 Task: Buy 2 Luminometers from Measuring & Testing section under best seller category for shipping address: Ella Clark, 1129 Star Trek Drive, Pensacola, Florida 32501, Cell Number 8503109646. Pay from credit card ending with 6759, CVV 506
Action: Mouse moved to (424, 444)
Screenshot: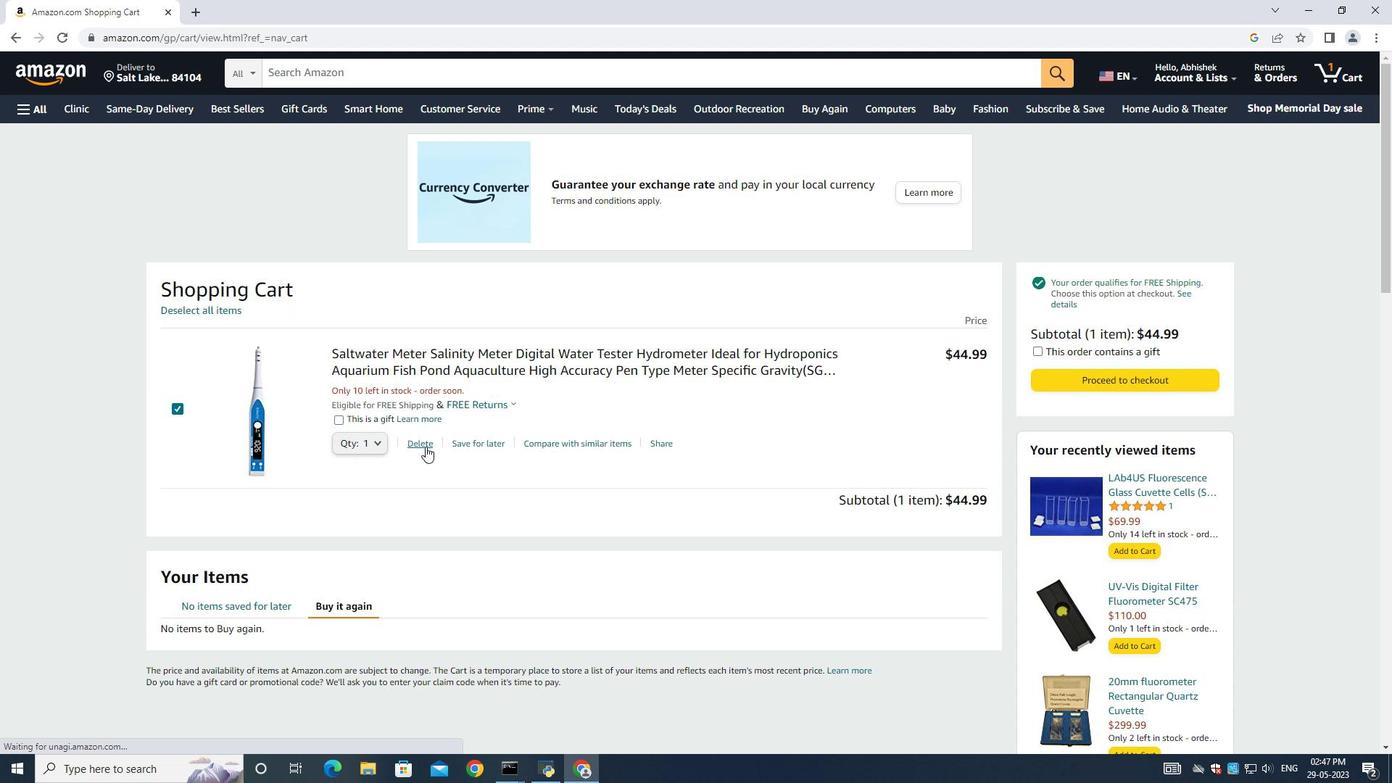 
Action: Mouse pressed left at (424, 444)
Screenshot: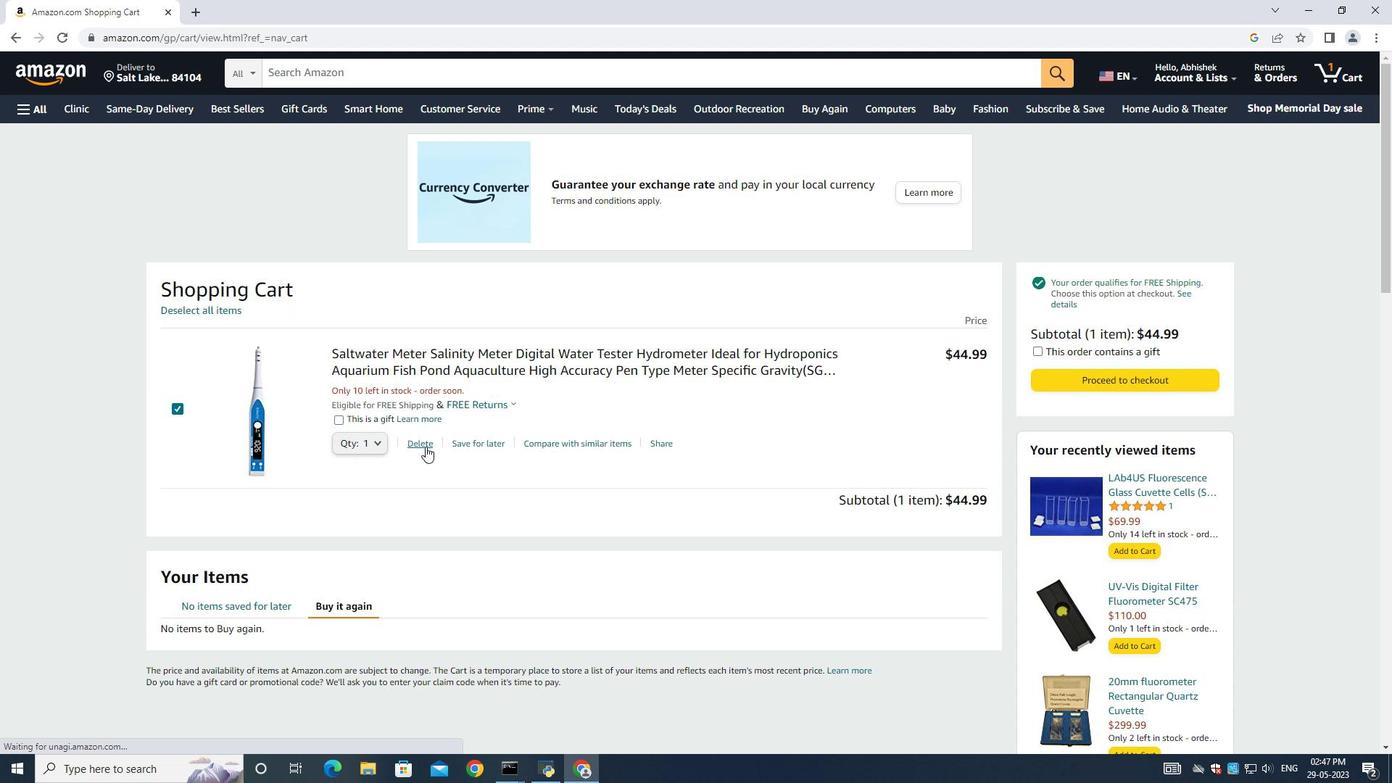 
Action: Mouse moved to (39, 108)
Screenshot: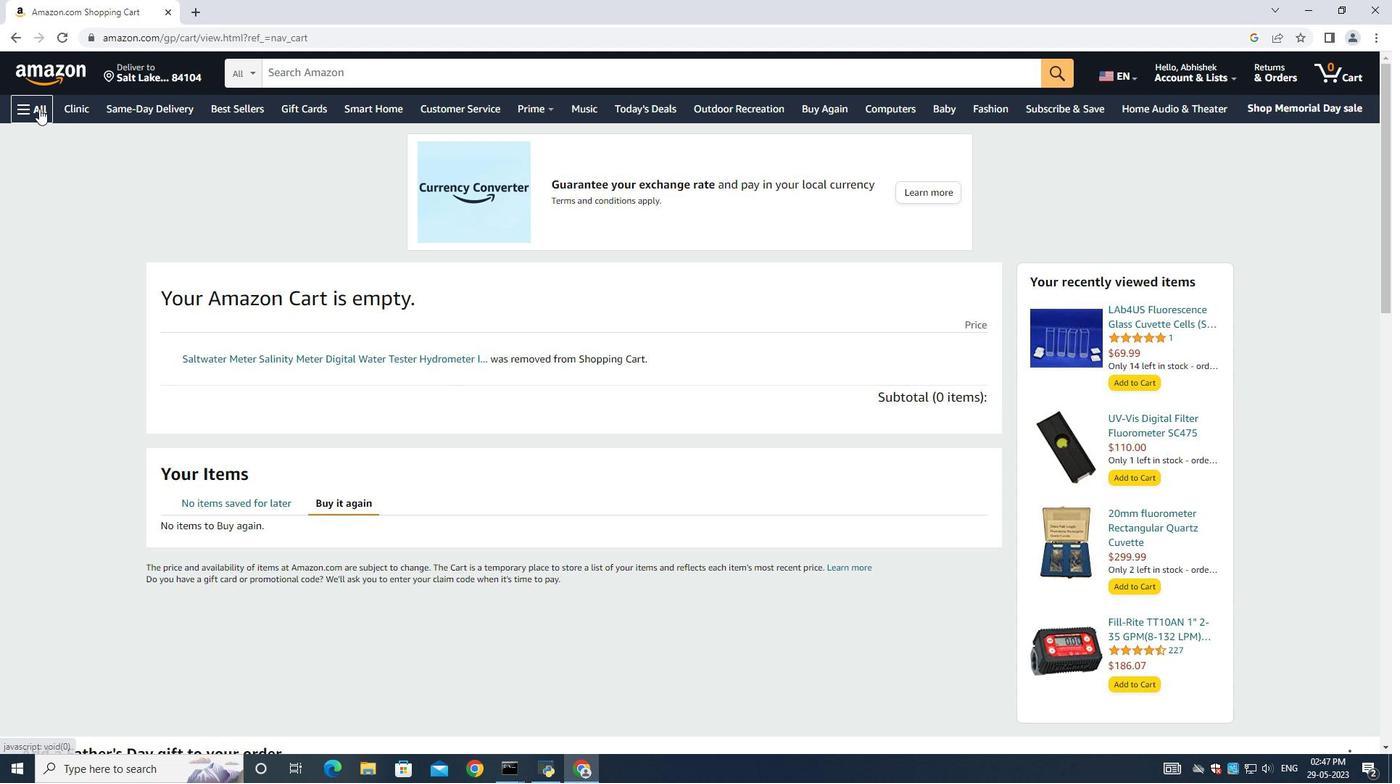 
Action: Mouse pressed left at (39, 108)
Screenshot: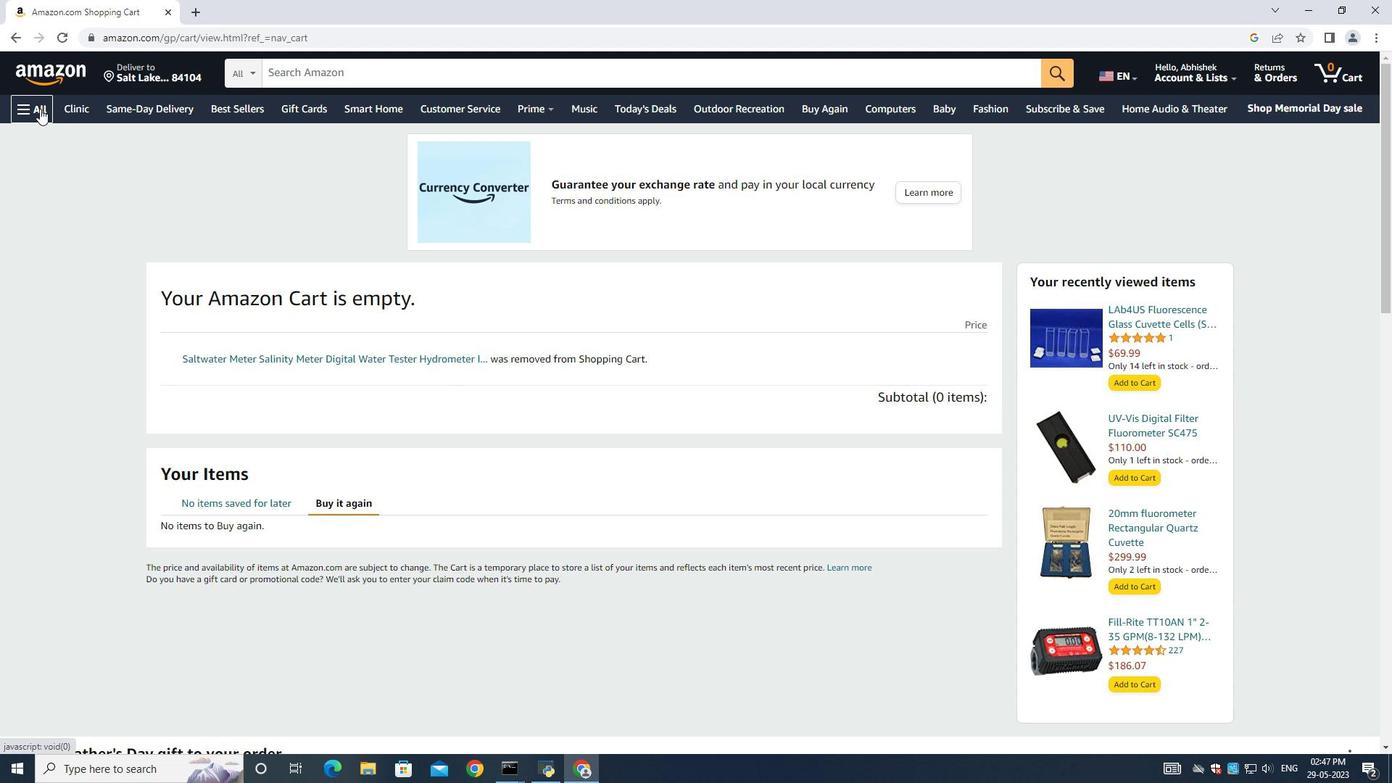 
Action: Mouse moved to (31, 132)
Screenshot: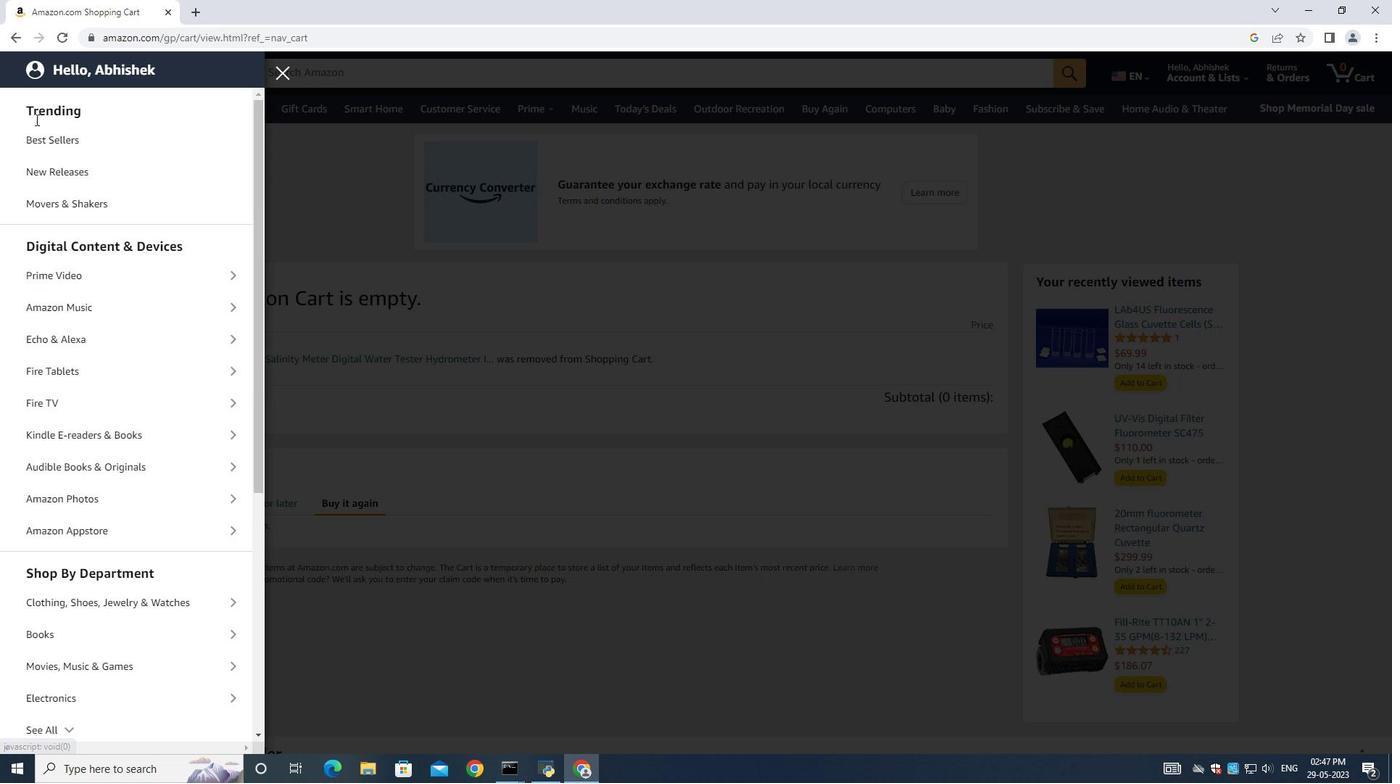 
Action: Mouse pressed left at (31, 132)
Screenshot: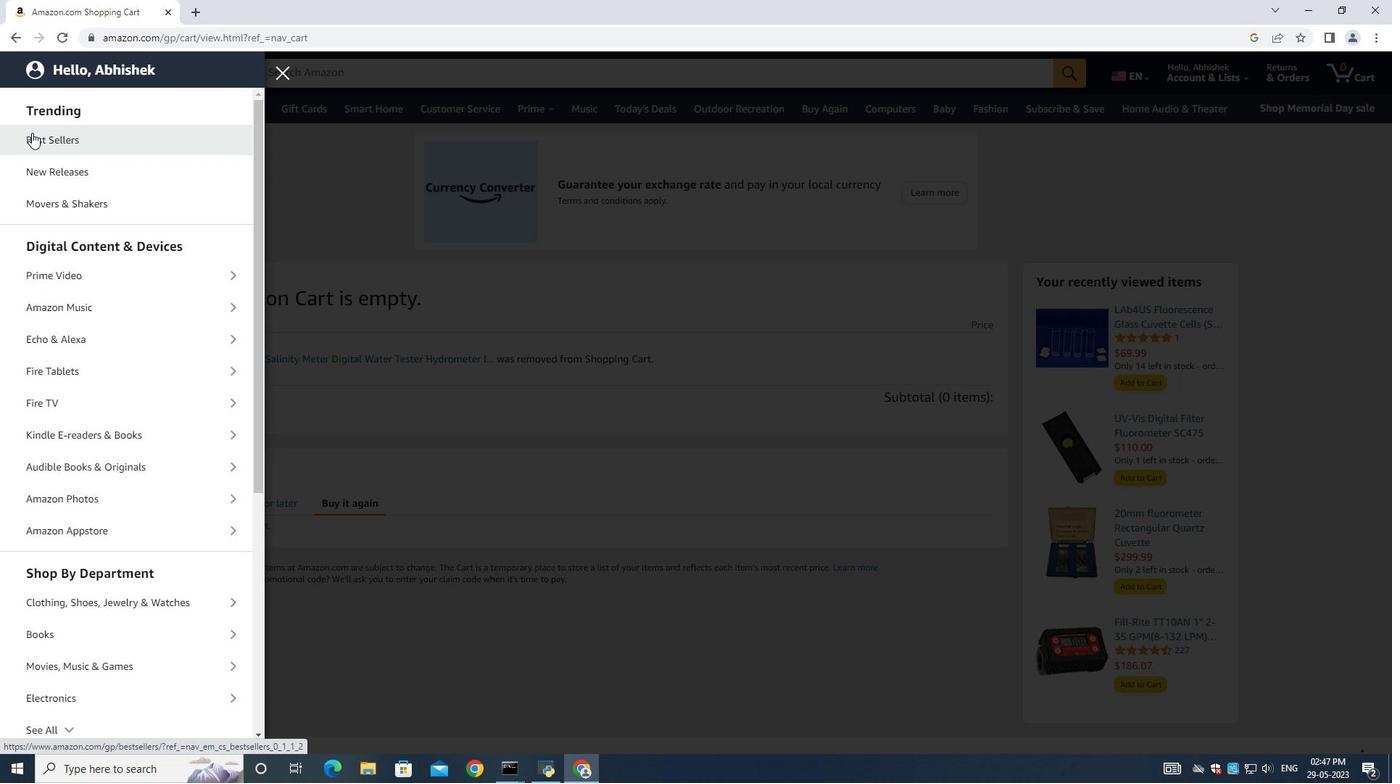 
Action: Mouse moved to (382, 68)
Screenshot: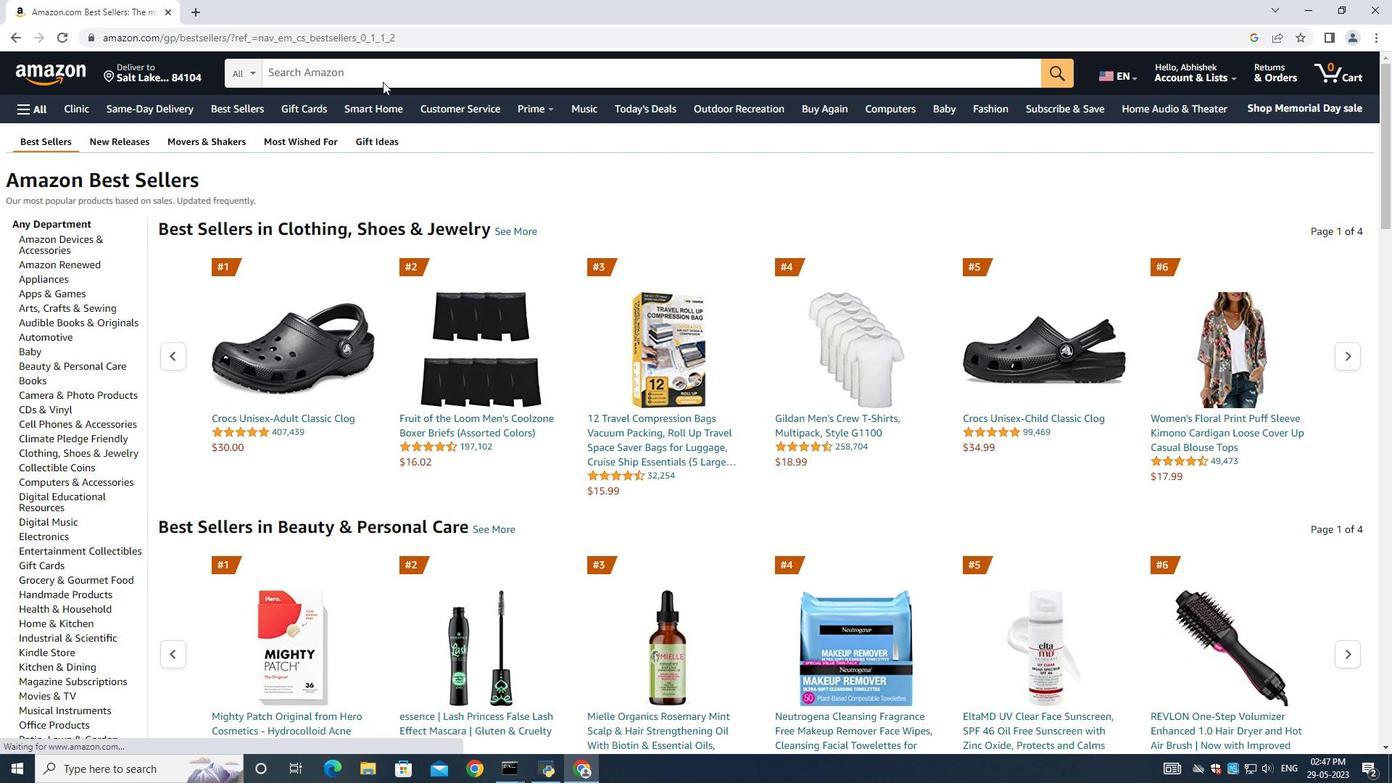 
Action: Mouse pressed left at (382, 68)
Screenshot: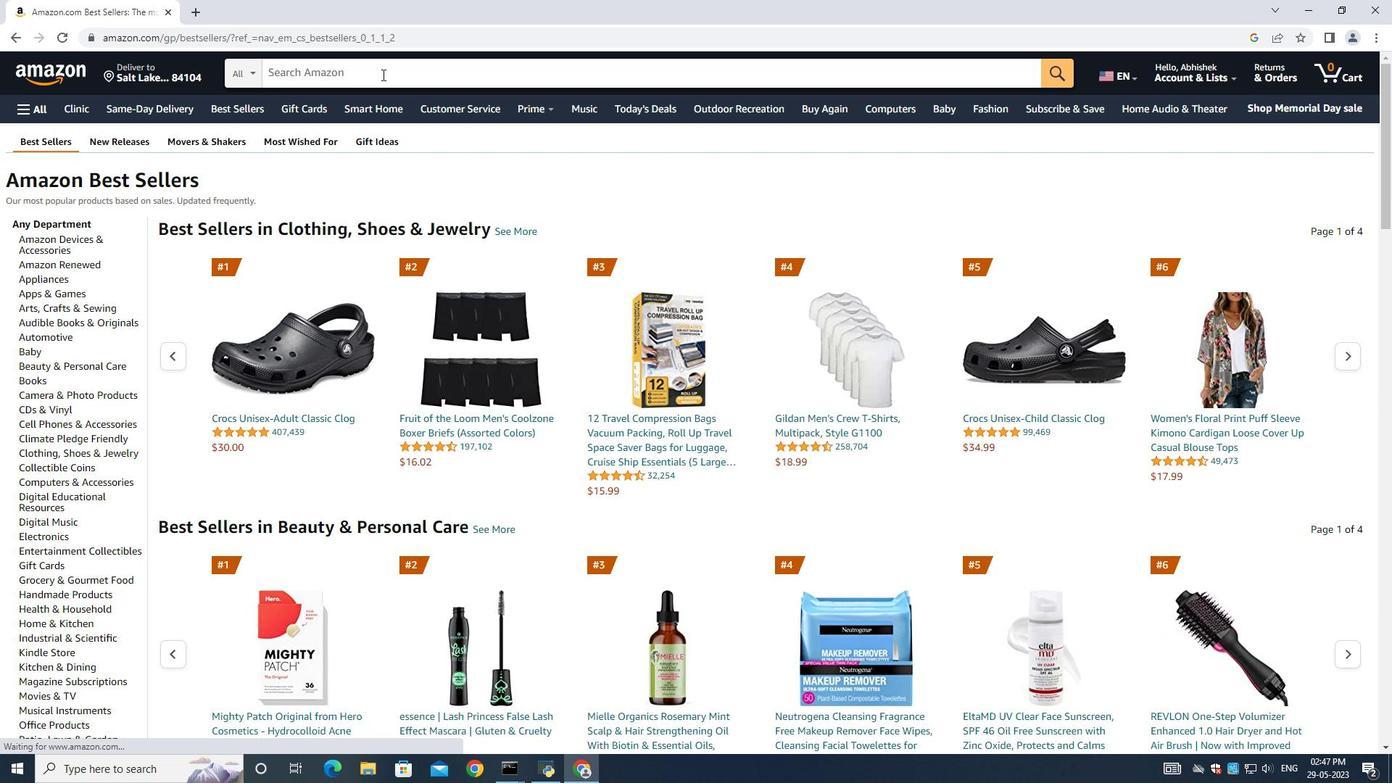 
Action: Mouse moved to (348, 78)
Screenshot: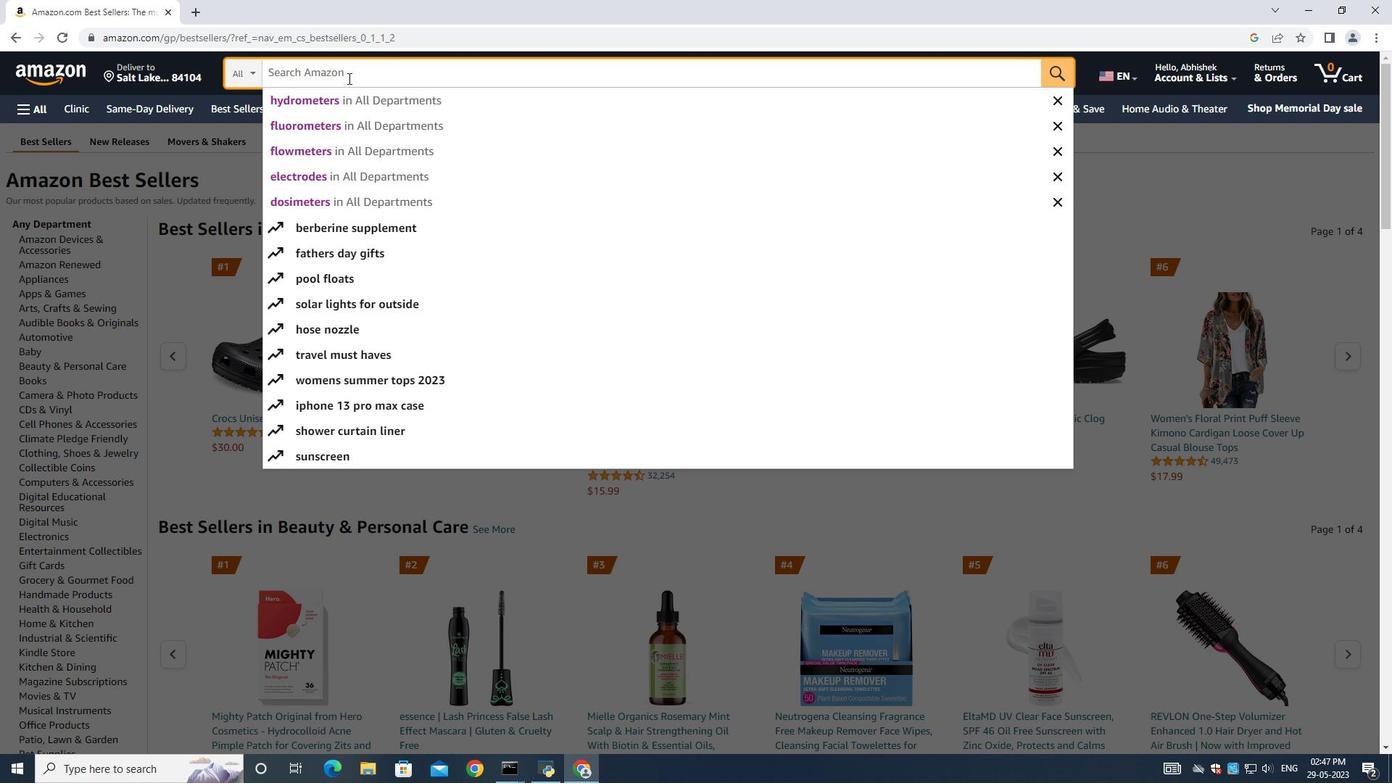 
Action: Mouse pressed left at (348, 78)
Screenshot: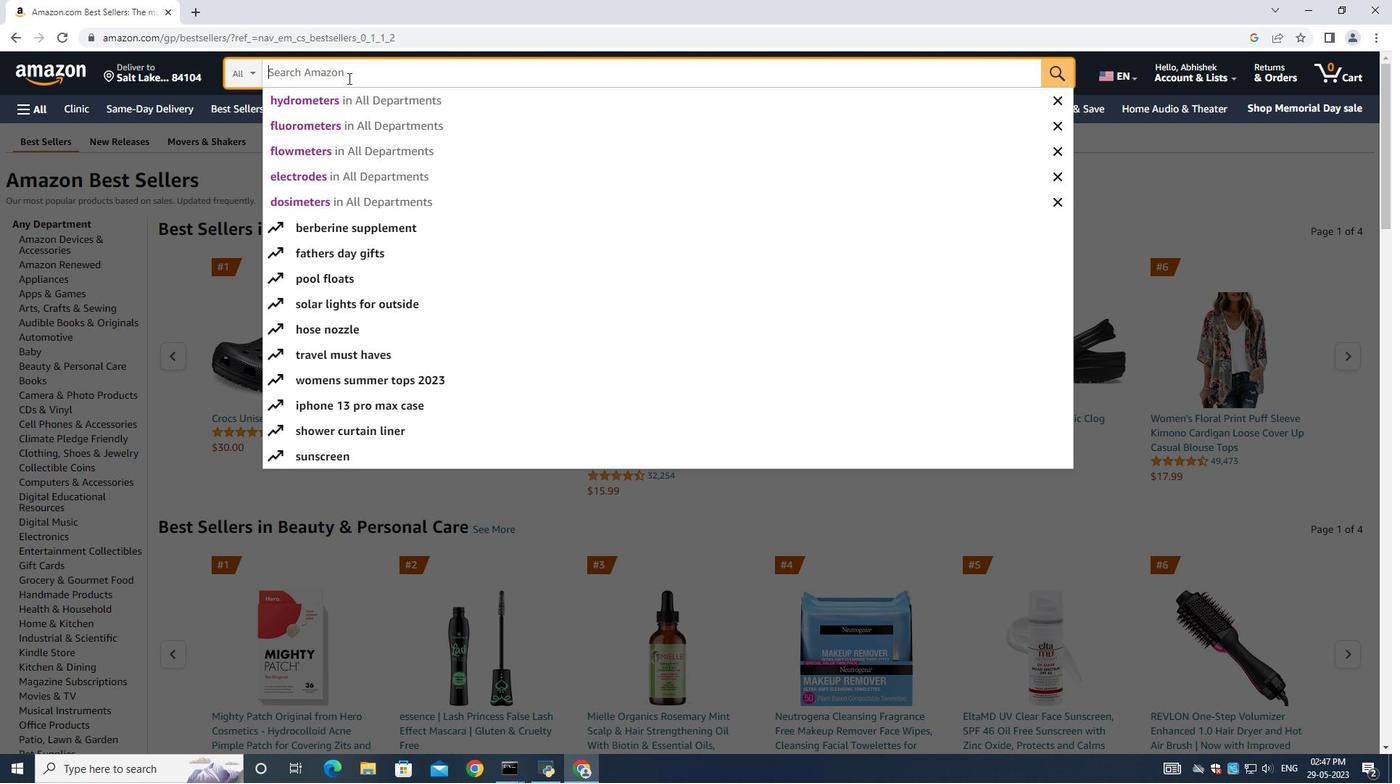 
Action: Mouse moved to (348, 78)
Screenshot: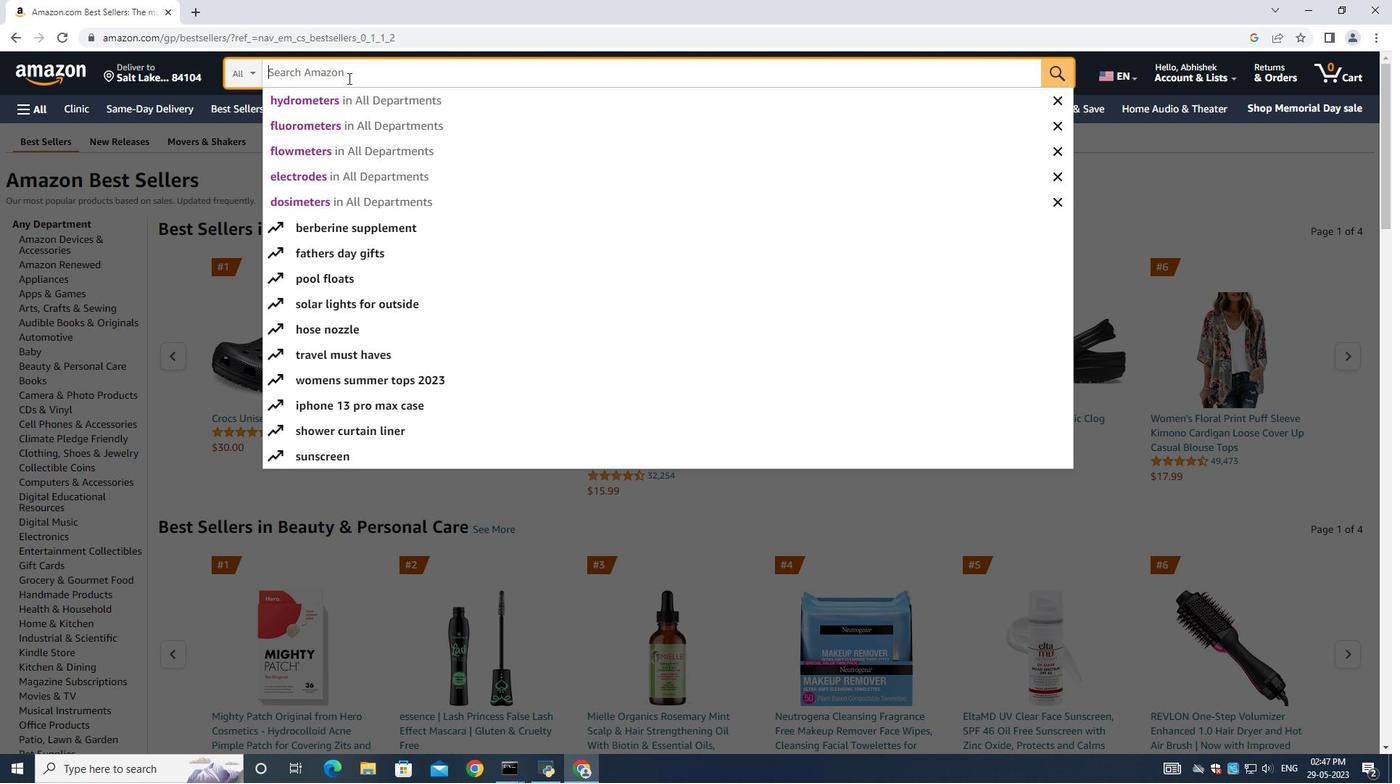 
Action: Key pressed <Key.shift>Luminometers<Key.enter>
Screenshot: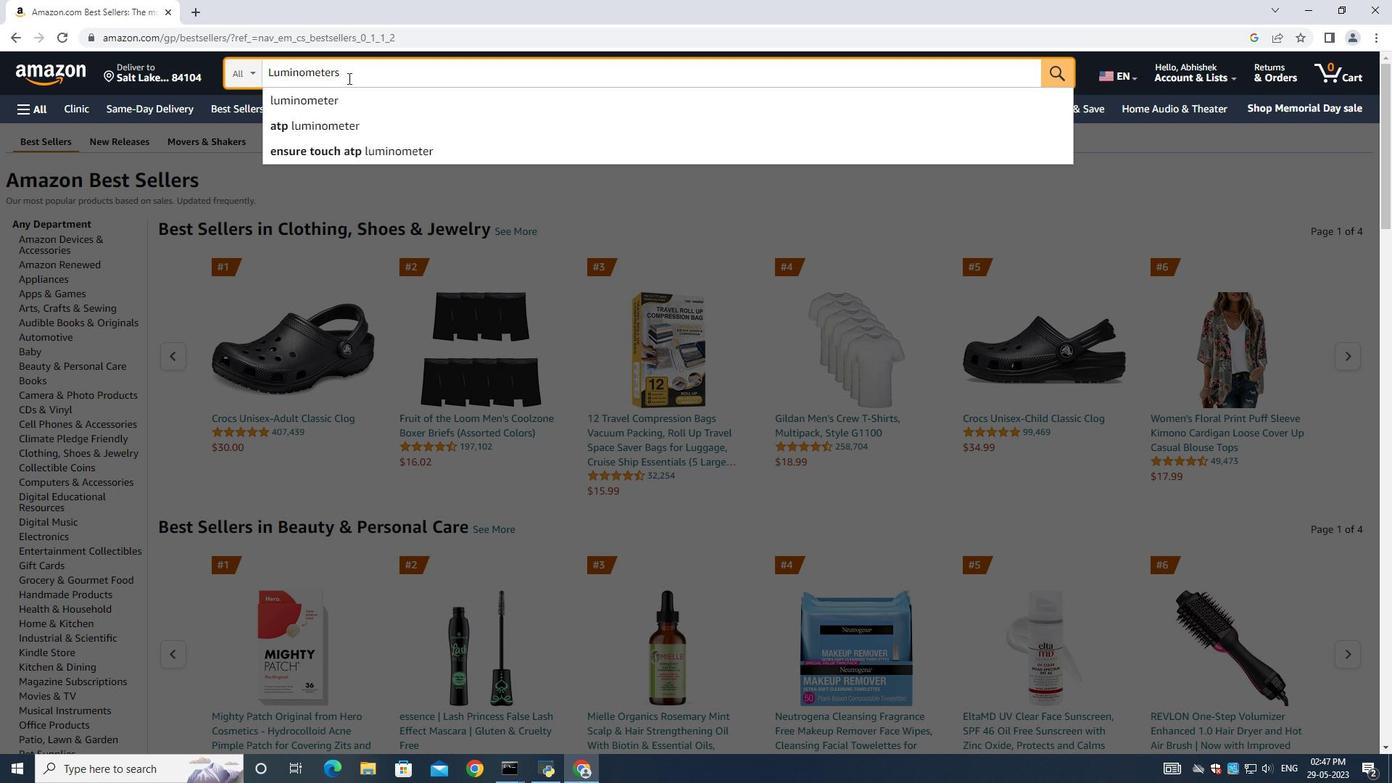 
Action: Mouse moved to (555, 380)
Screenshot: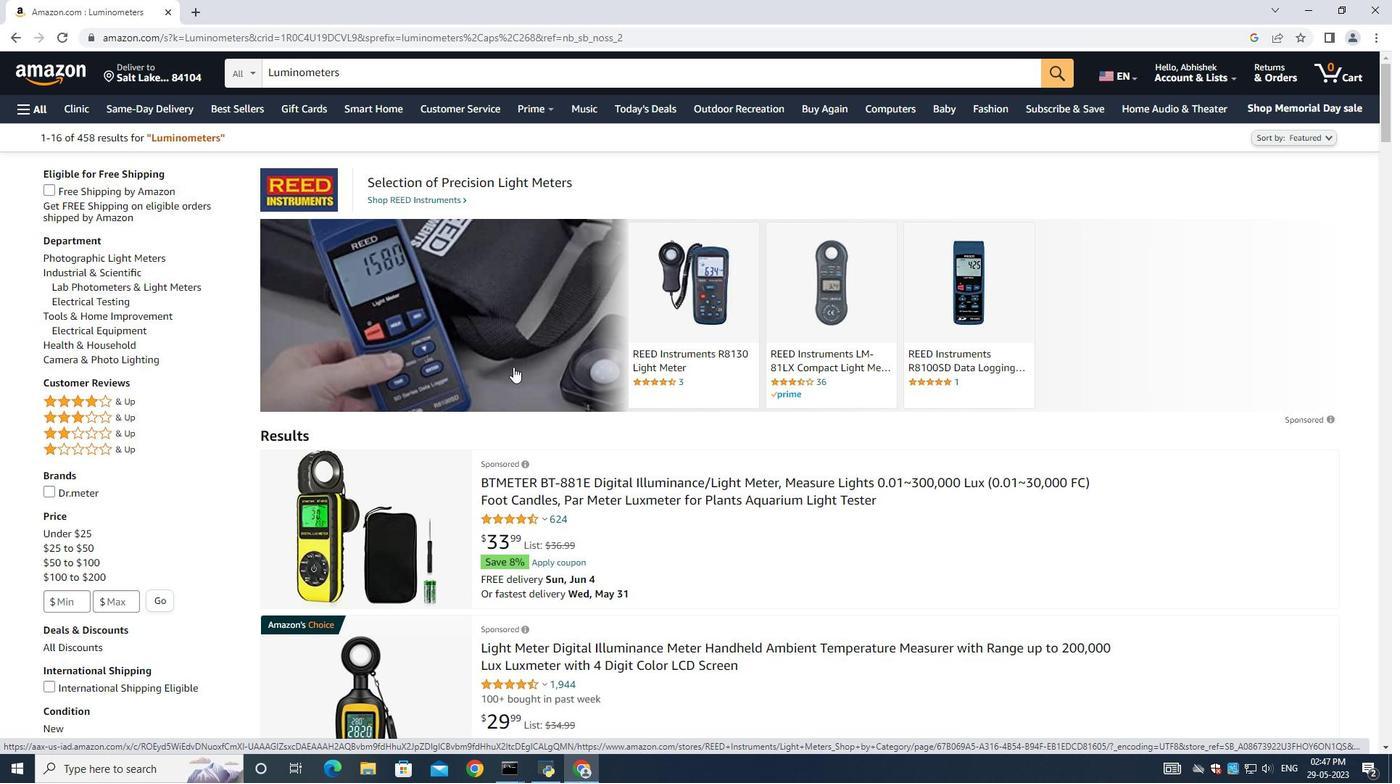 
Action: Mouse scrolled (555, 379) with delta (0, 0)
Screenshot: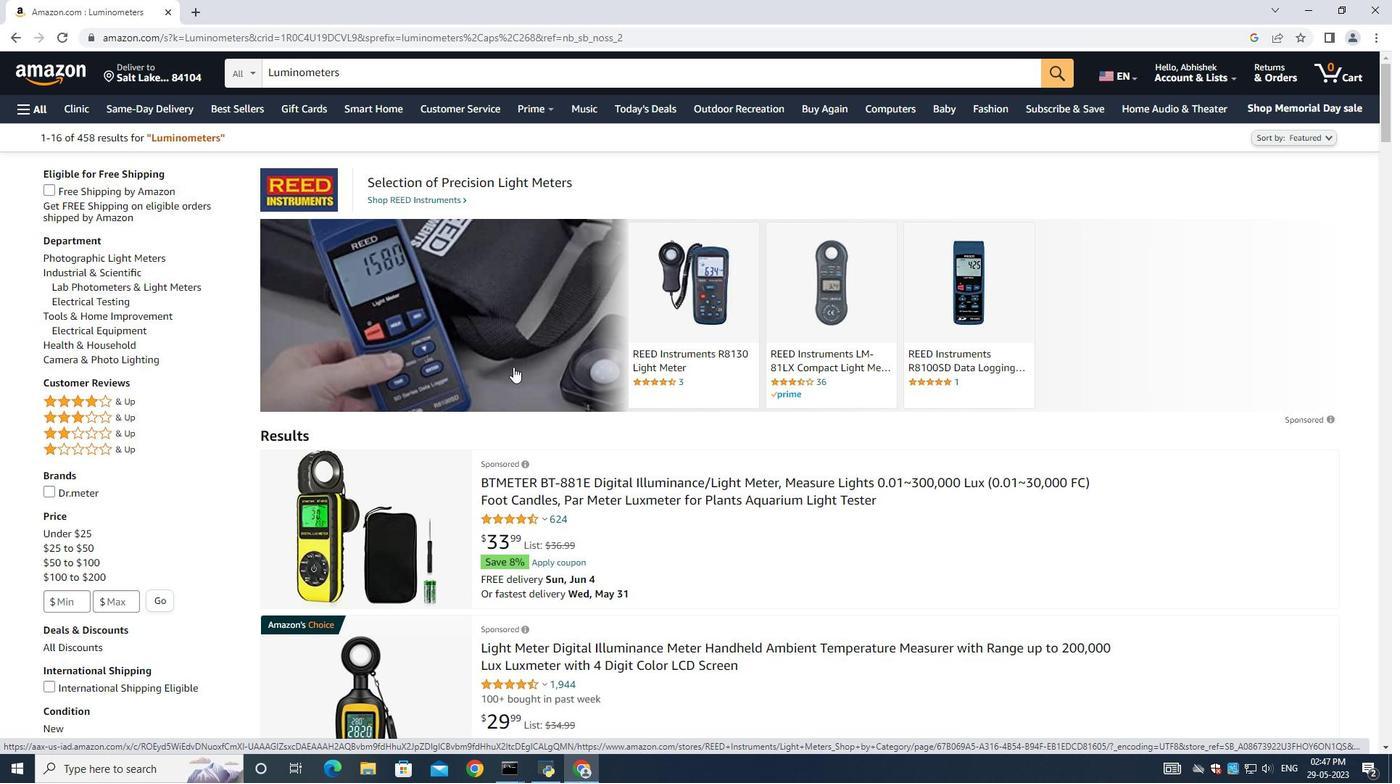 
Action: Mouse moved to (549, 388)
Screenshot: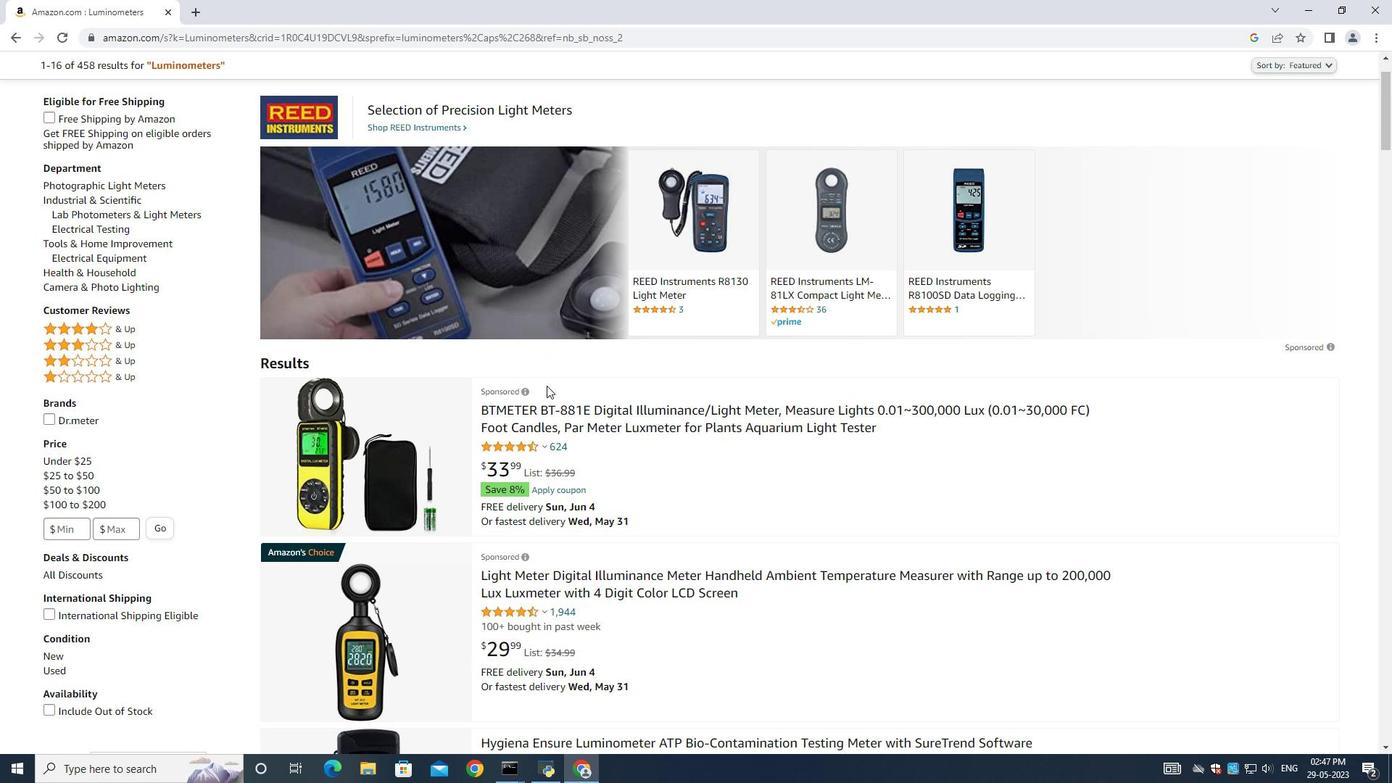 
Action: Mouse scrolled (549, 387) with delta (0, 0)
Screenshot: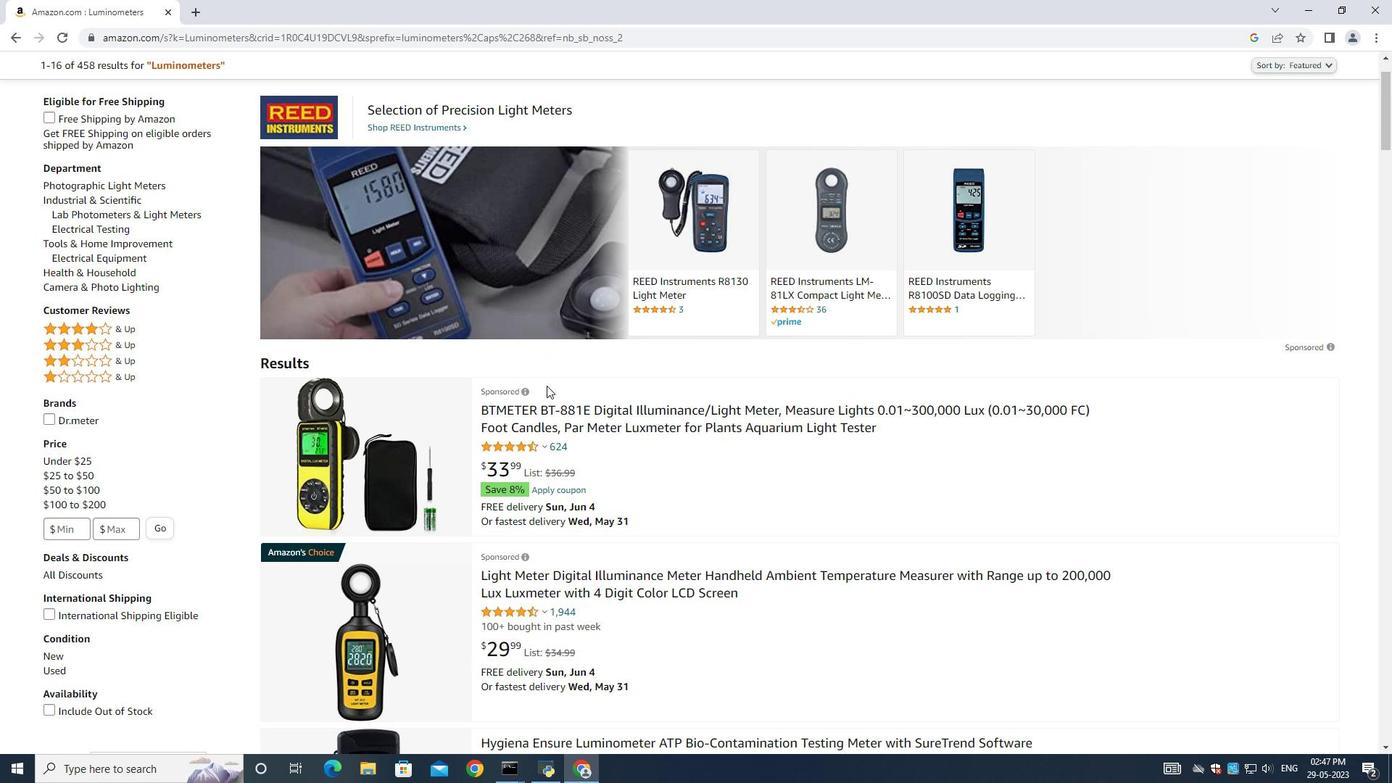 
Action: Mouse moved to (654, 261)
Screenshot: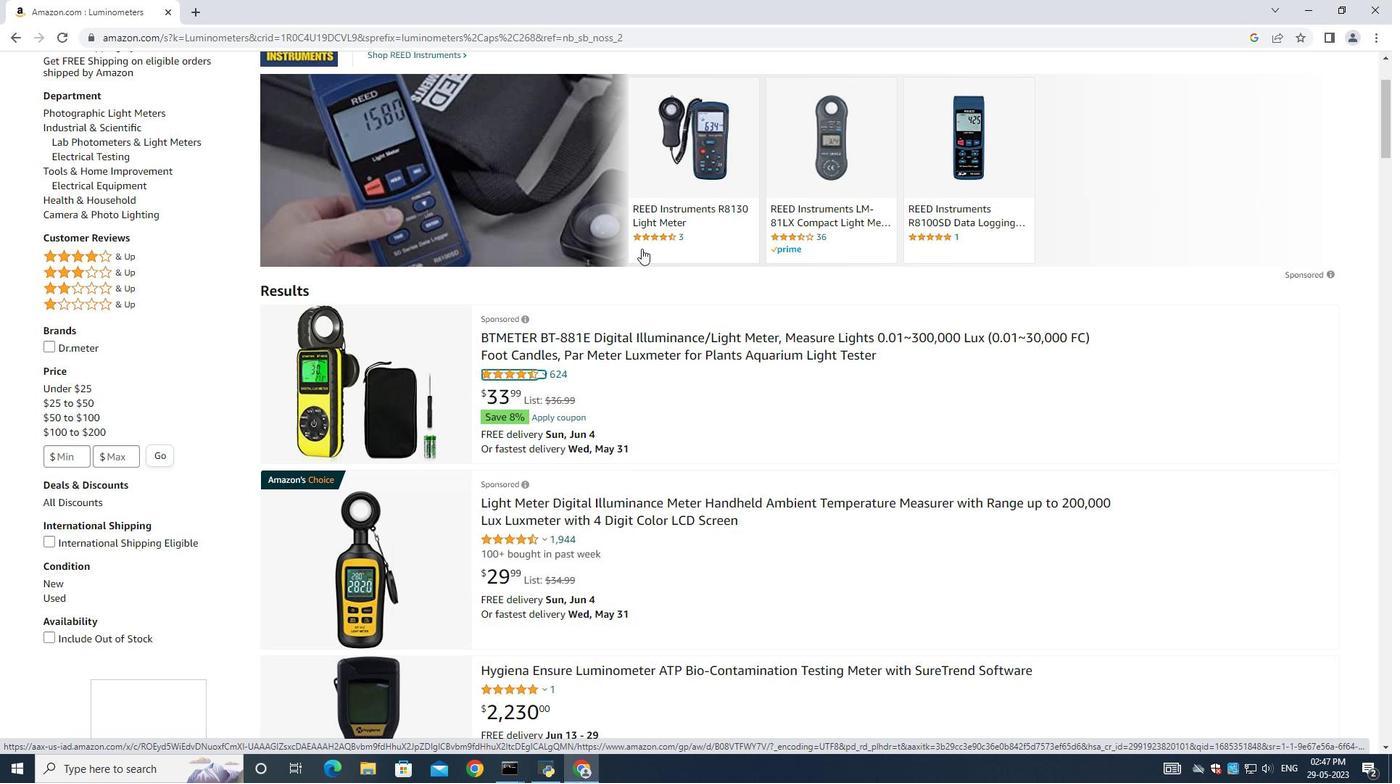 
Action: Mouse scrolled (654, 260) with delta (0, 0)
Screenshot: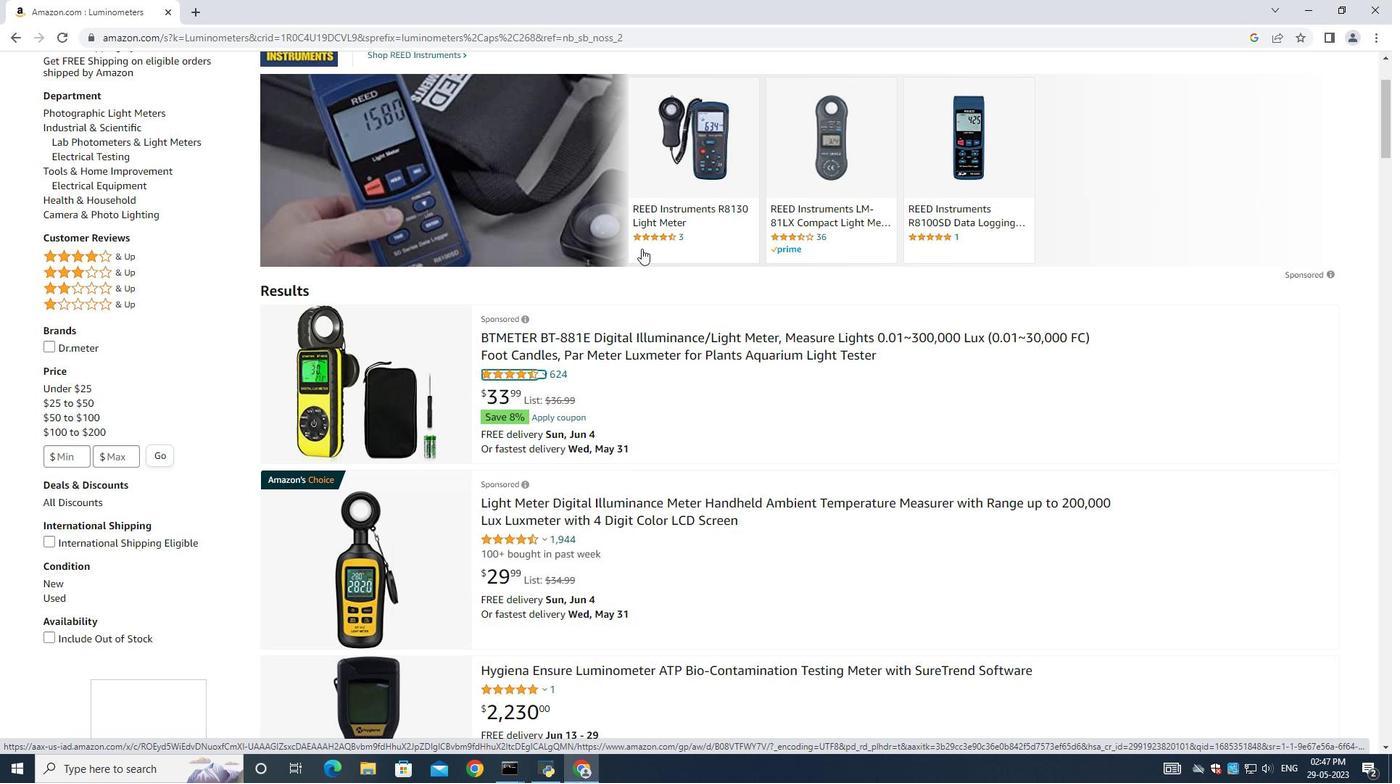 
Action: Mouse moved to (659, 268)
Screenshot: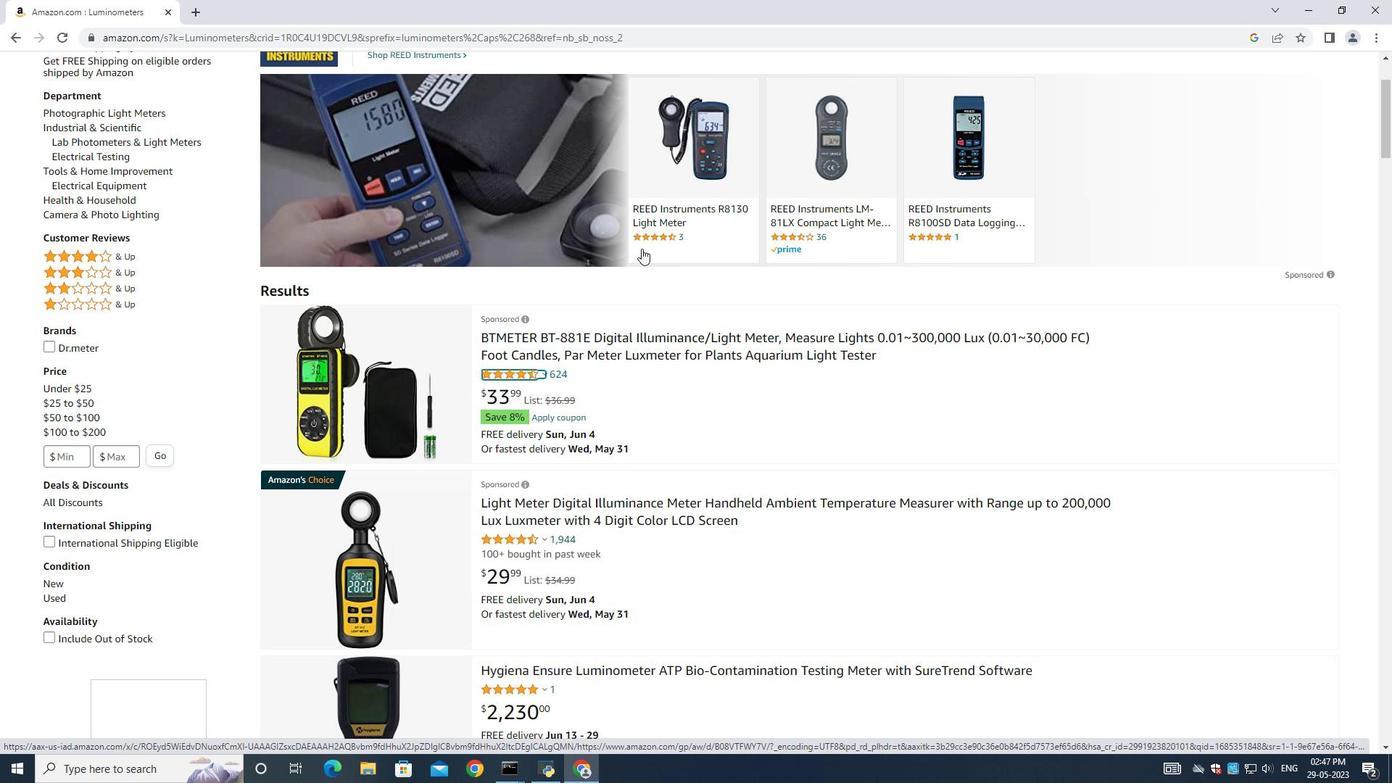 
Action: Mouse scrolled (659, 267) with delta (0, 0)
Screenshot: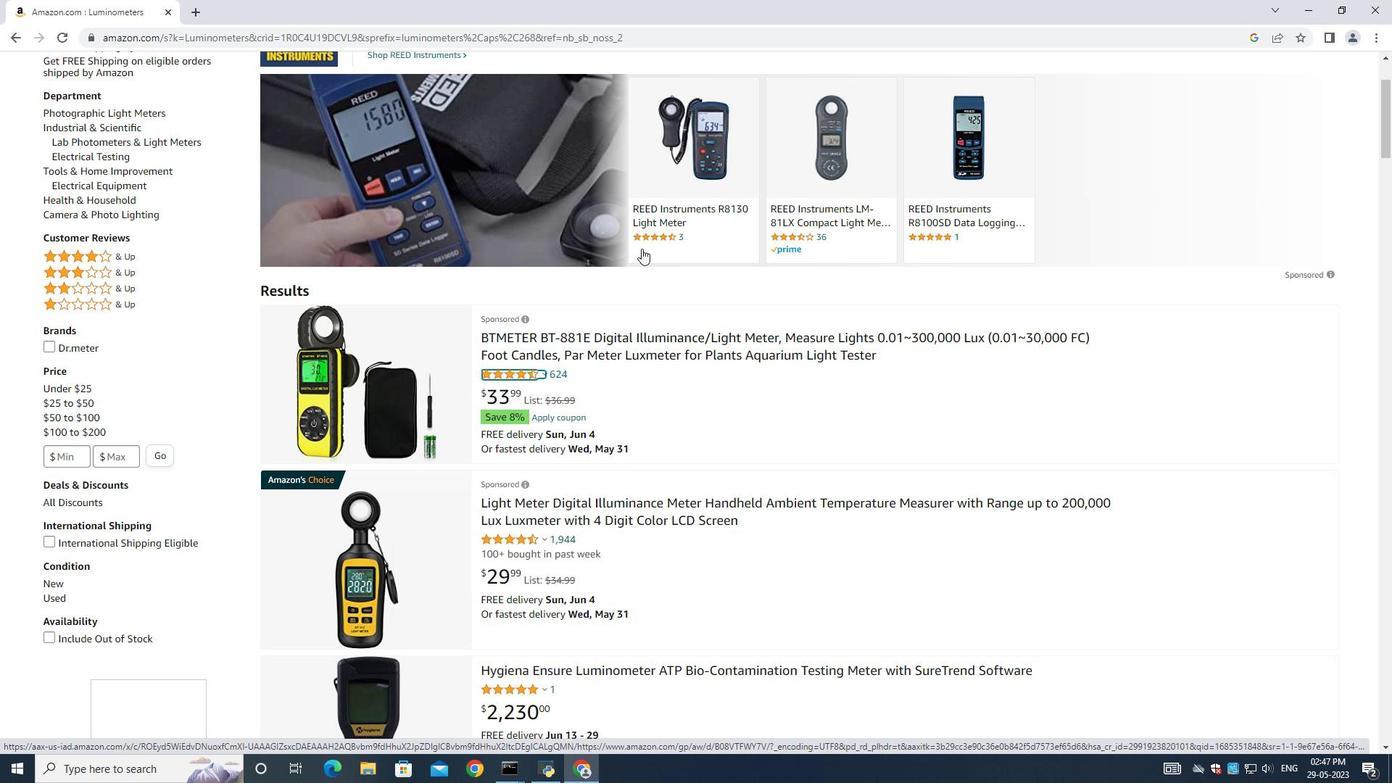 
Action: Mouse moved to (660, 269)
Screenshot: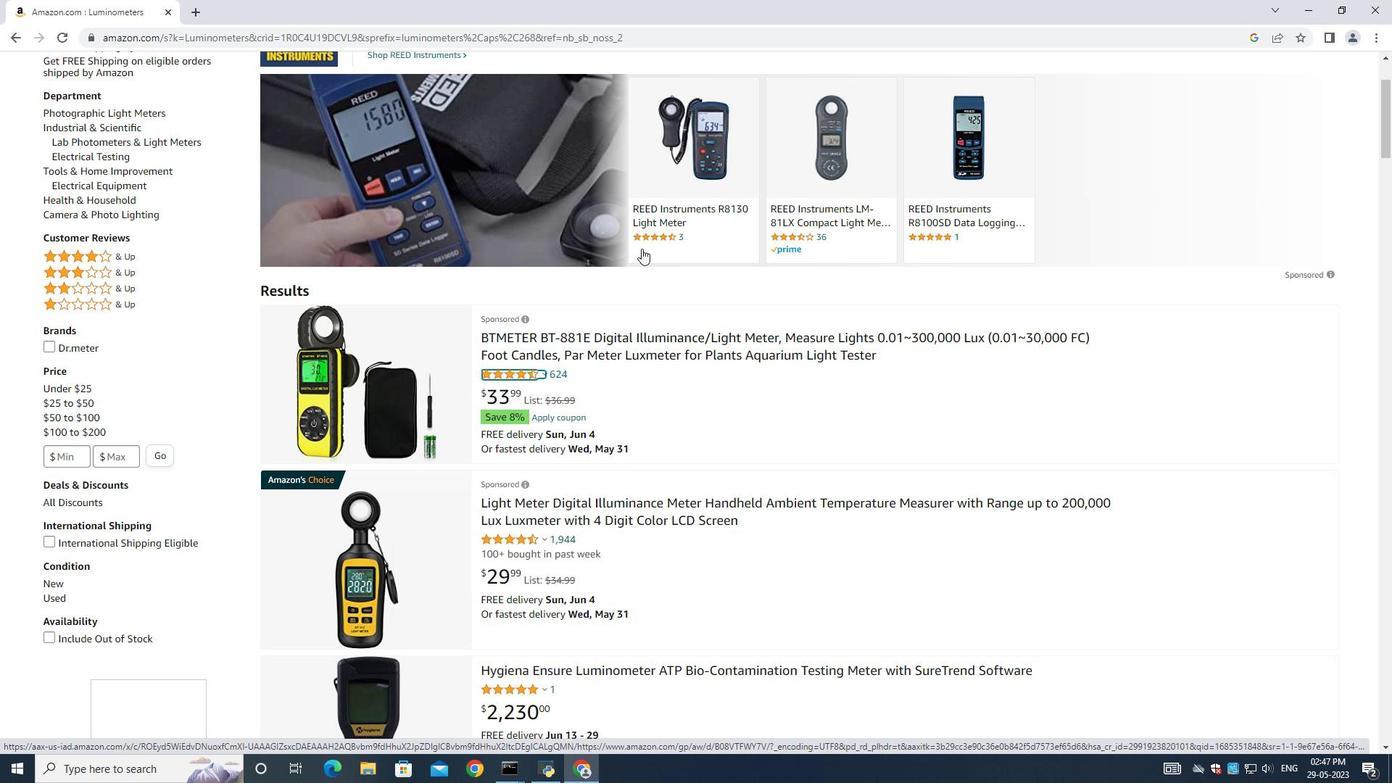 
Action: Mouse scrolled (660, 268) with delta (0, 0)
Screenshot: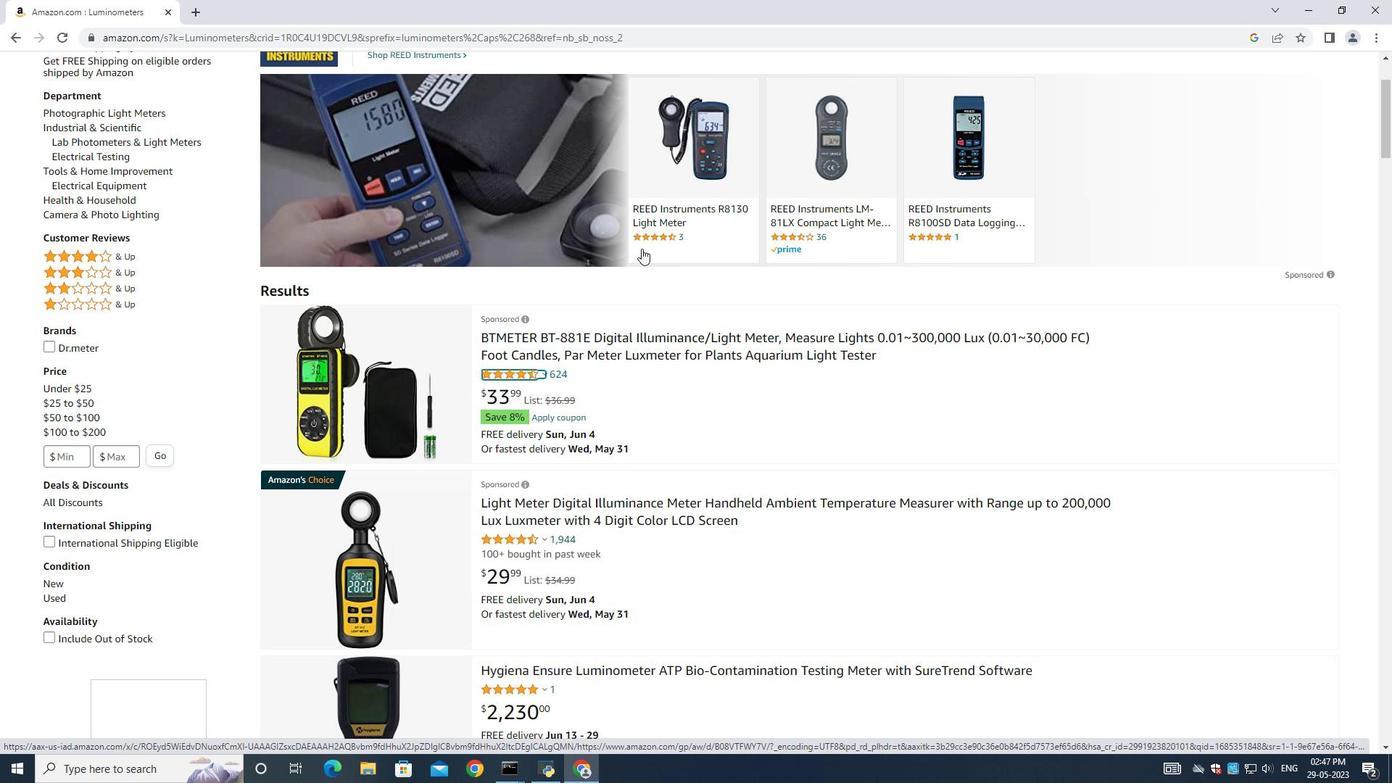 
Action: Mouse scrolled (660, 268) with delta (0, 0)
Screenshot: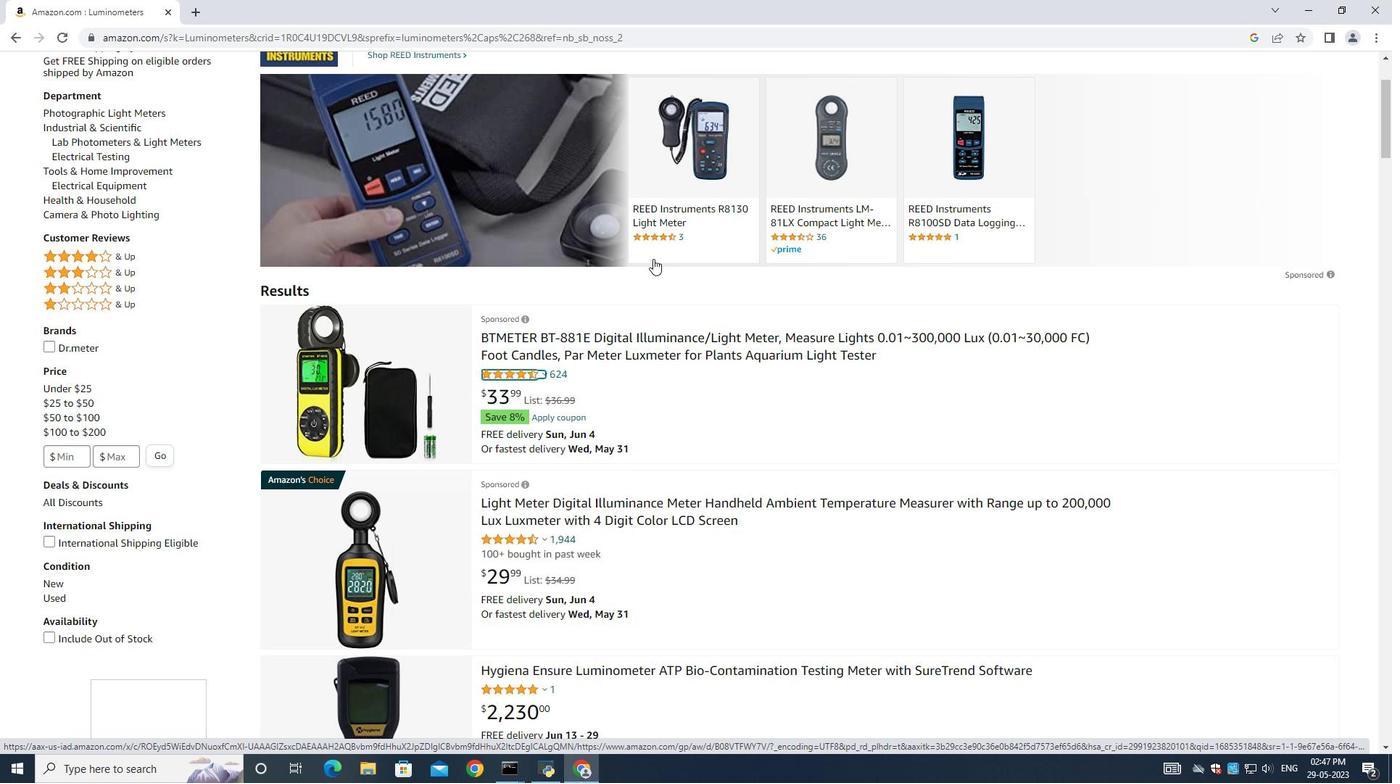 
Action: Mouse moved to (686, 229)
Screenshot: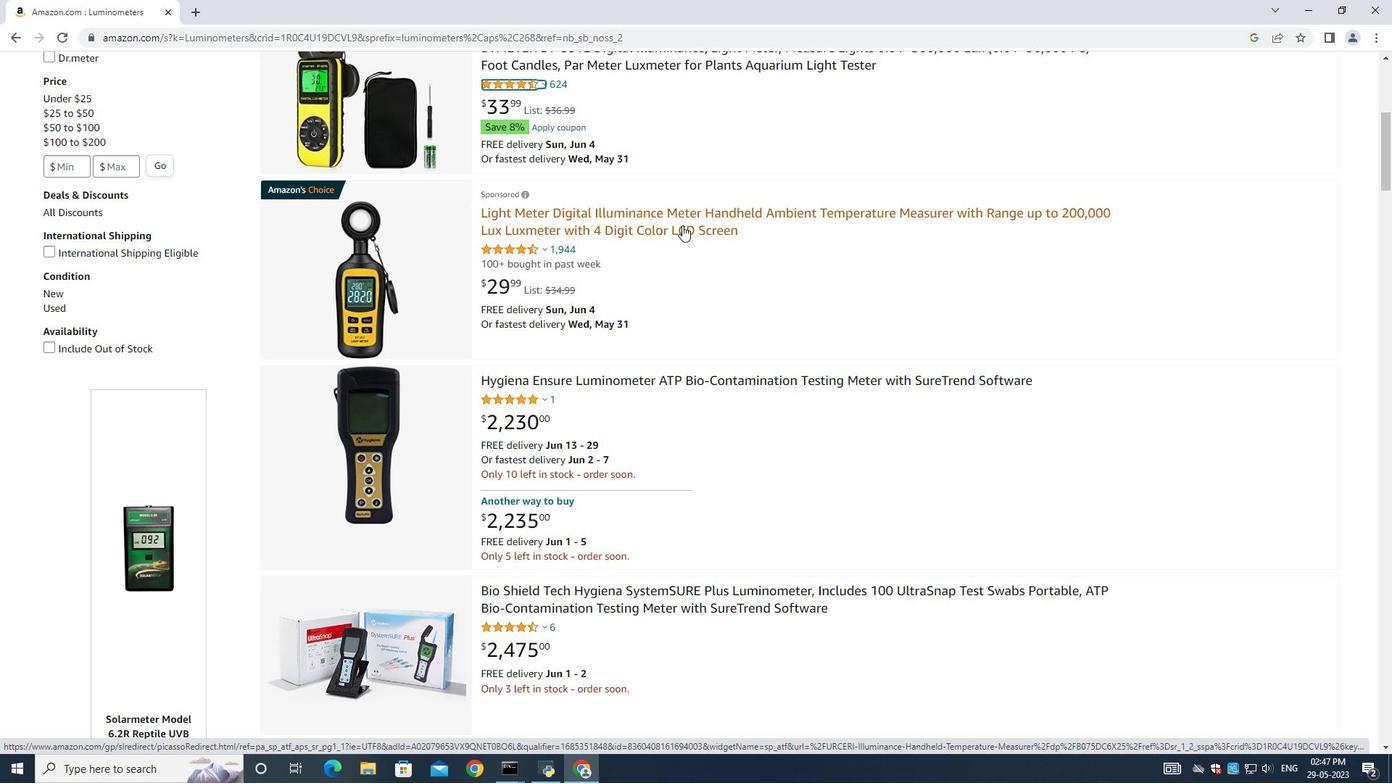 
Action: Mouse scrolled (686, 230) with delta (0, 0)
Screenshot: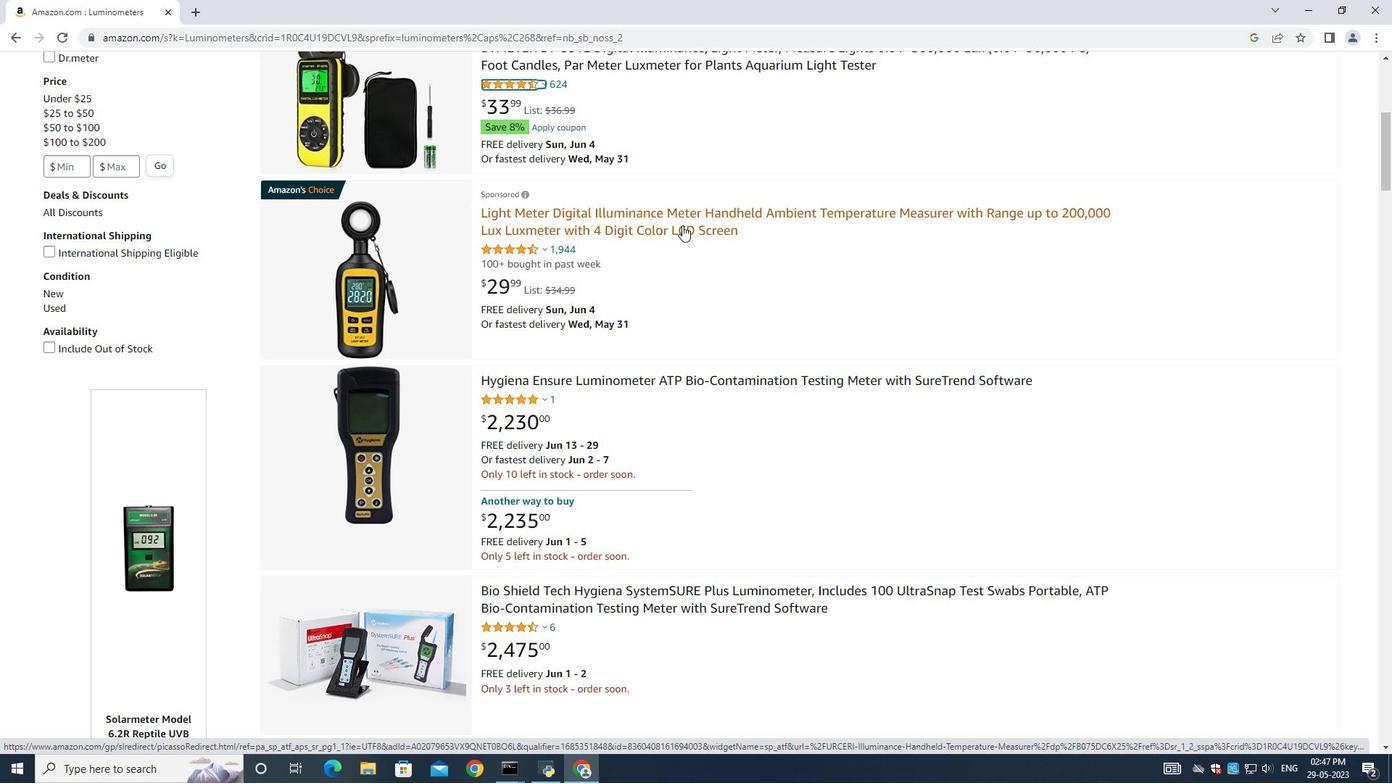 
Action: Mouse scrolled (686, 230) with delta (0, 0)
Screenshot: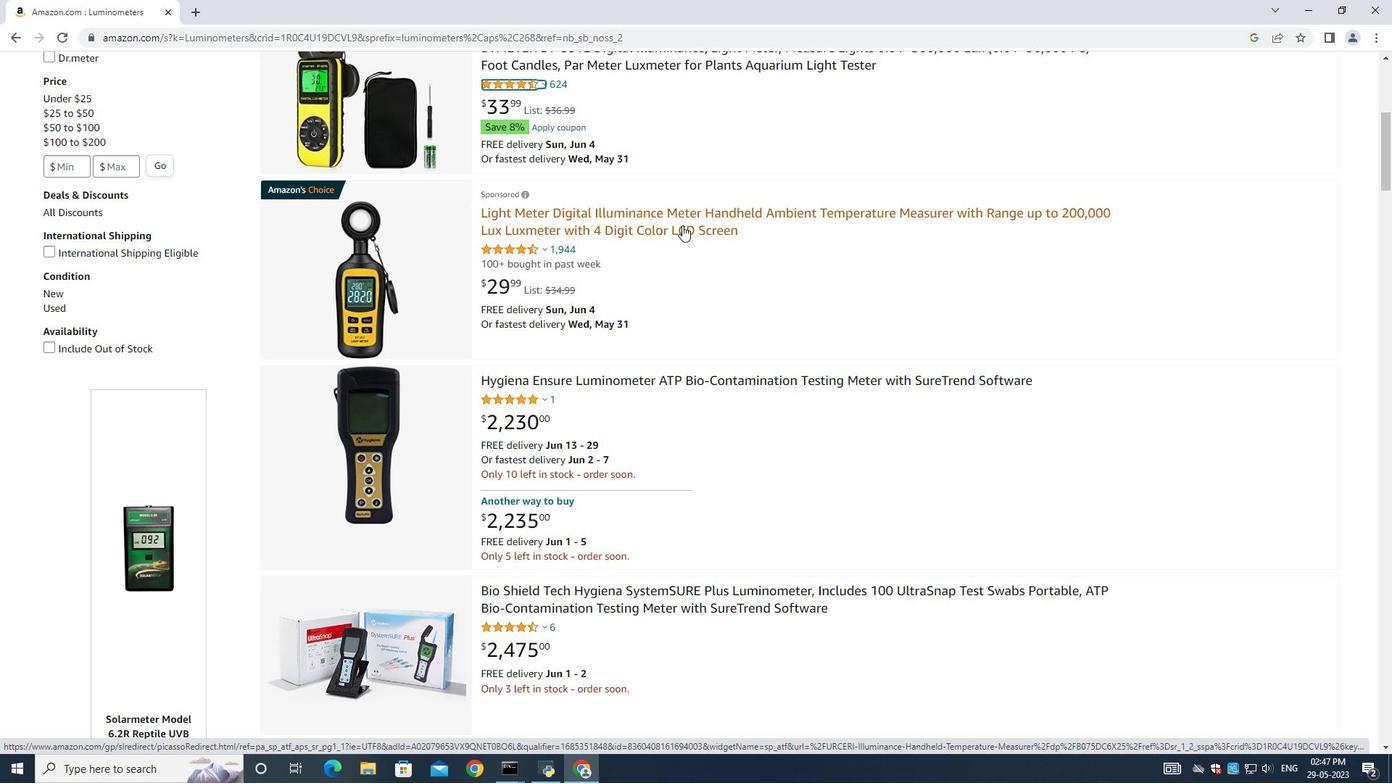 
Action: Mouse moved to (628, 196)
Screenshot: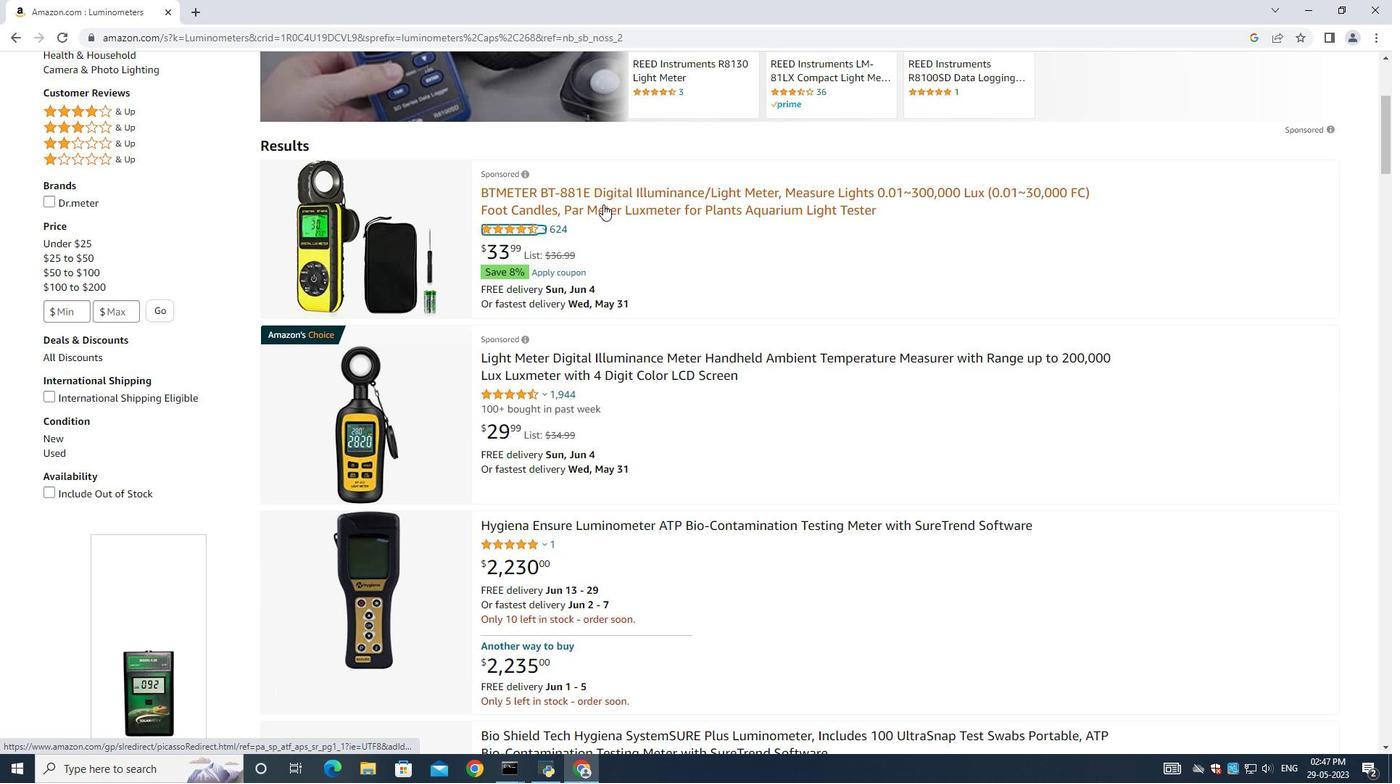 
Action: Mouse pressed left at (628, 196)
Screenshot: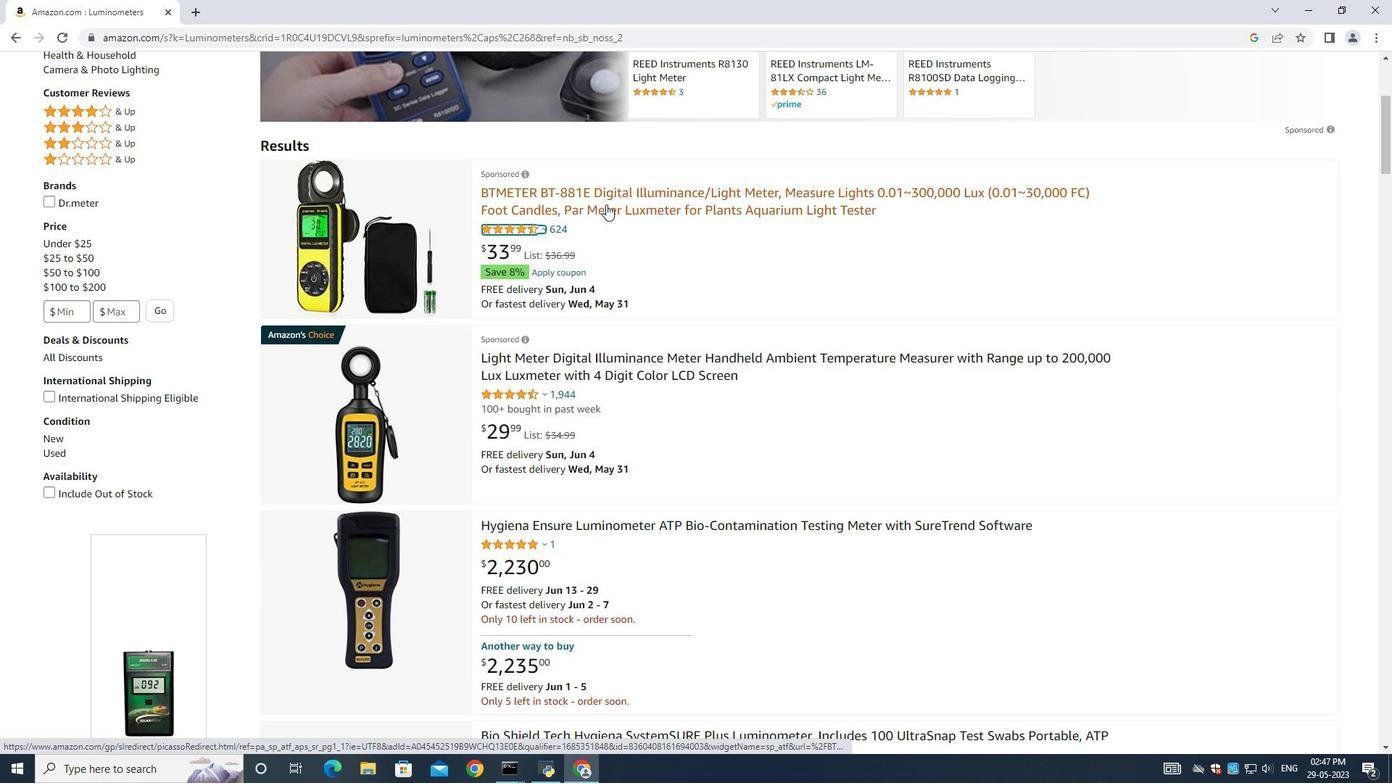 
Action: Mouse moved to (623, 263)
Screenshot: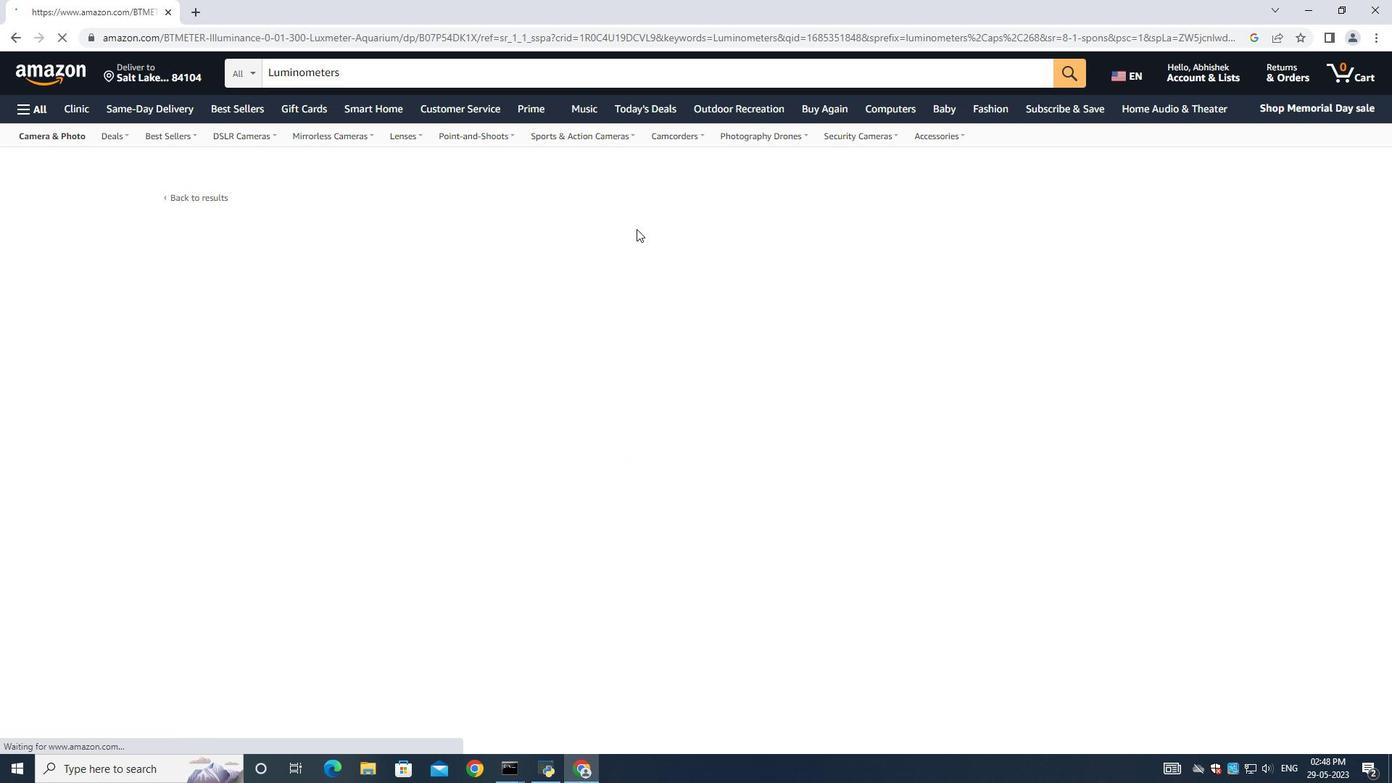 
Action: Mouse scrolled (623, 264) with delta (0, 0)
Screenshot: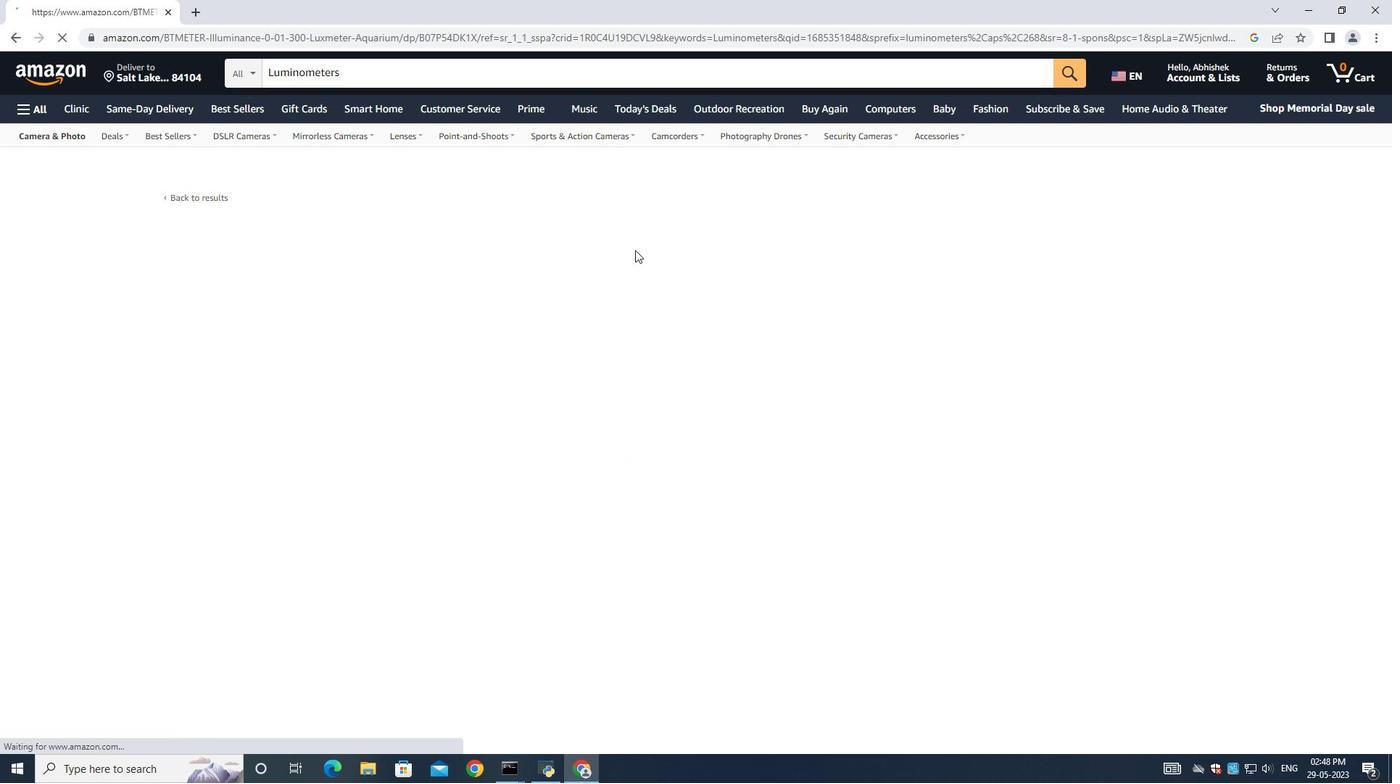 
Action: Mouse moved to (869, 505)
Screenshot: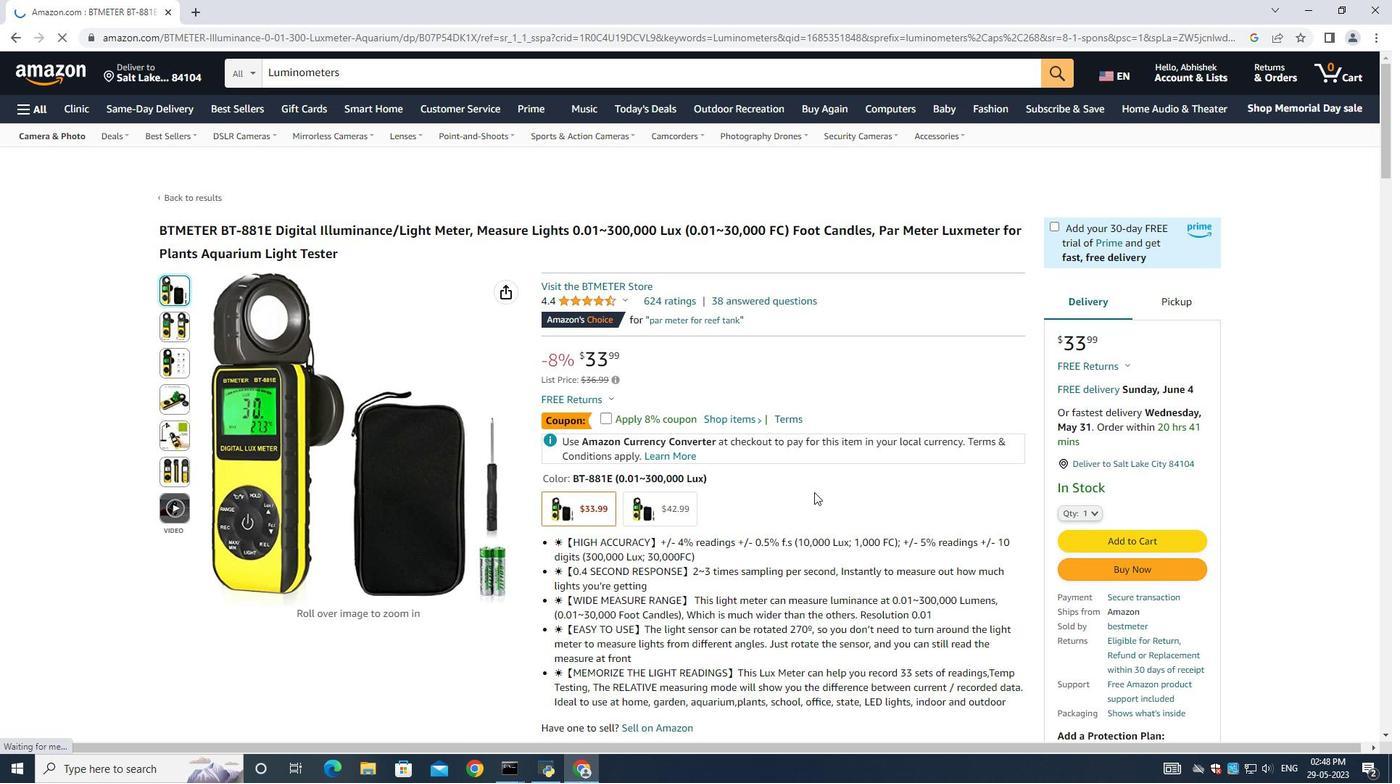 
Action: Mouse scrolled (869, 504) with delta (0, 0)
Screenshot: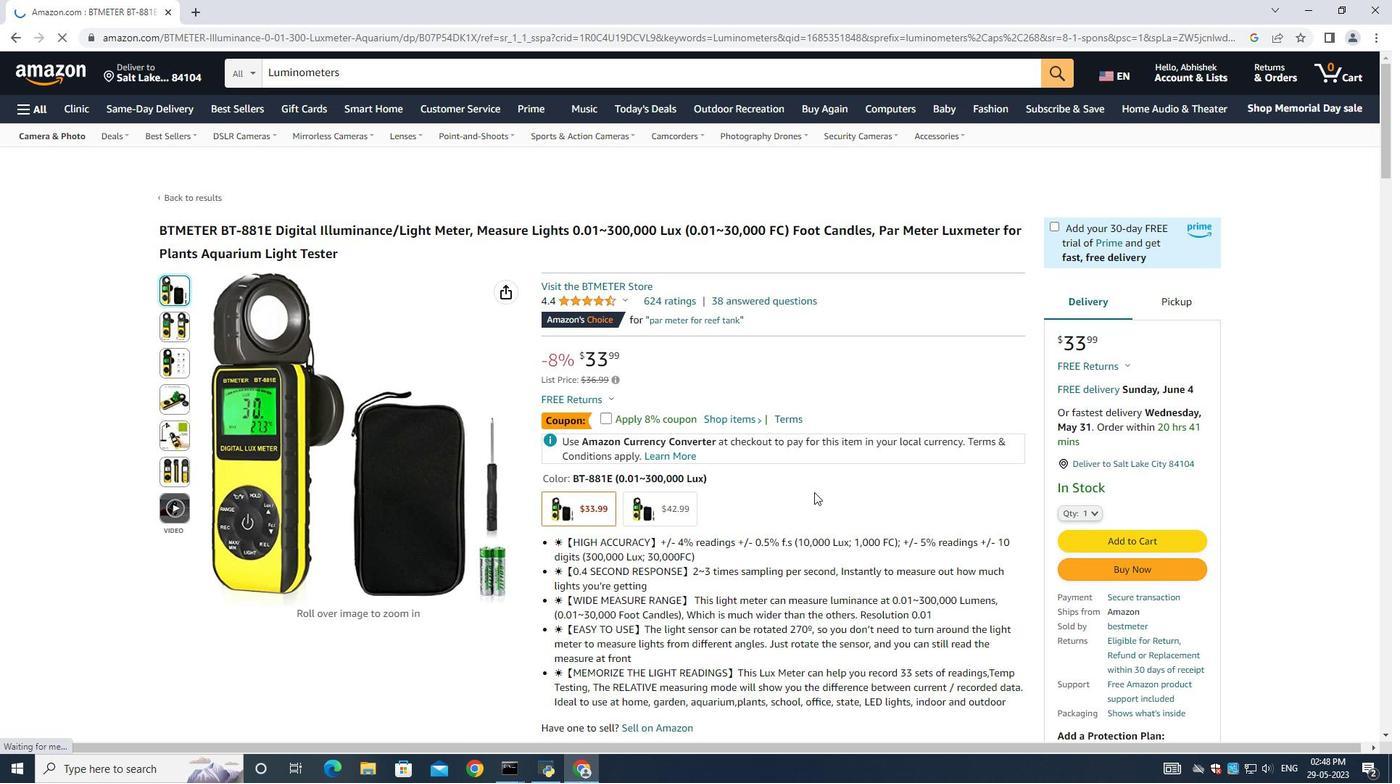 
Action: Mouse scrolled (869, 504) with delta (0, 0)
Screenshot: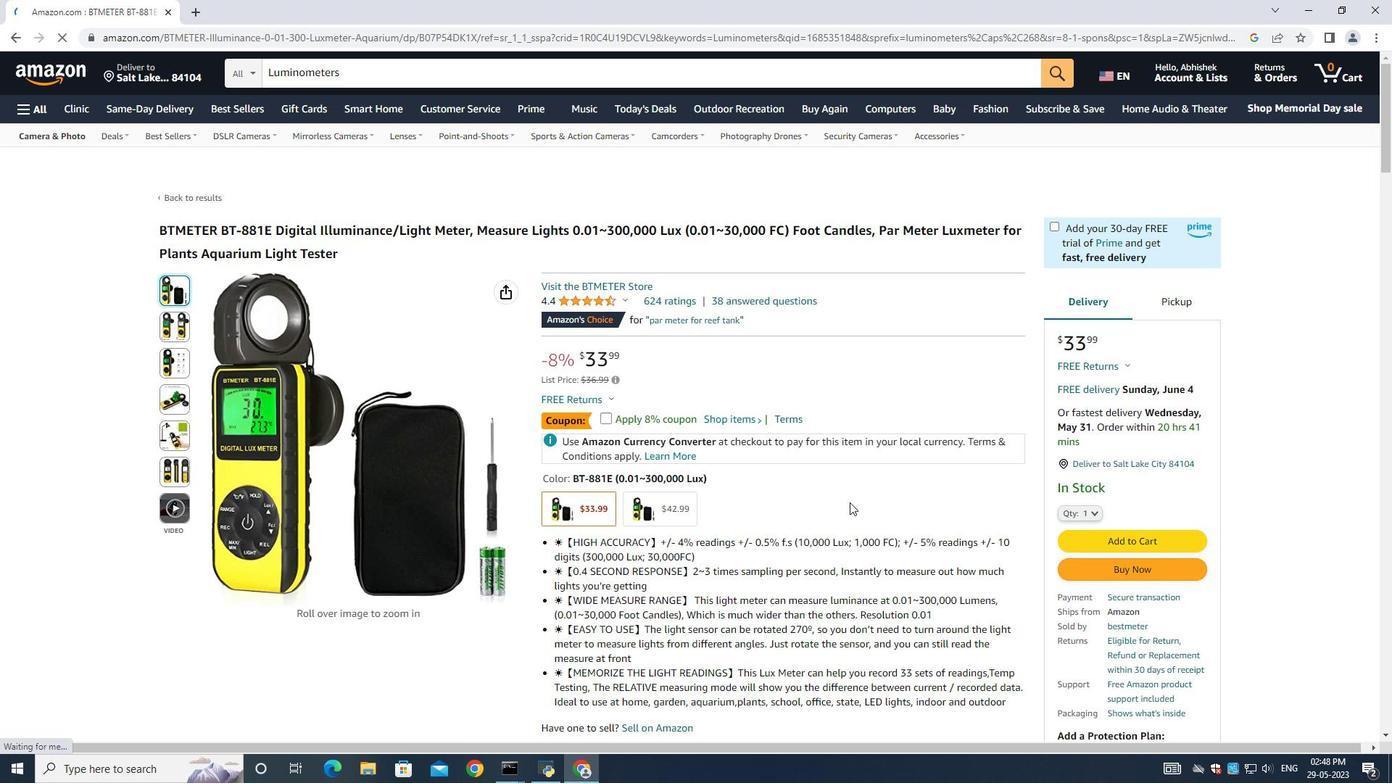 
Action: Mouse moved to (173, 355)
Screenshot: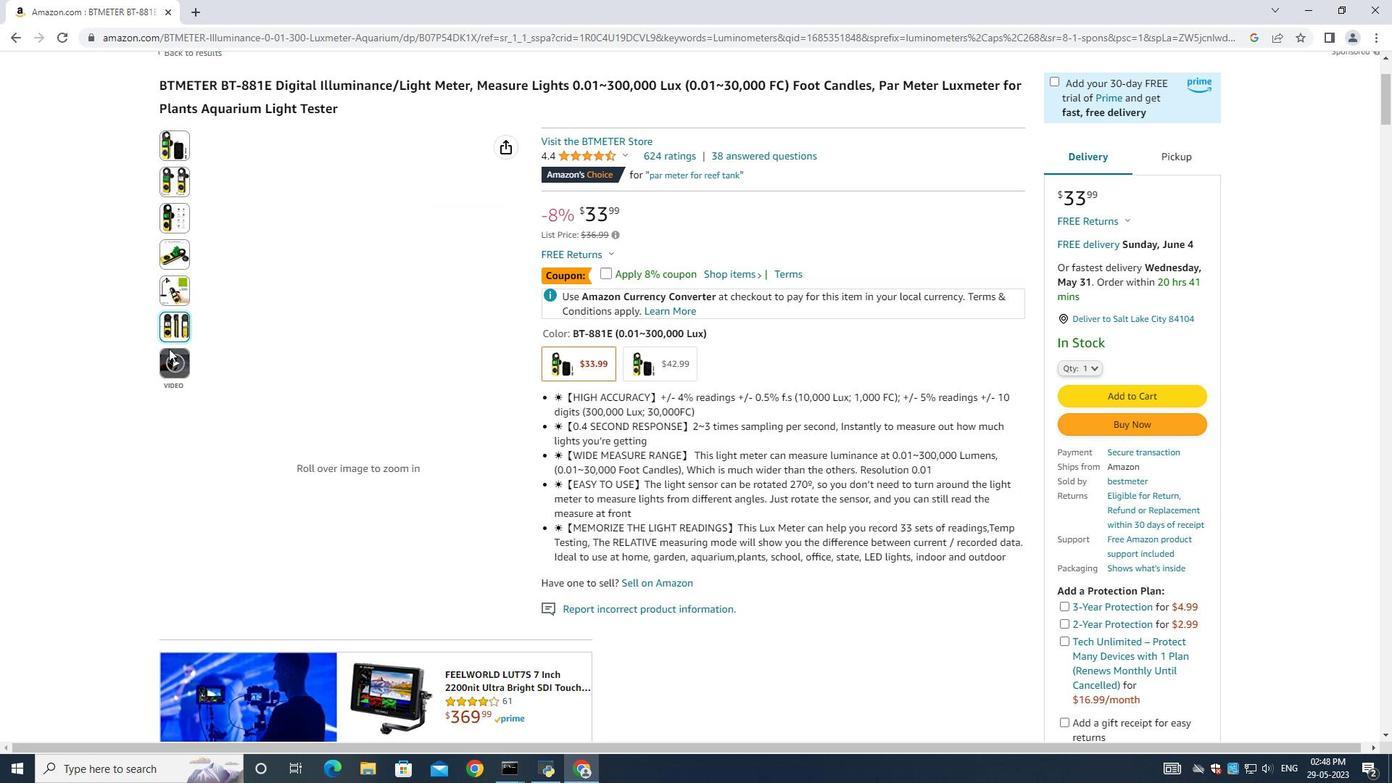 
Action: Mouse pressed left at (173, 355)
Screenshot: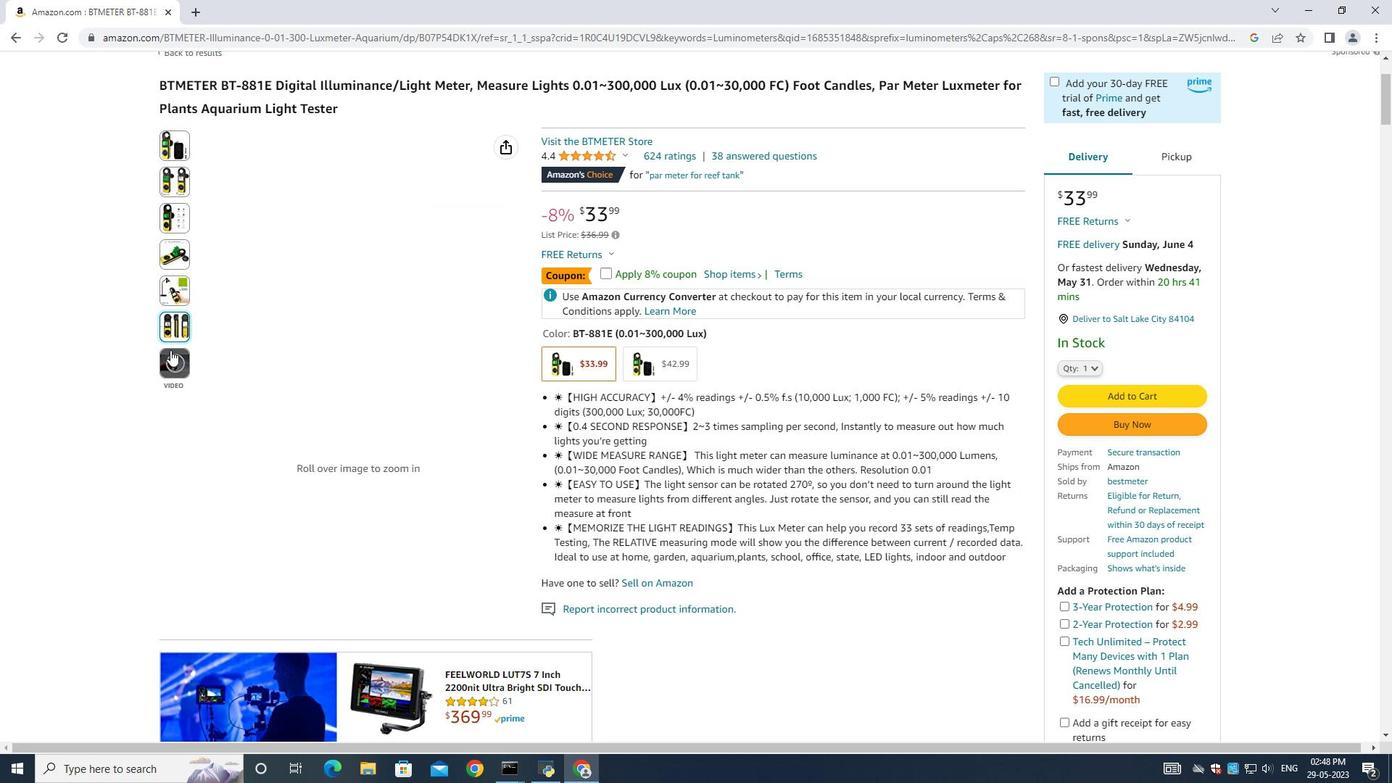 
Action: Mouse moved to (1342, 139)
Screenshot: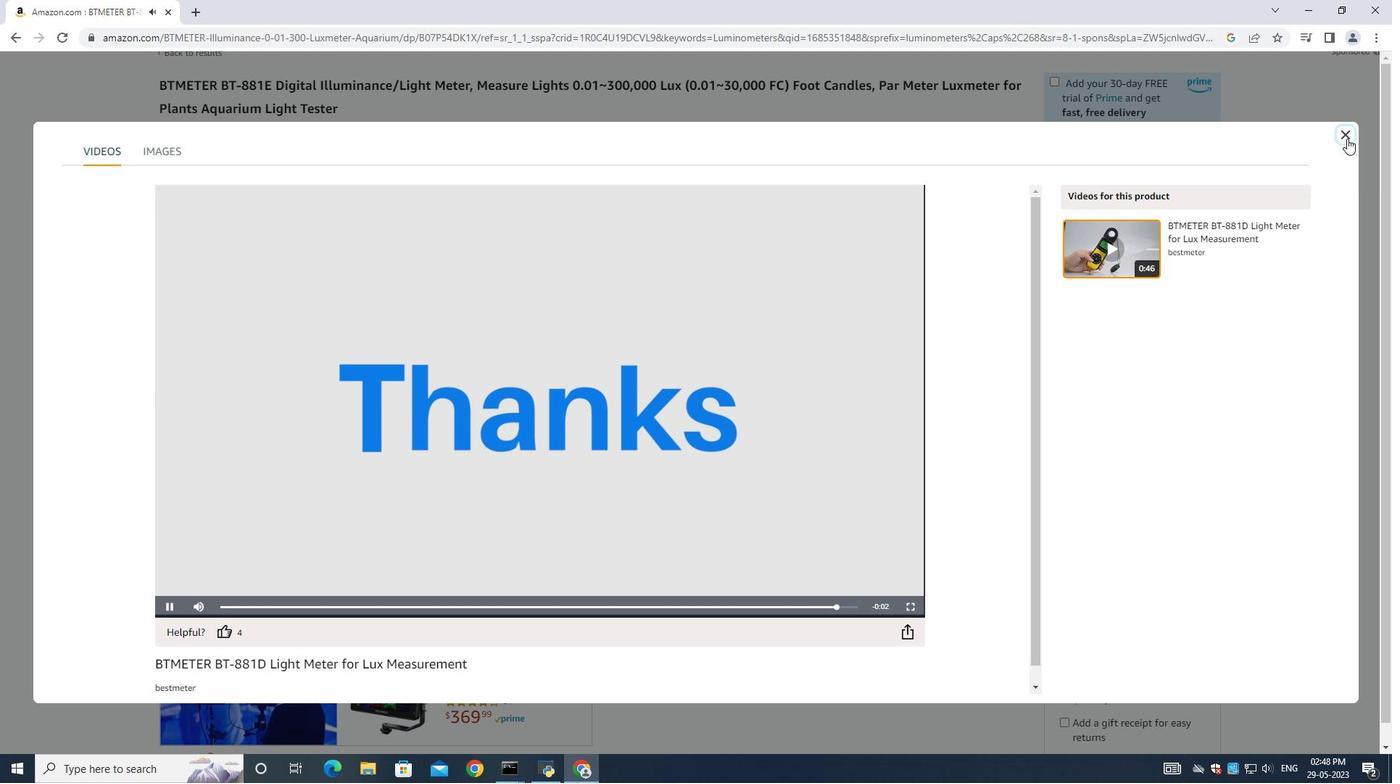 
Action: Mouse pressed left at (1342, 139)
Screenshot: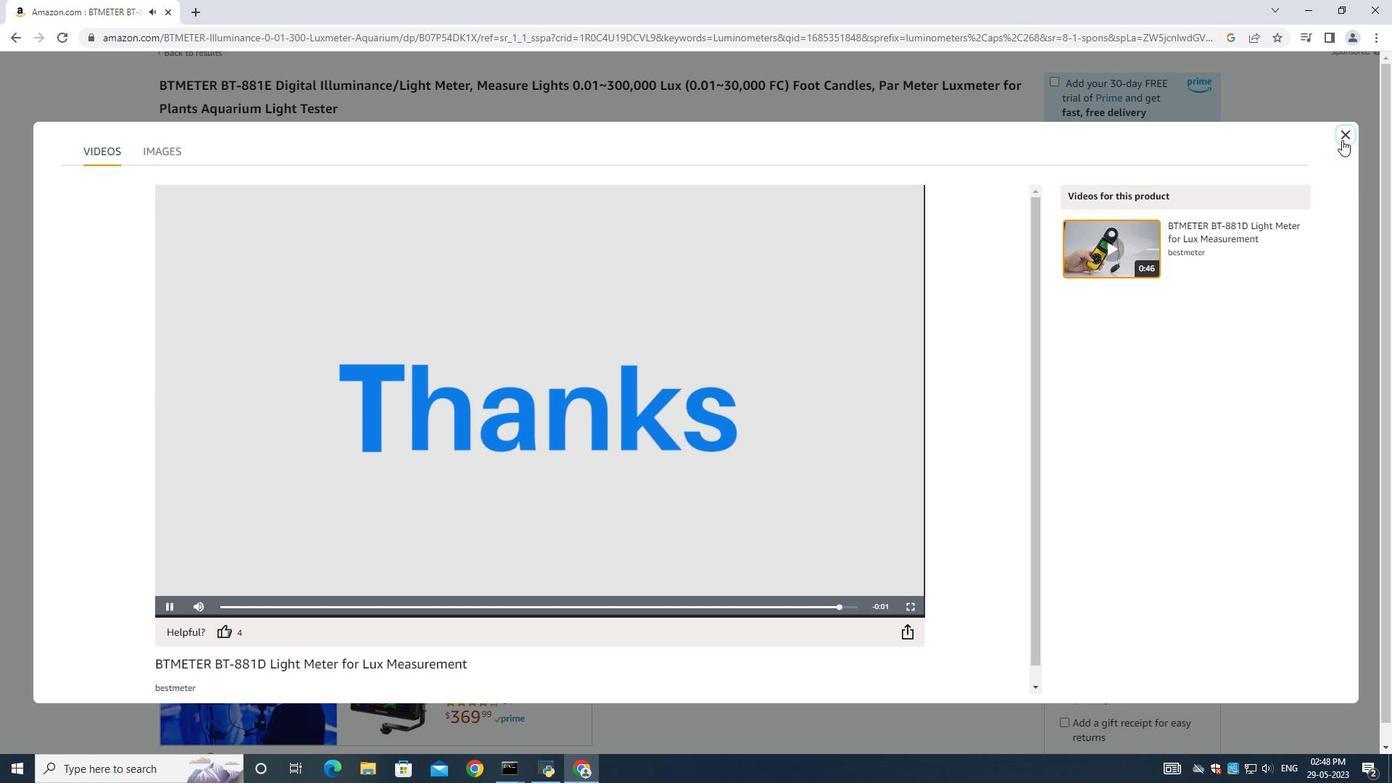 
Action: Mouse moved to (1072, 372)
Screenshot: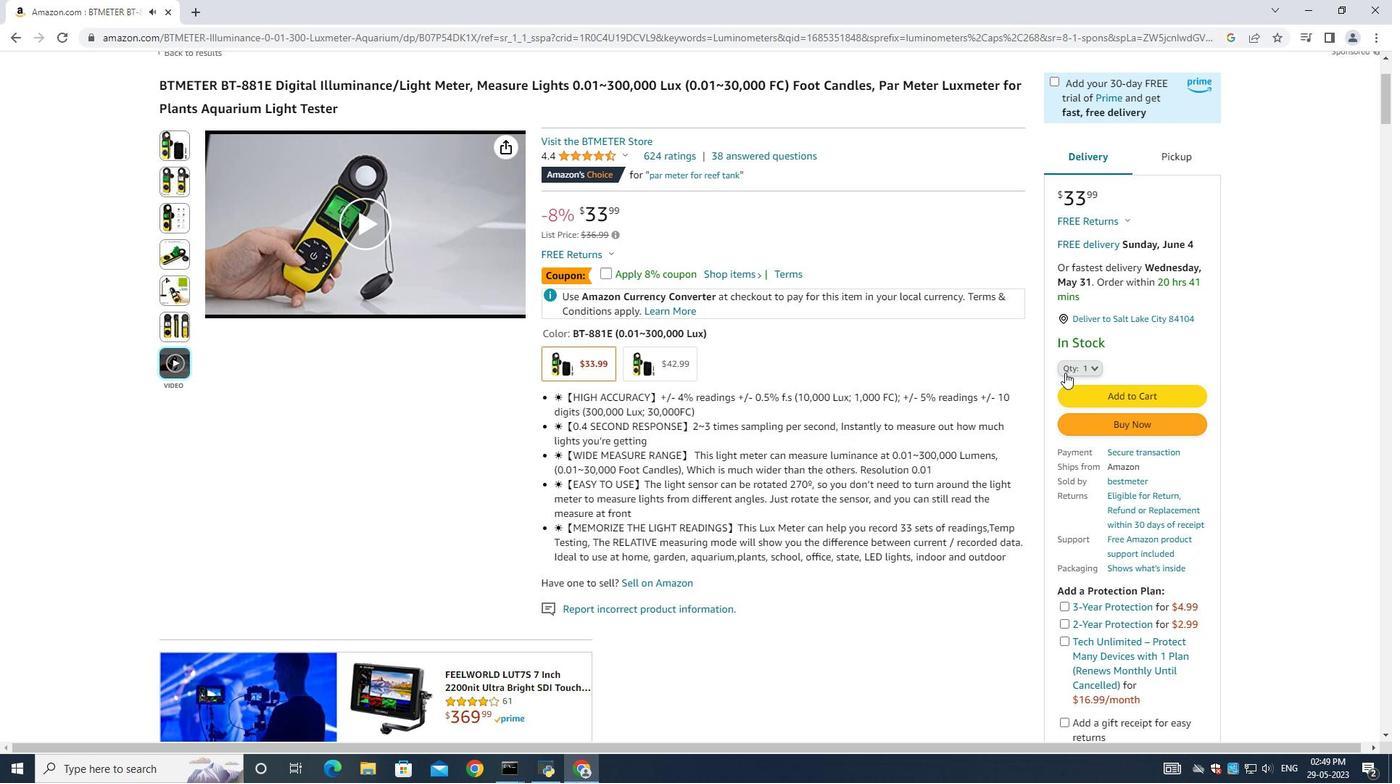 
Action: Mouse pressed left at (1072, 372)
Screenshot: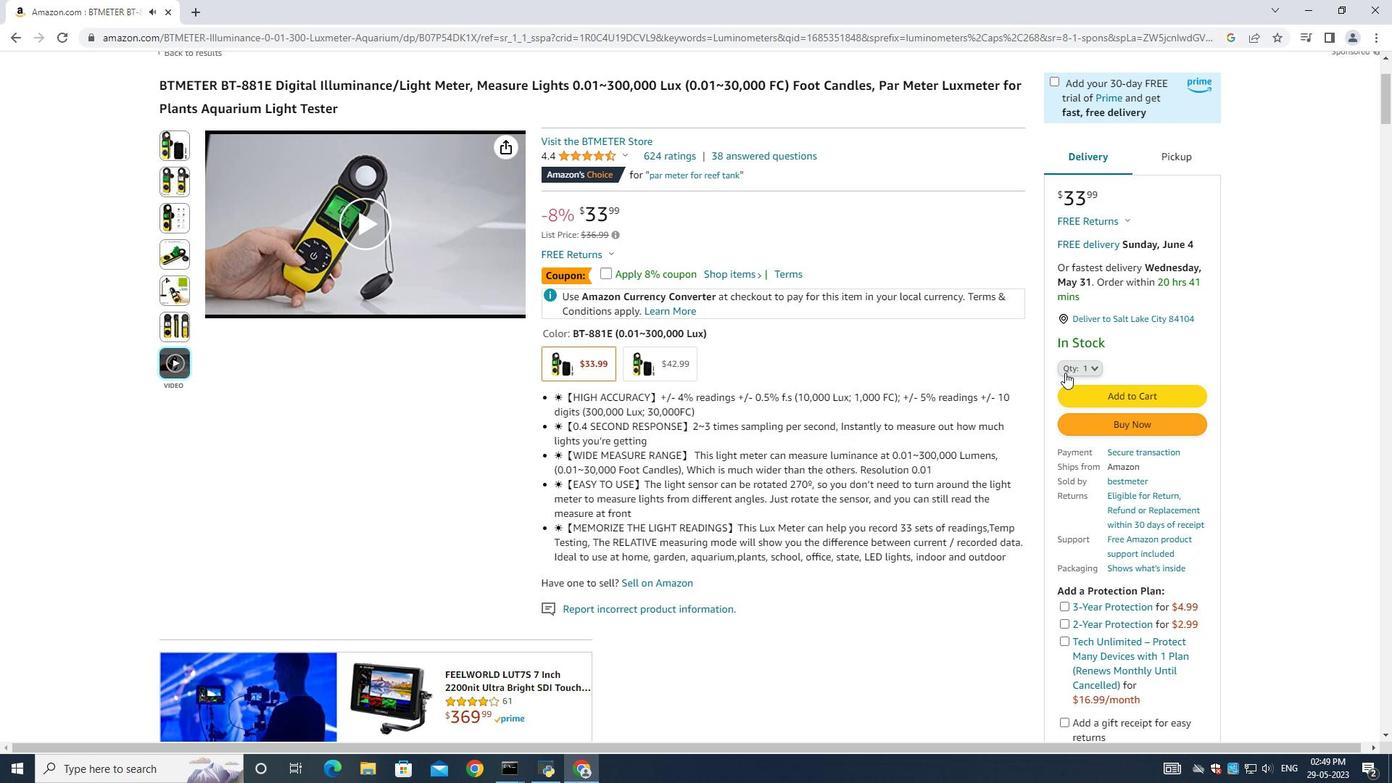 
Action: Mouse moved to (1072, 391)
Screenshot: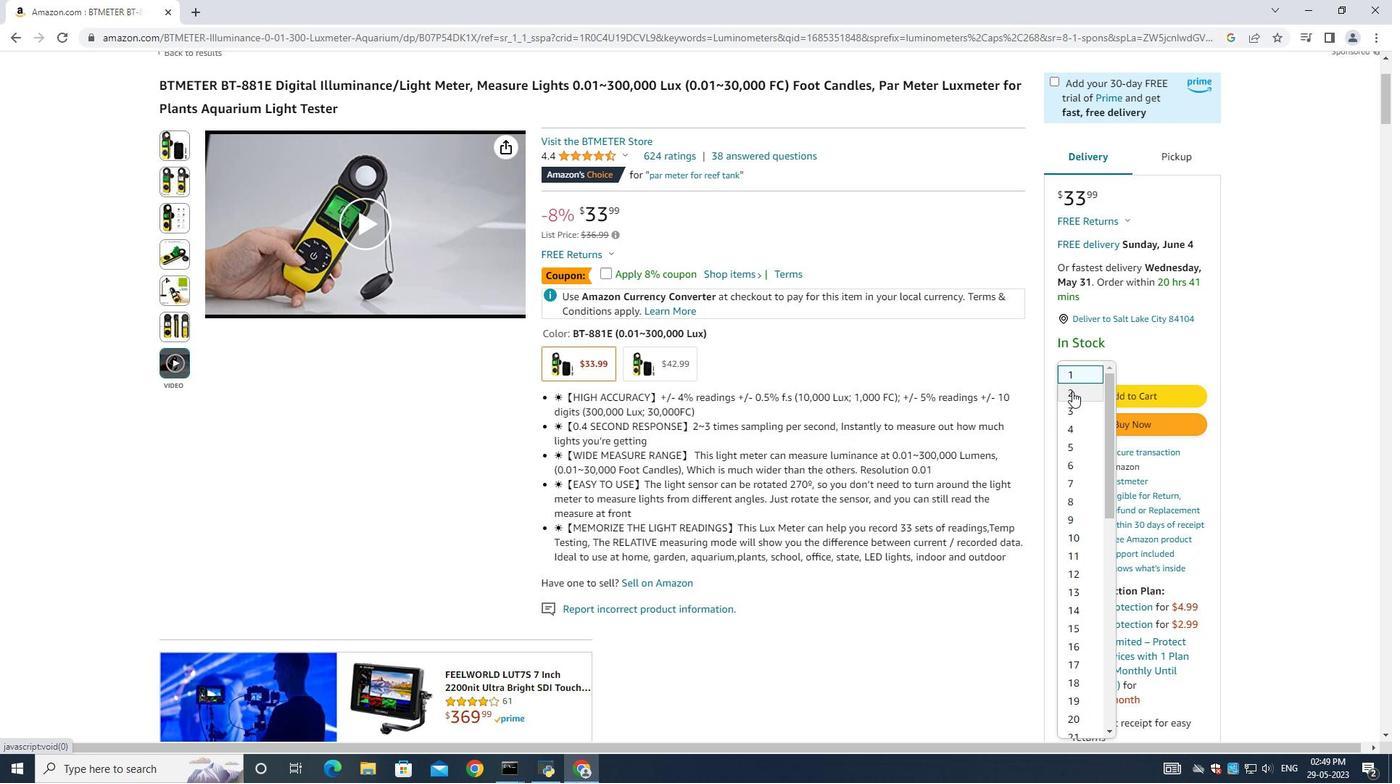 
Action: Mouse pressed left at (1072, 391)
Screenshot: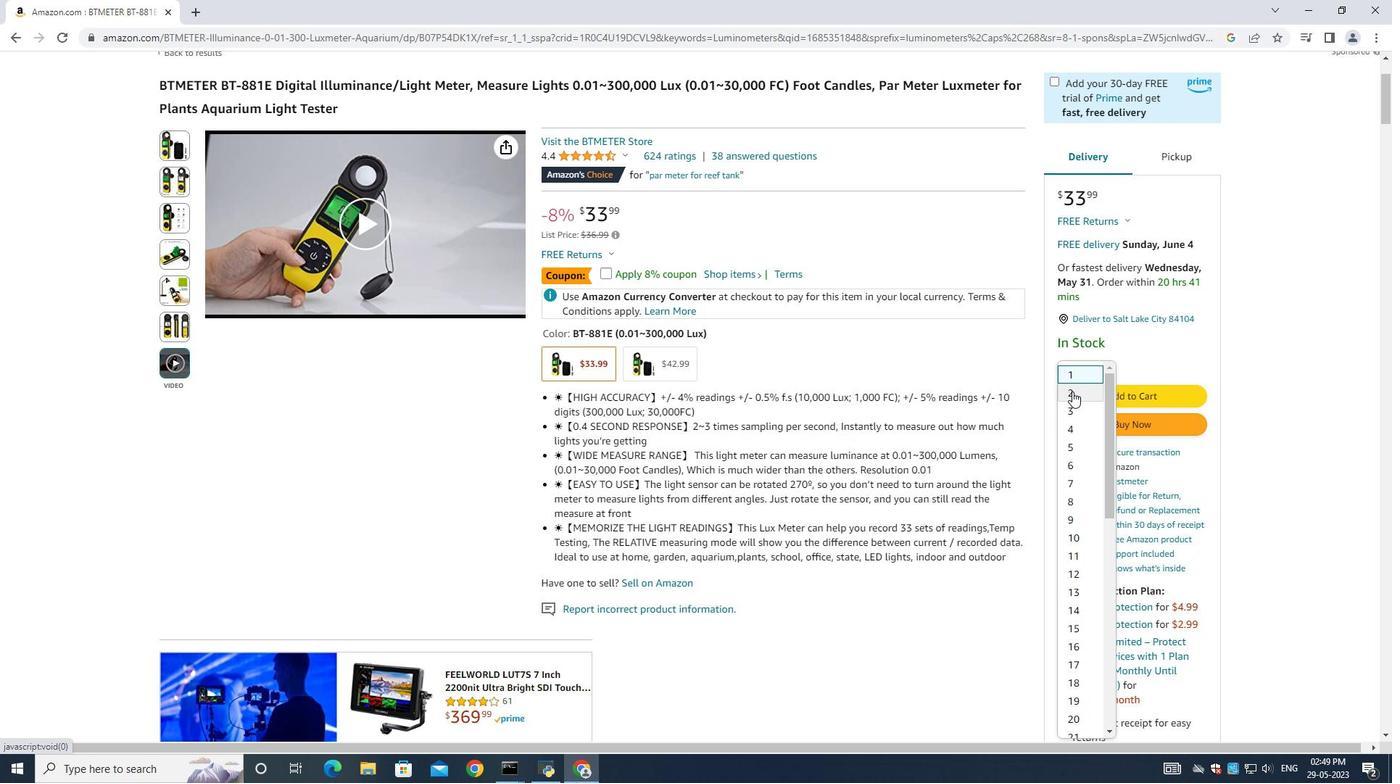 
Action: Mouse moved to (1097, 422)
Screenshot: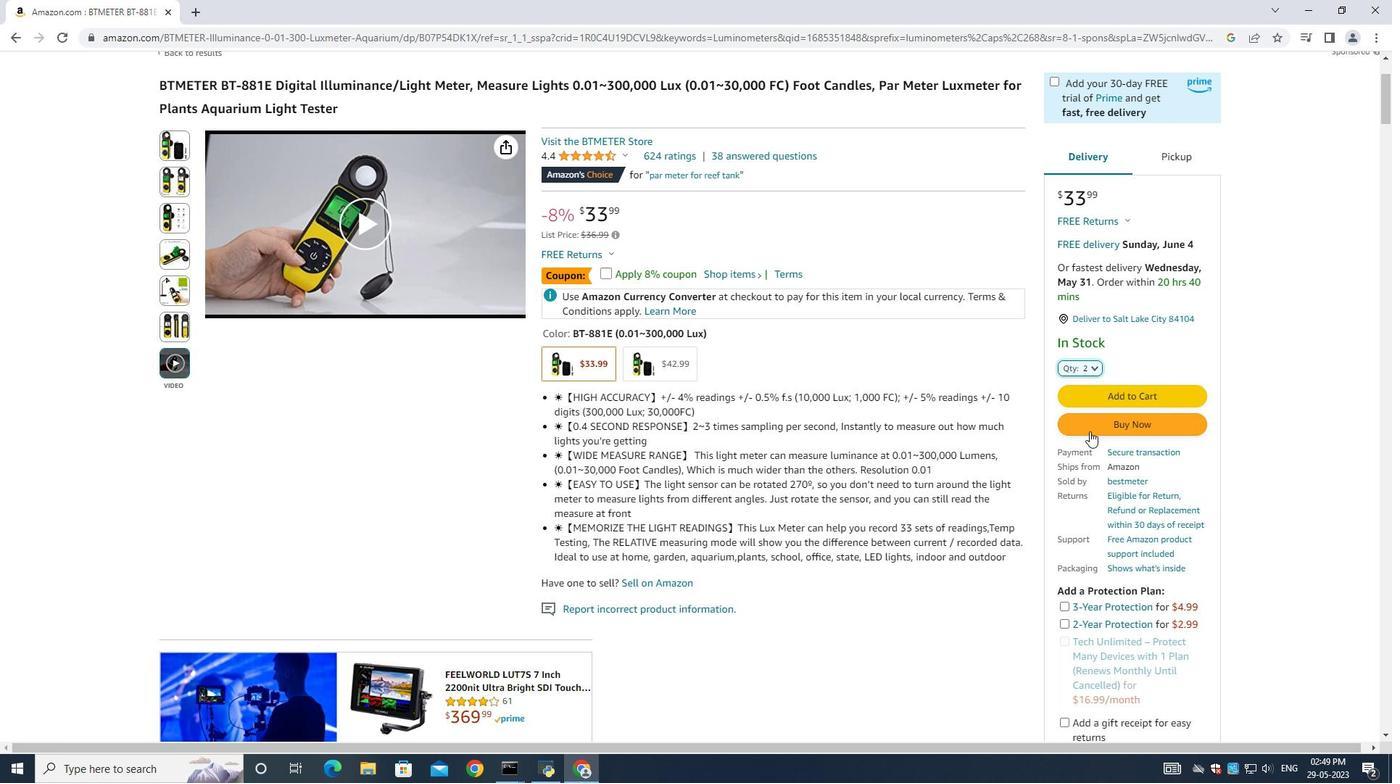 
Action: Mouse pressed left at (1097, 422)
Screenshot: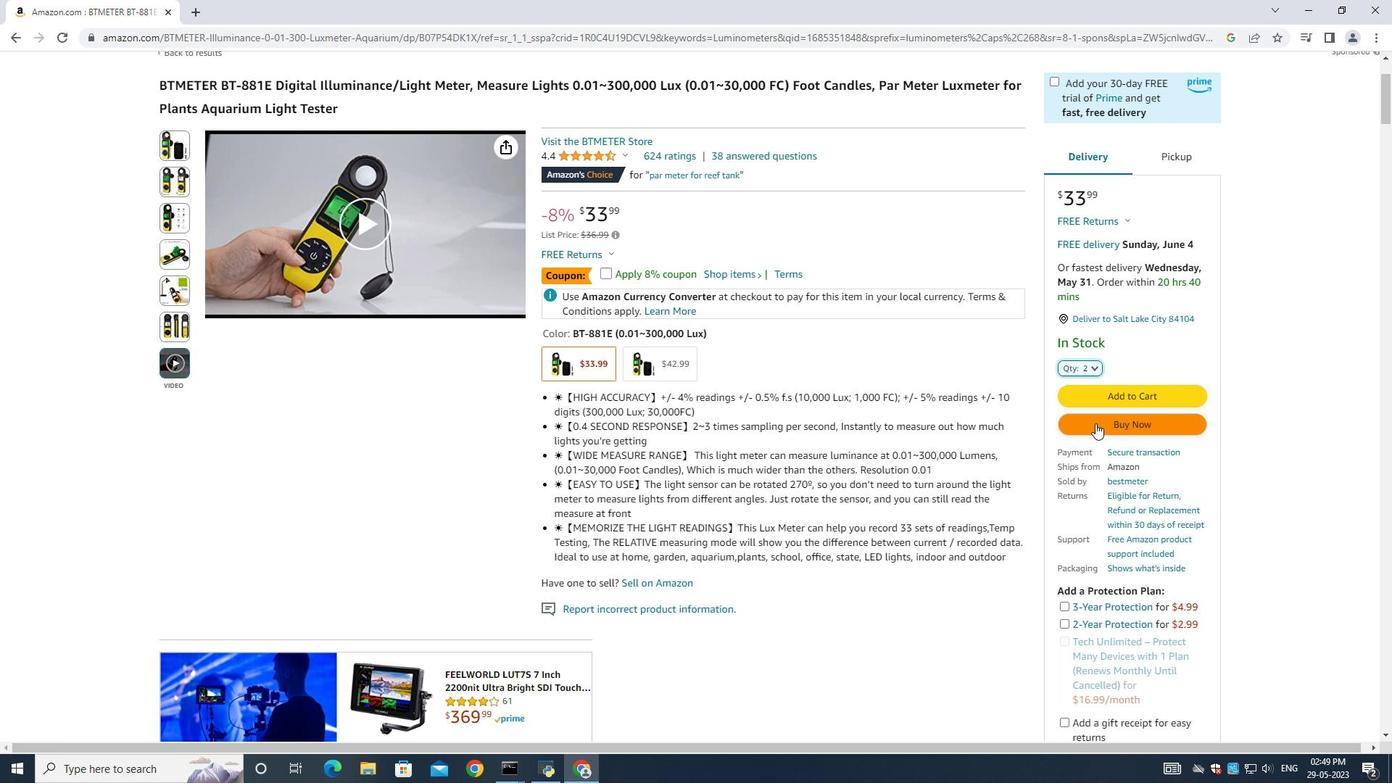 
Action: Mouse moved to (587, 347)
Screenshot: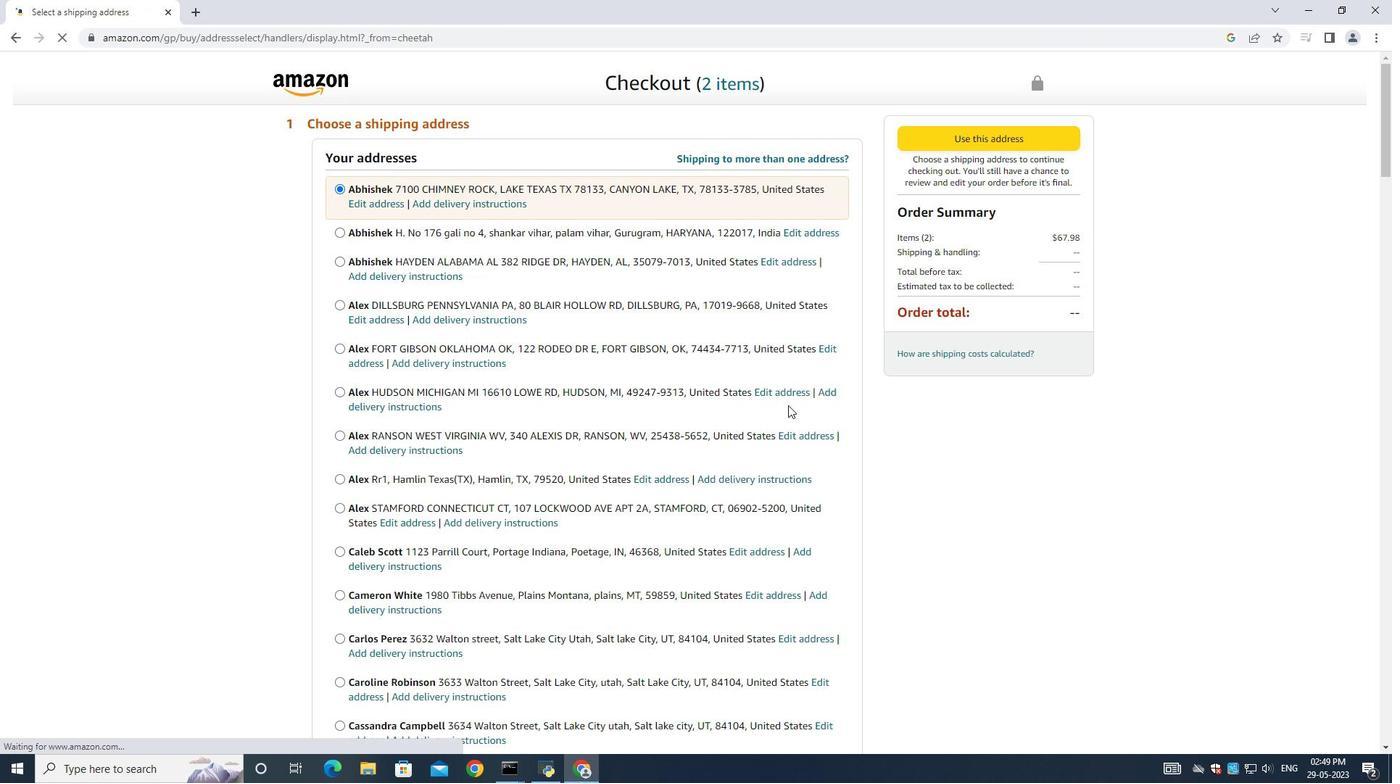 
Action: Mouse scrolled (587, 346) with delta (0, 0)
Screenshot: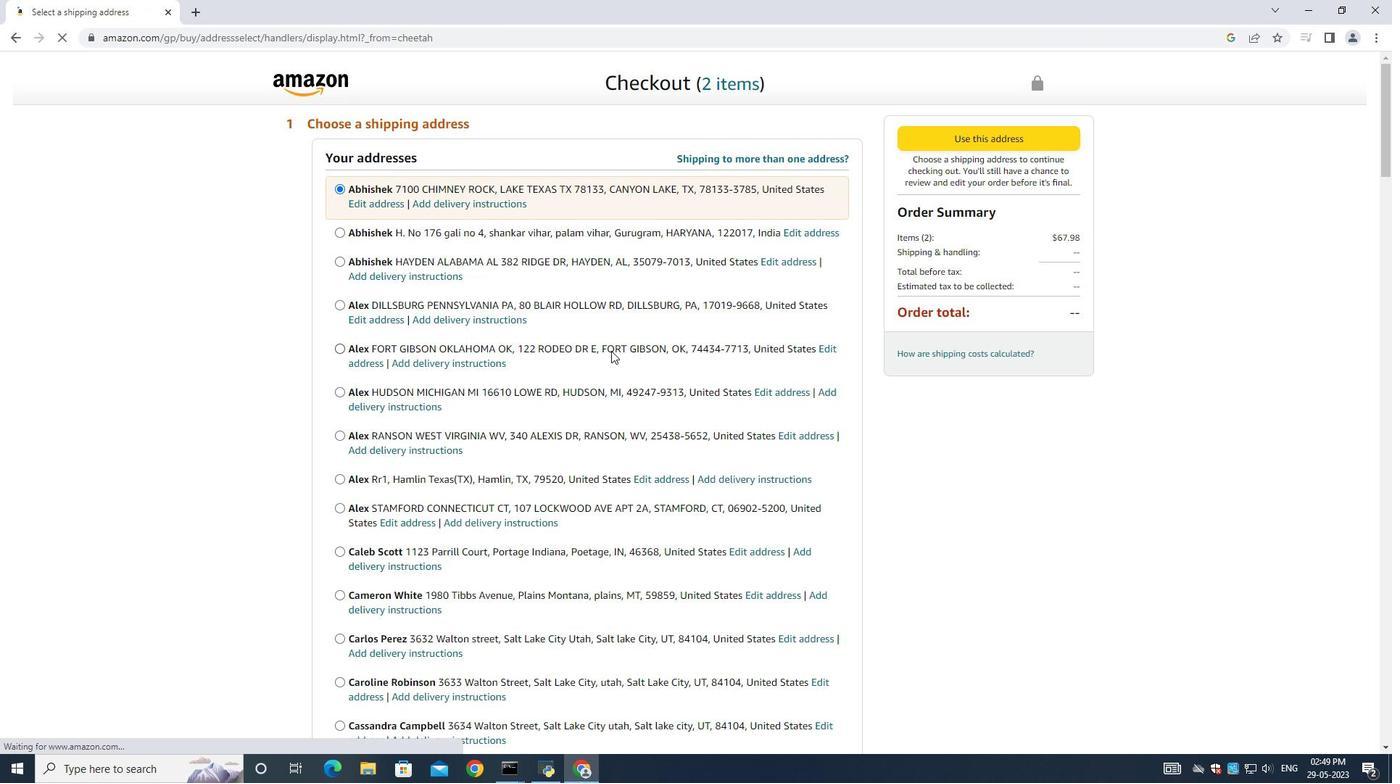 
Action: Mouse scrolled (587, 346) with delta (0, 0)
Screenshot: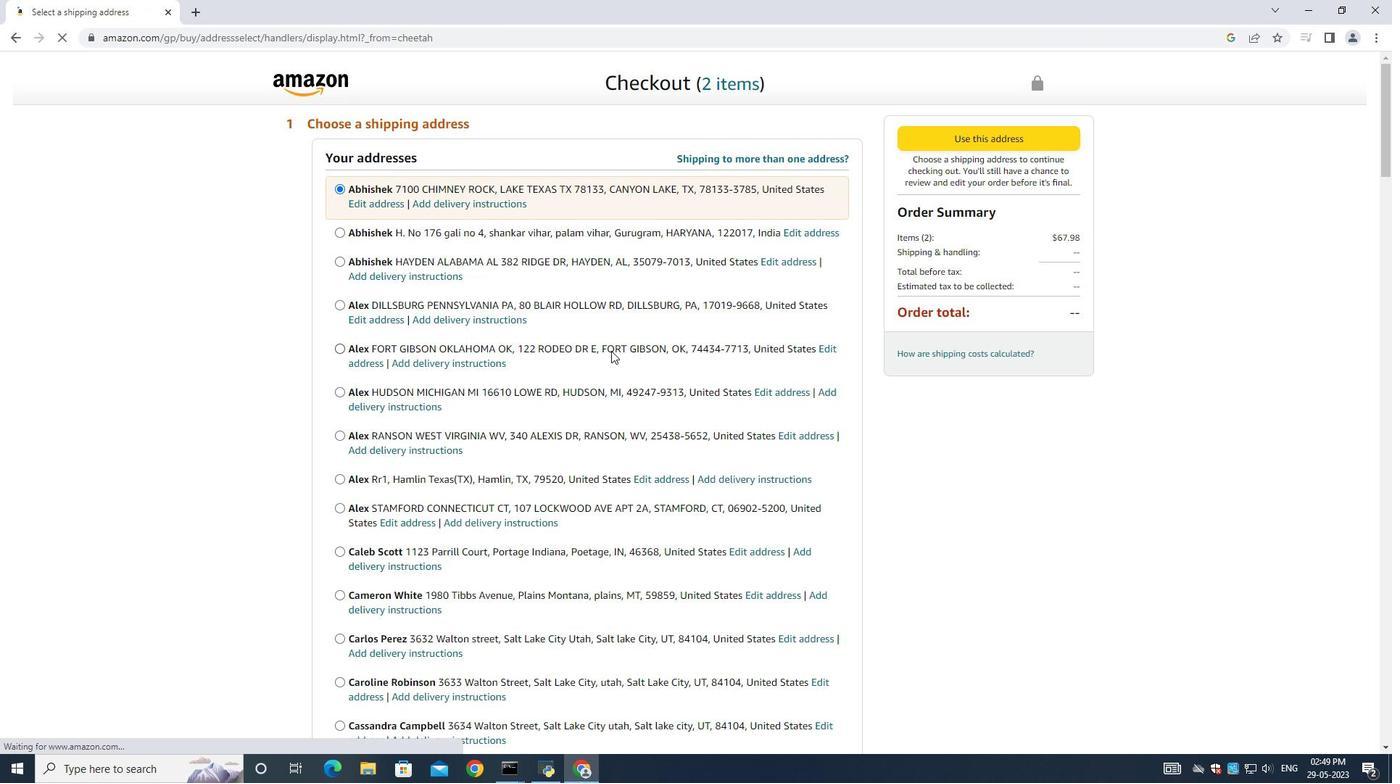
Action: Mouse moved to (587, 347)
Screenshot: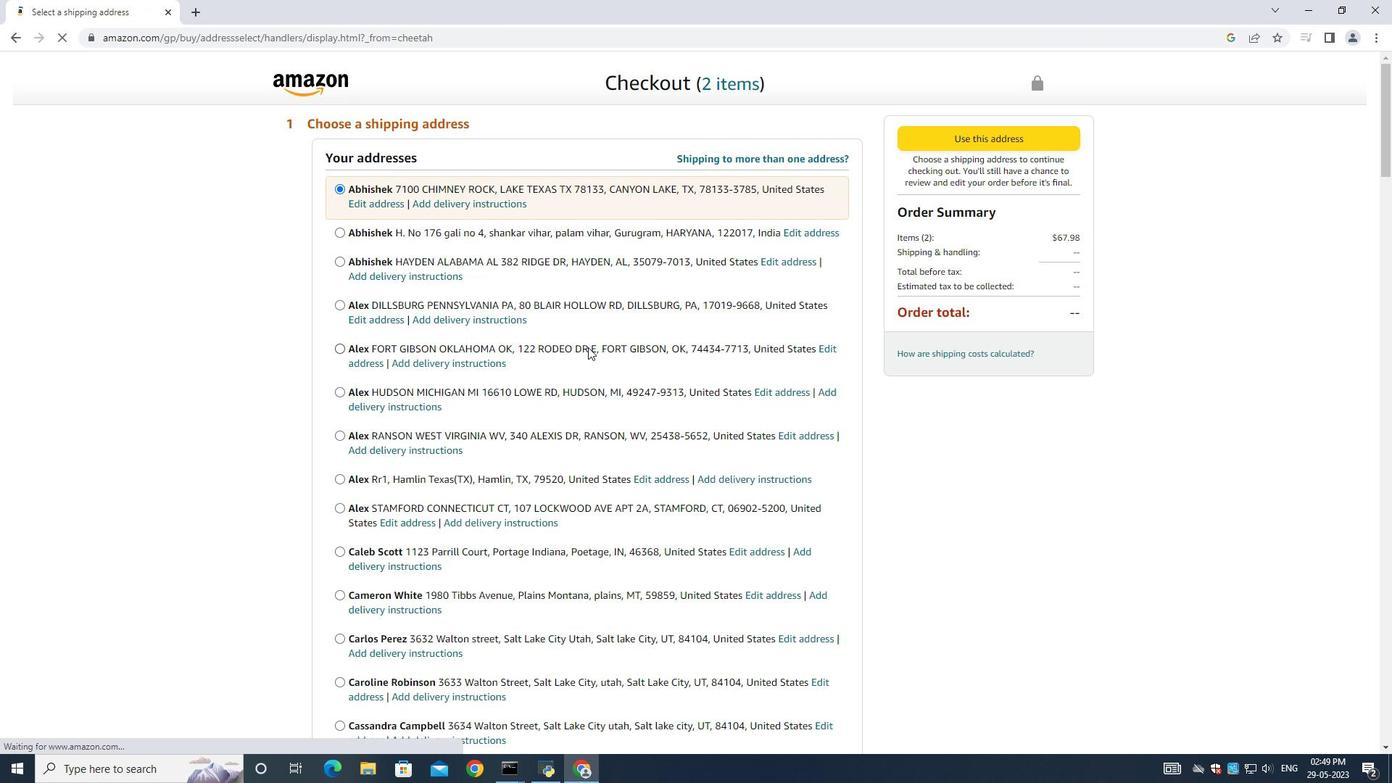 
Action: Mouse scrolled (587, 346) with delta (0, 0)
Screenshot: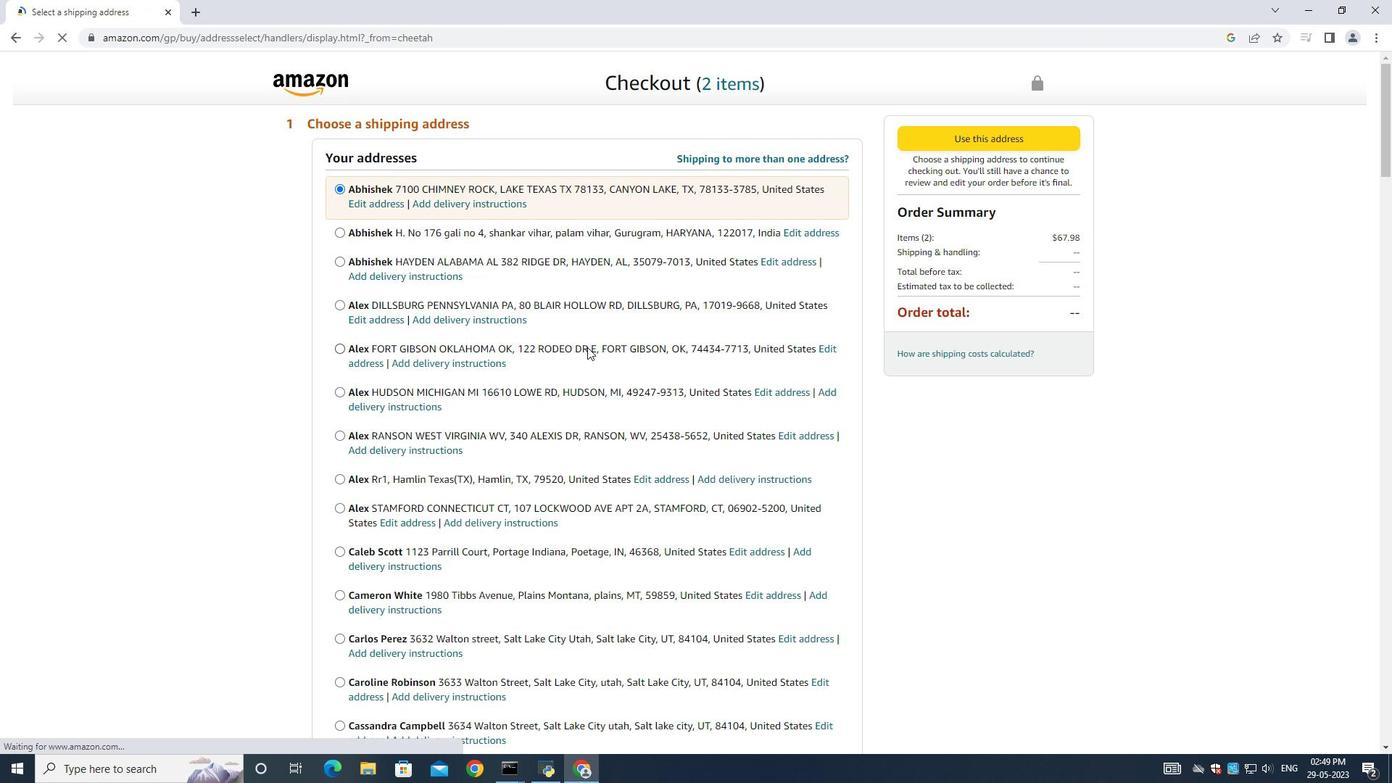 
Action: Mouse scrolled (587, 346) with delta (0, 0)
Screenshot: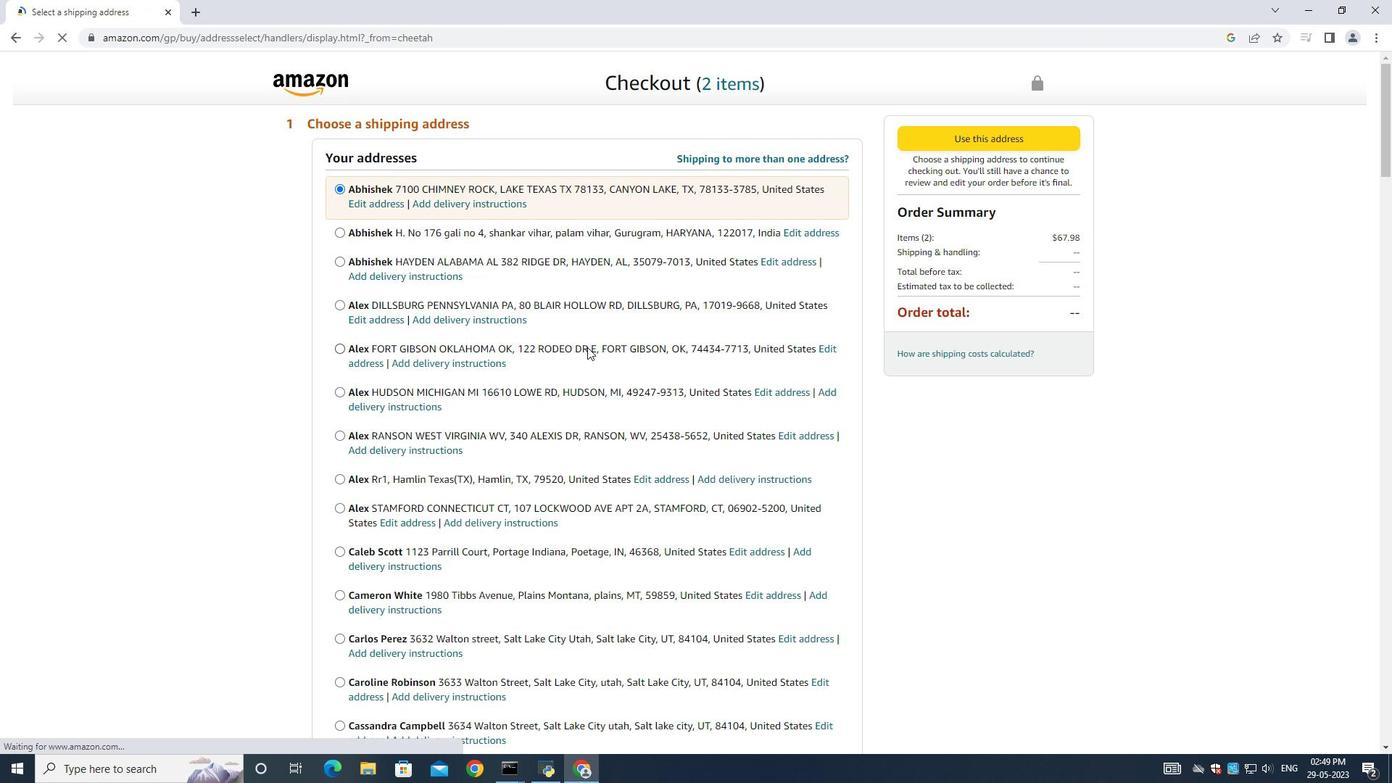 
Action: Mouse scrolled (587, 346) with delta (0, 0)
Screenshot: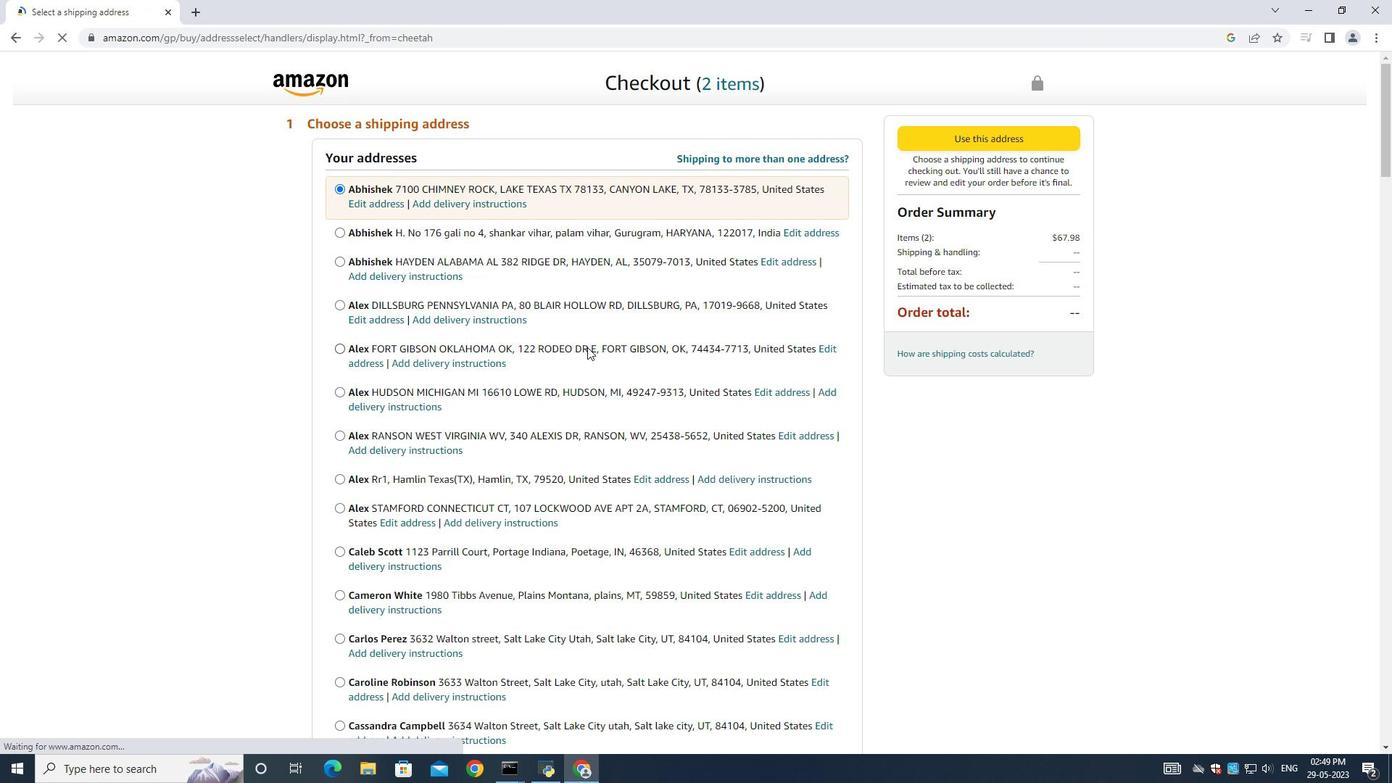 
Action: Mouse scrolled (587, 346) with delta (0, 0)
Screenshot: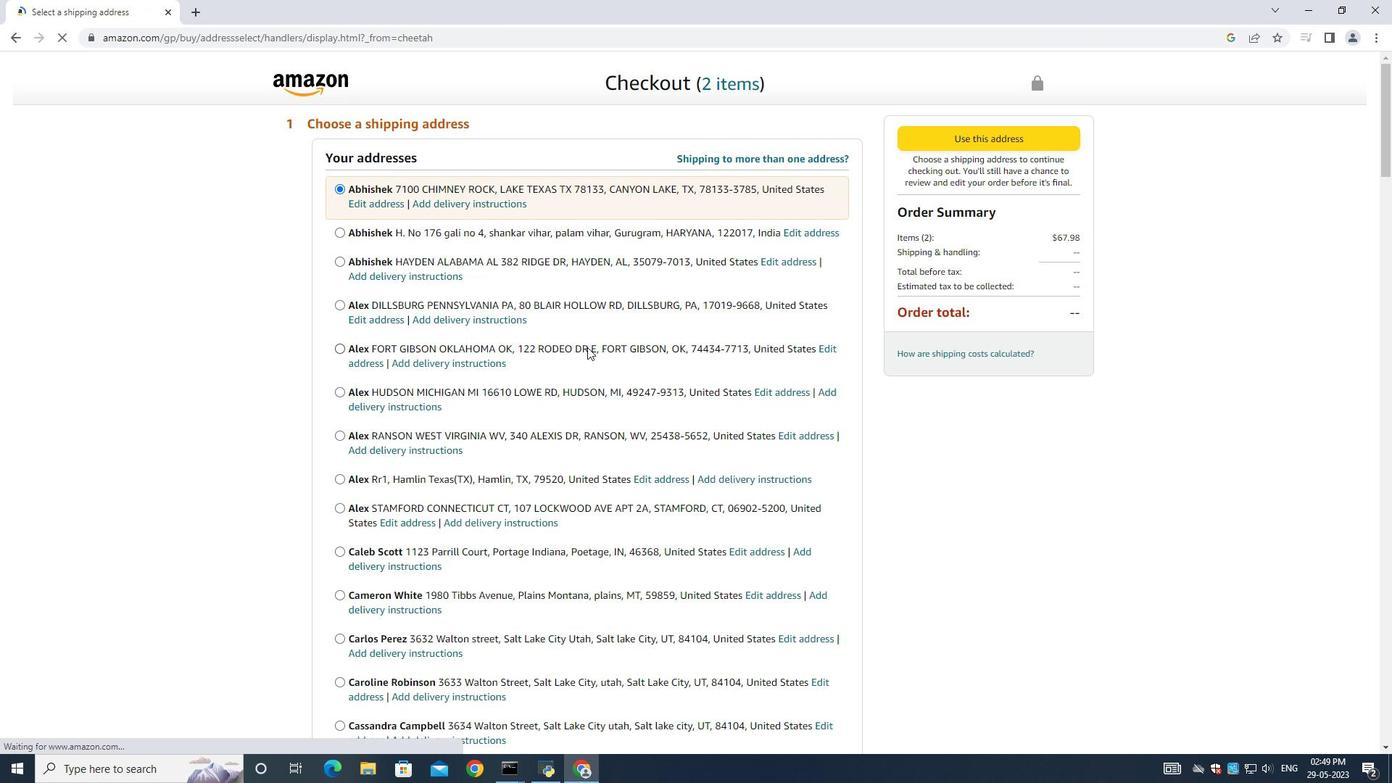 
Action: Mouse scrolled (587, 346) with delta (0, 0)
Screenshot: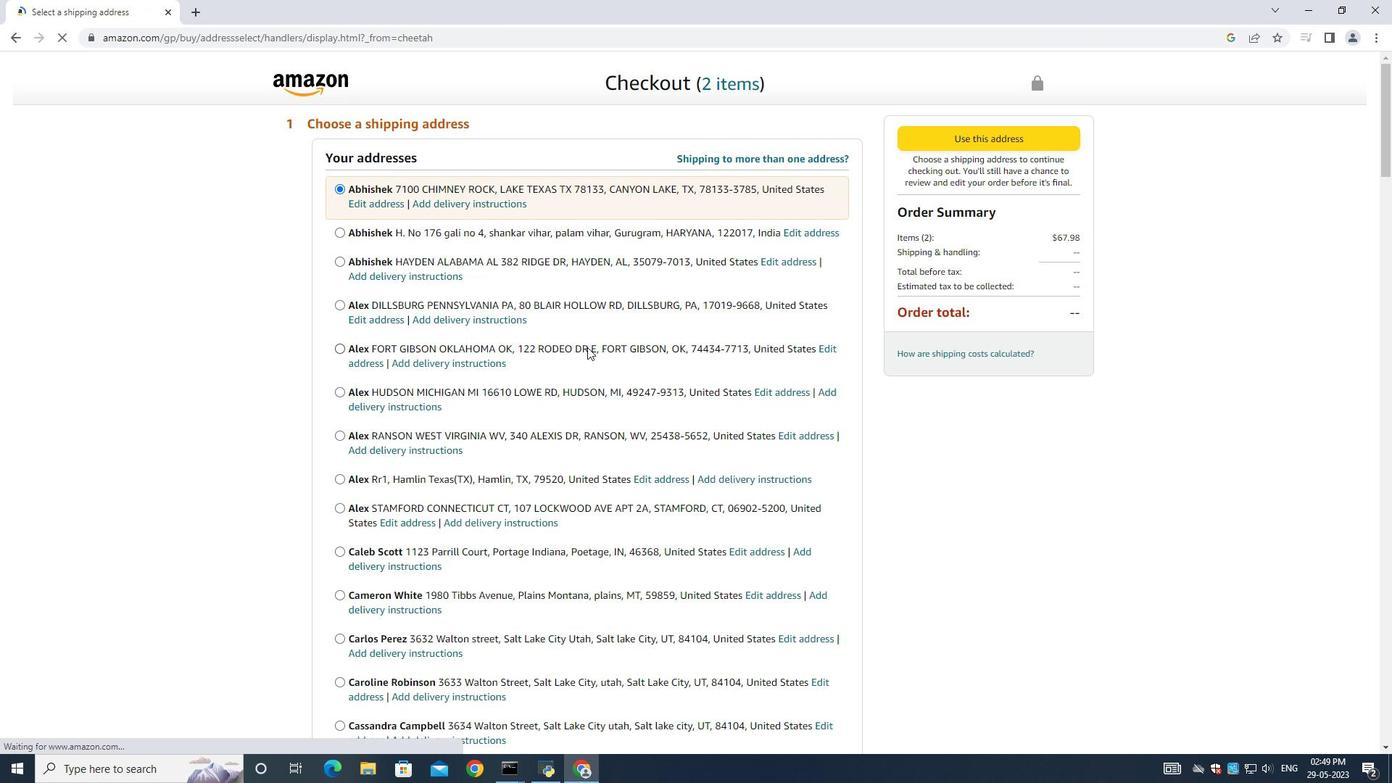 
Action: Mouse scrolled (587, 346) with delta (0, 0)
Screenshot: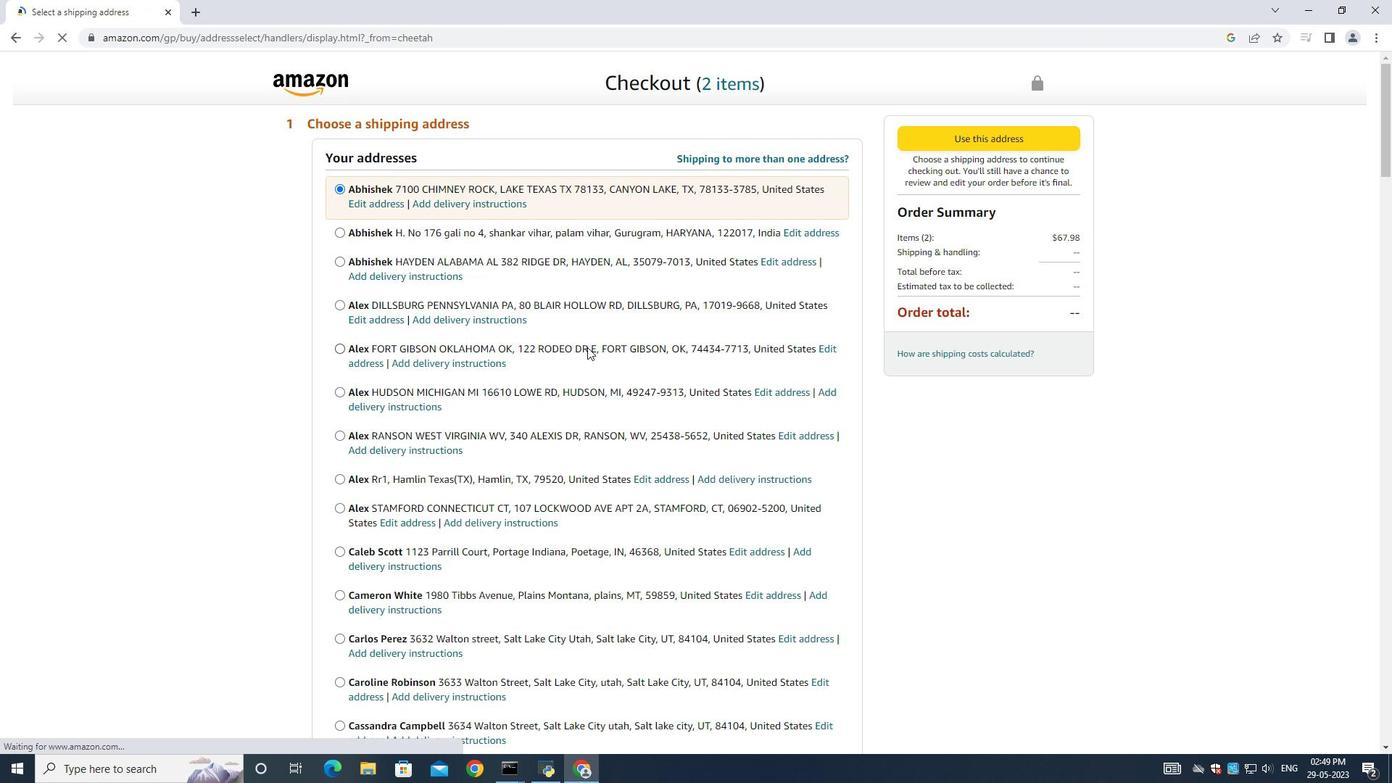 
Action: Mouse moved to (587, 345)
Screenshot: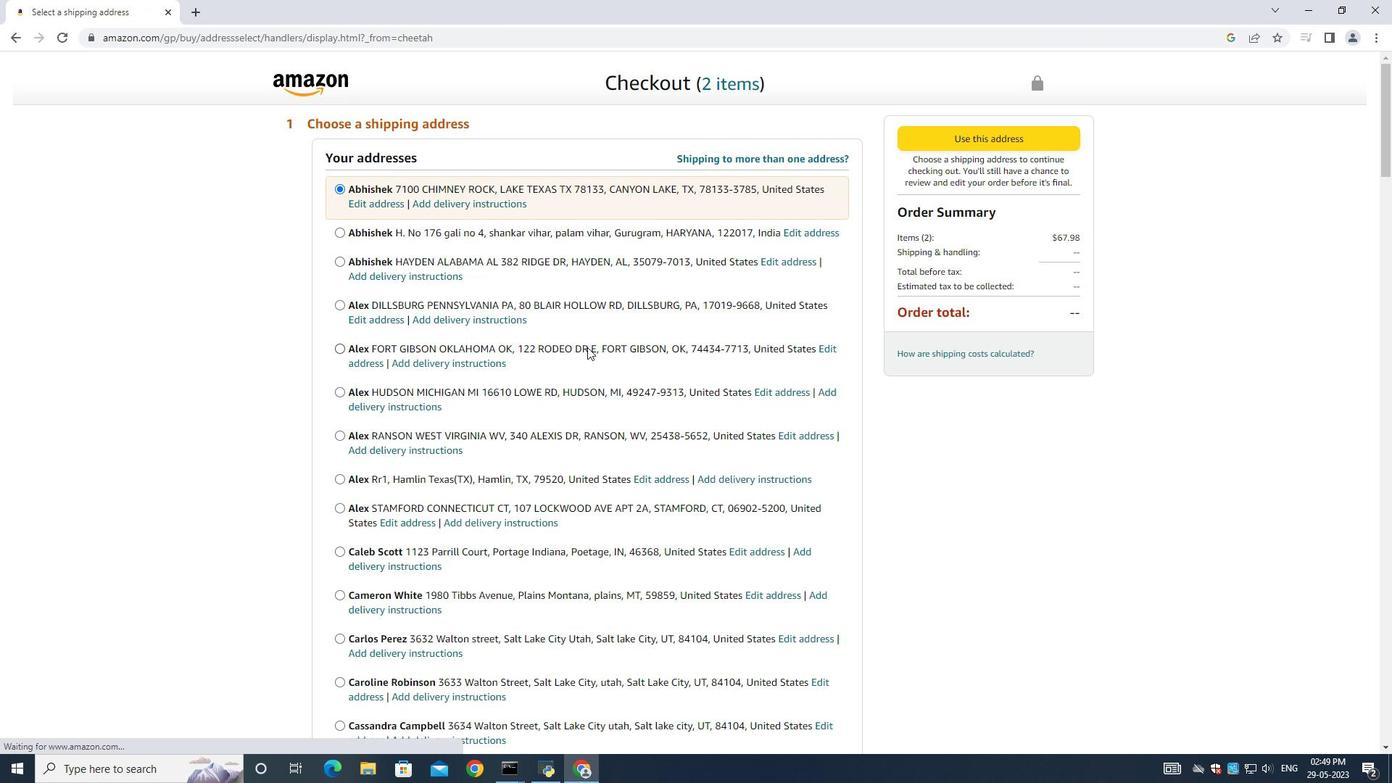
Action: Mouse scrolled (587, 344) with delta (0, 0)
Screenshot: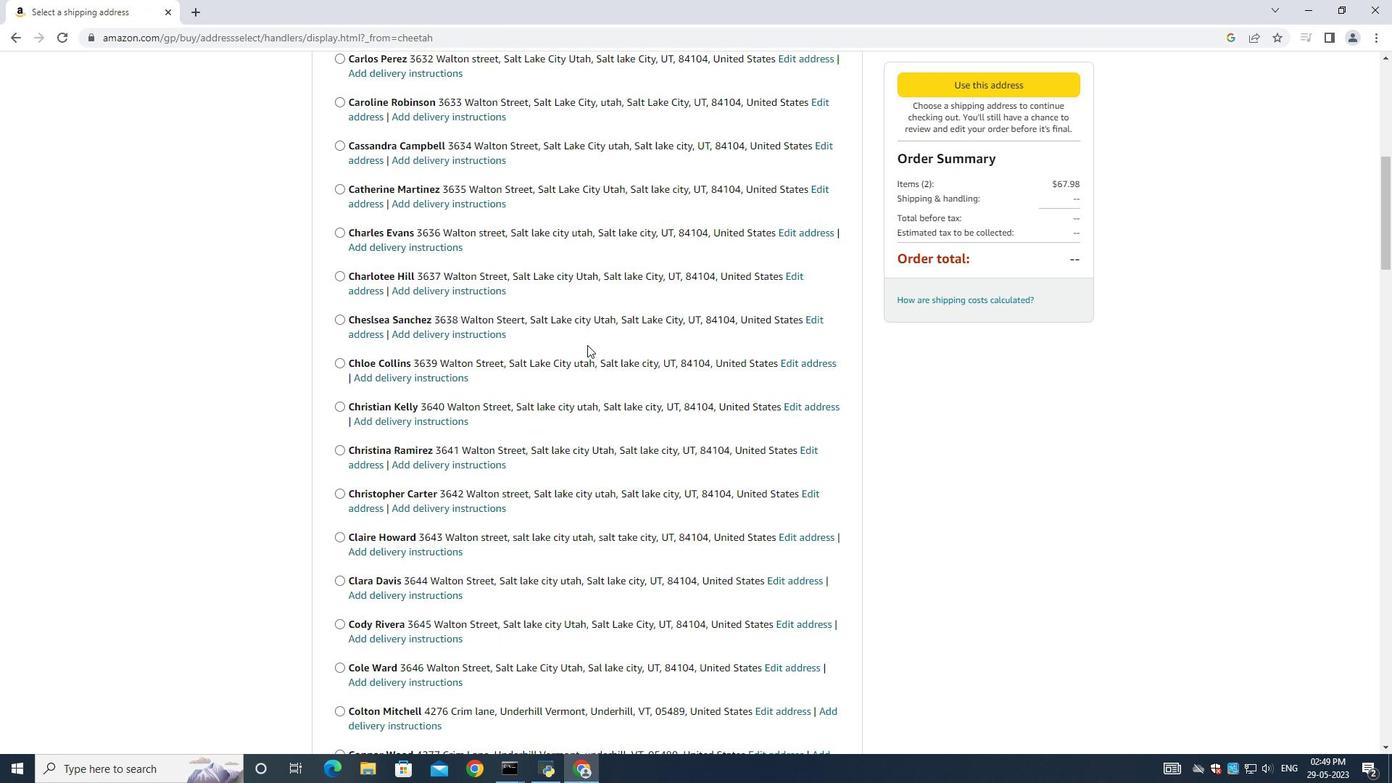 
Action: Mouse scrolled (587, 344) with delta (0, 0)
Screenshot: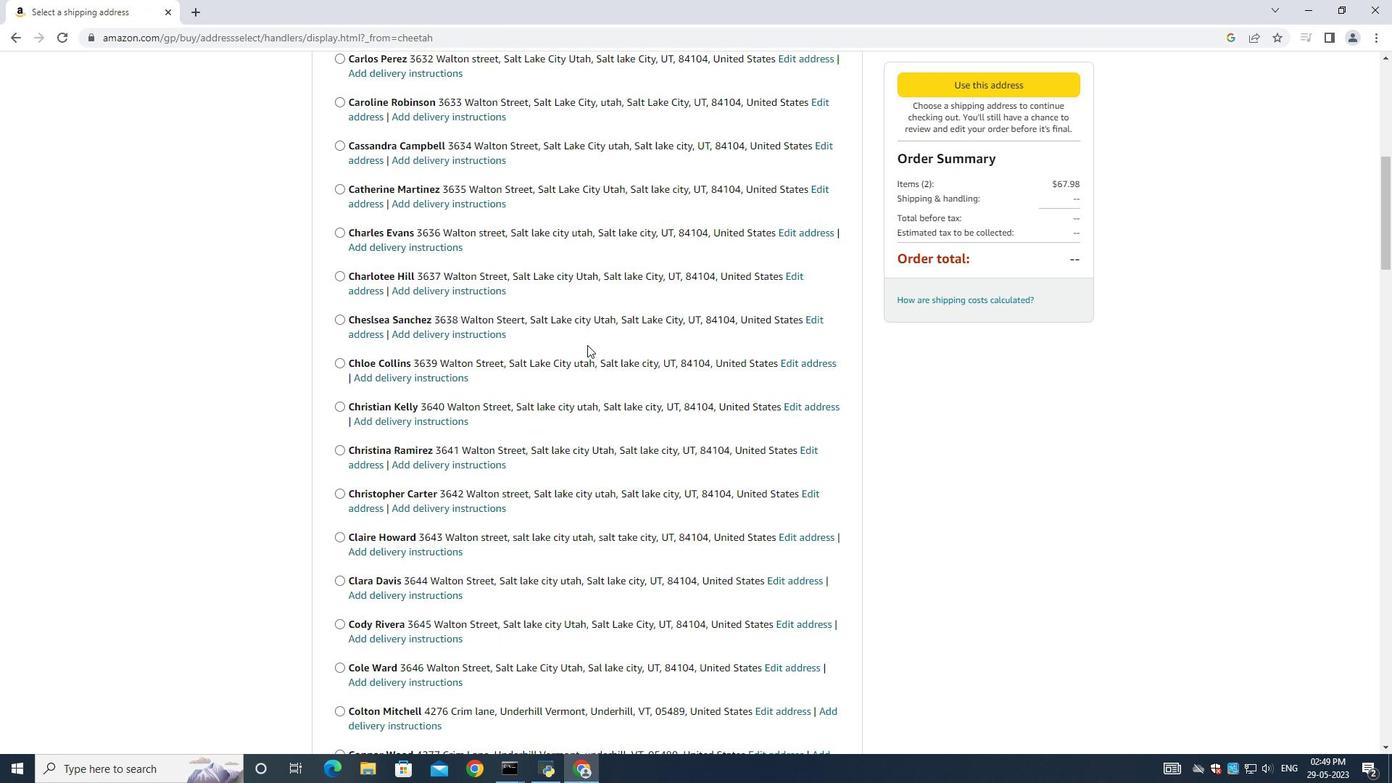 
Action: Mouse scrolled (587, 344) with delta (0, 0)
Screenshot: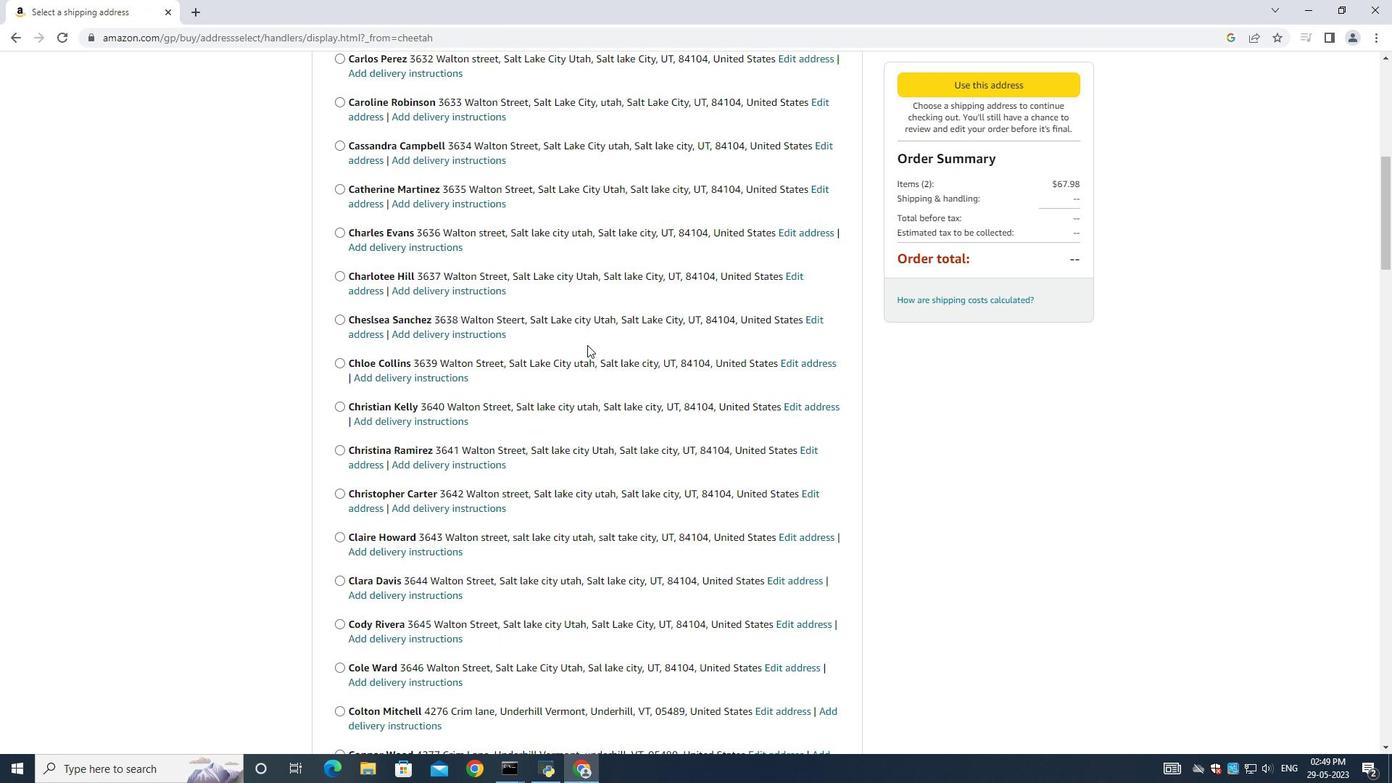 
Action: Mouse scrolled (587, 344) with delta (0, 0)
Screenshot: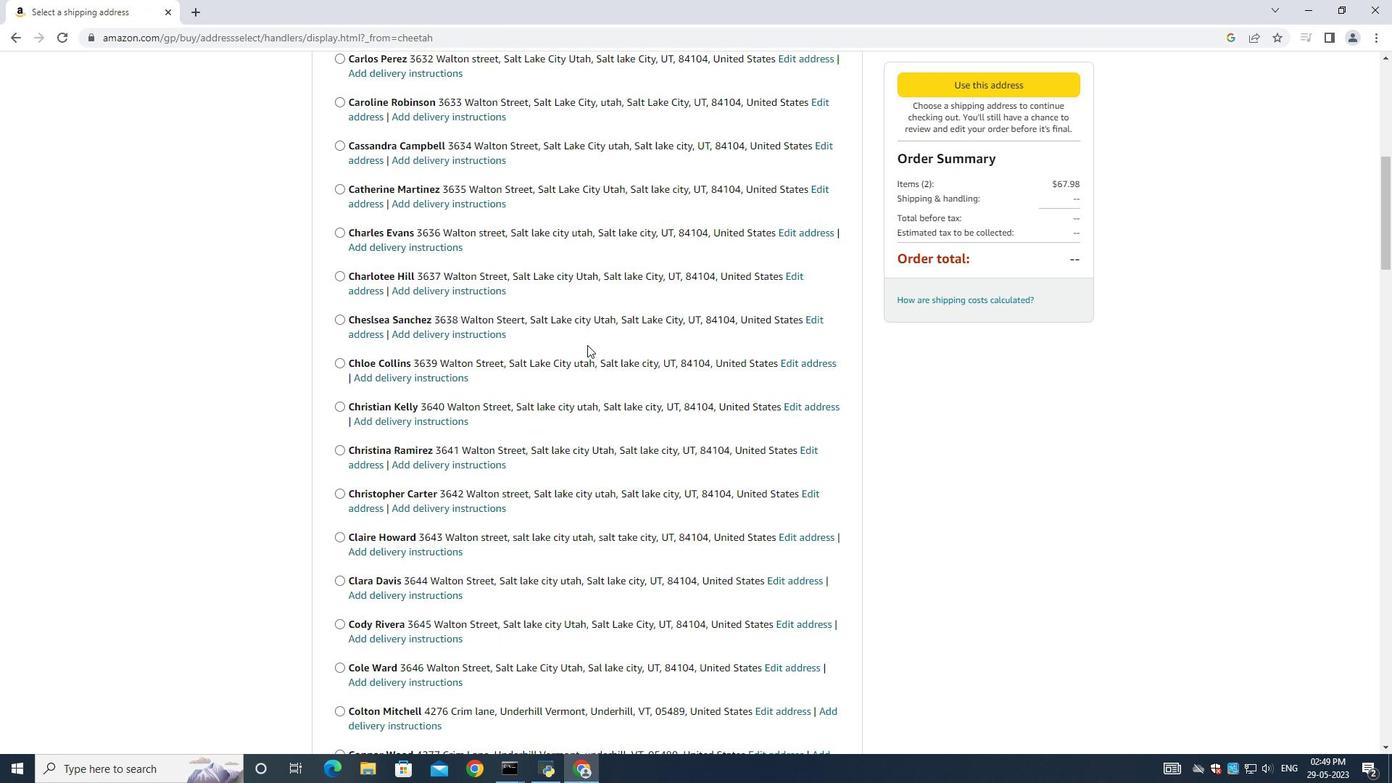 
Action: Mouse scrolled (587, 344) with delta (0, 0)
Screenshot: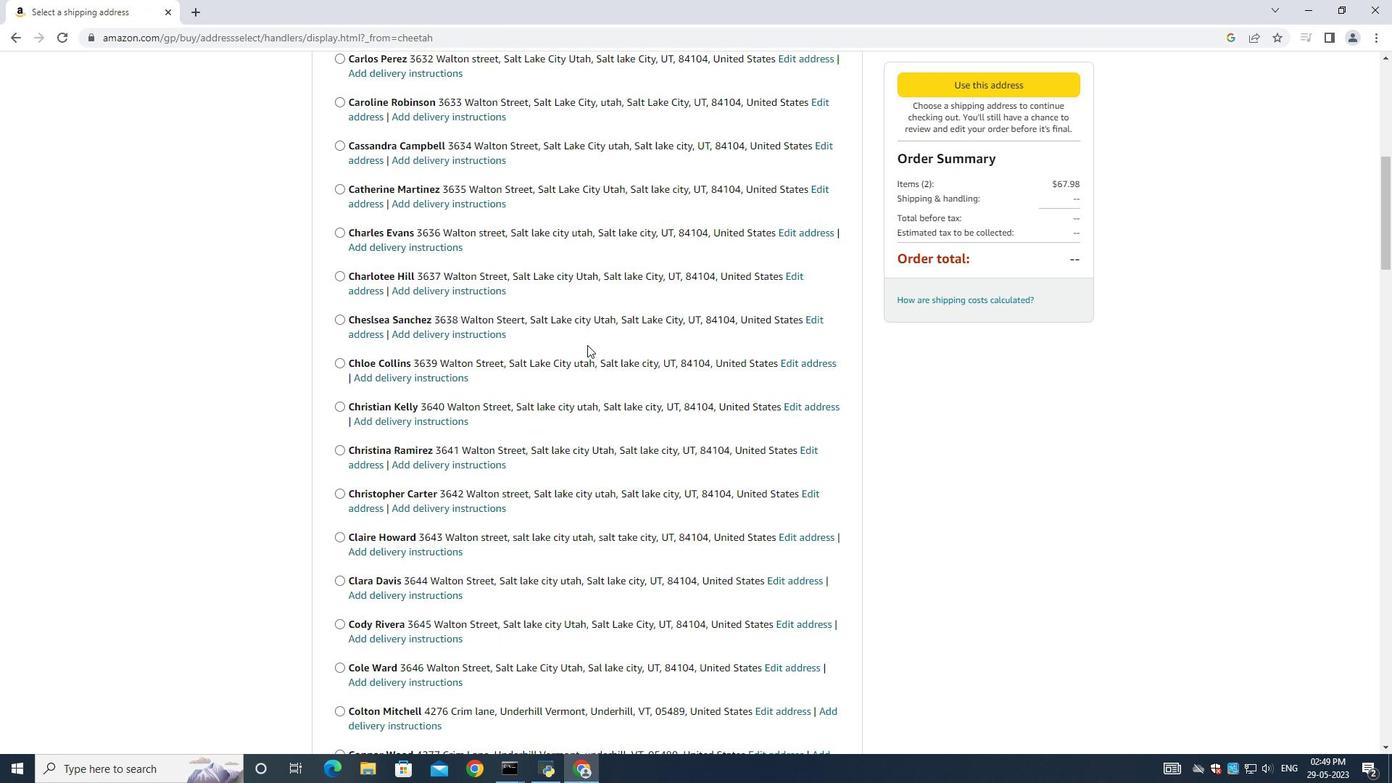 
Action: Mouse moved to (587, 343)
Screenshot: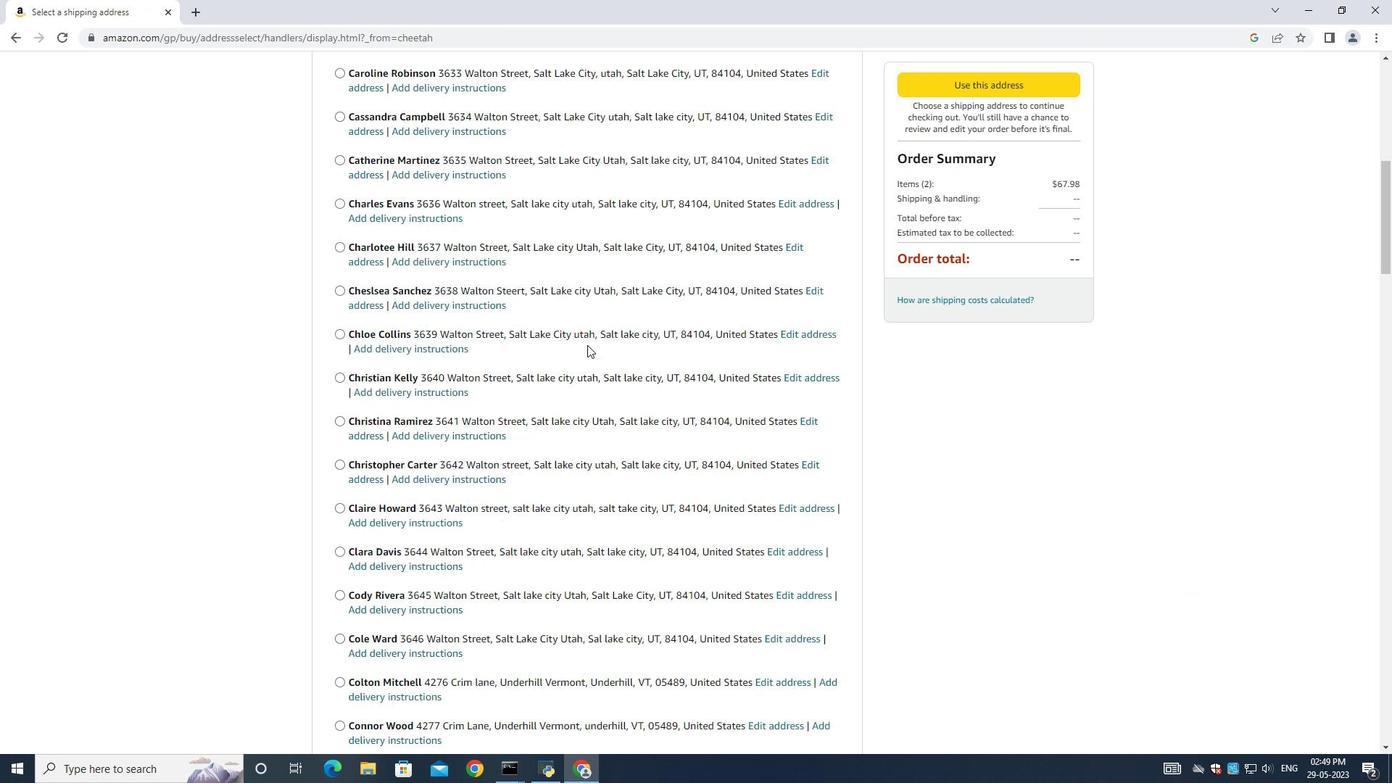 
Action: Mouse scrolled (587, 342) with delta (0, 0)
Screenshot: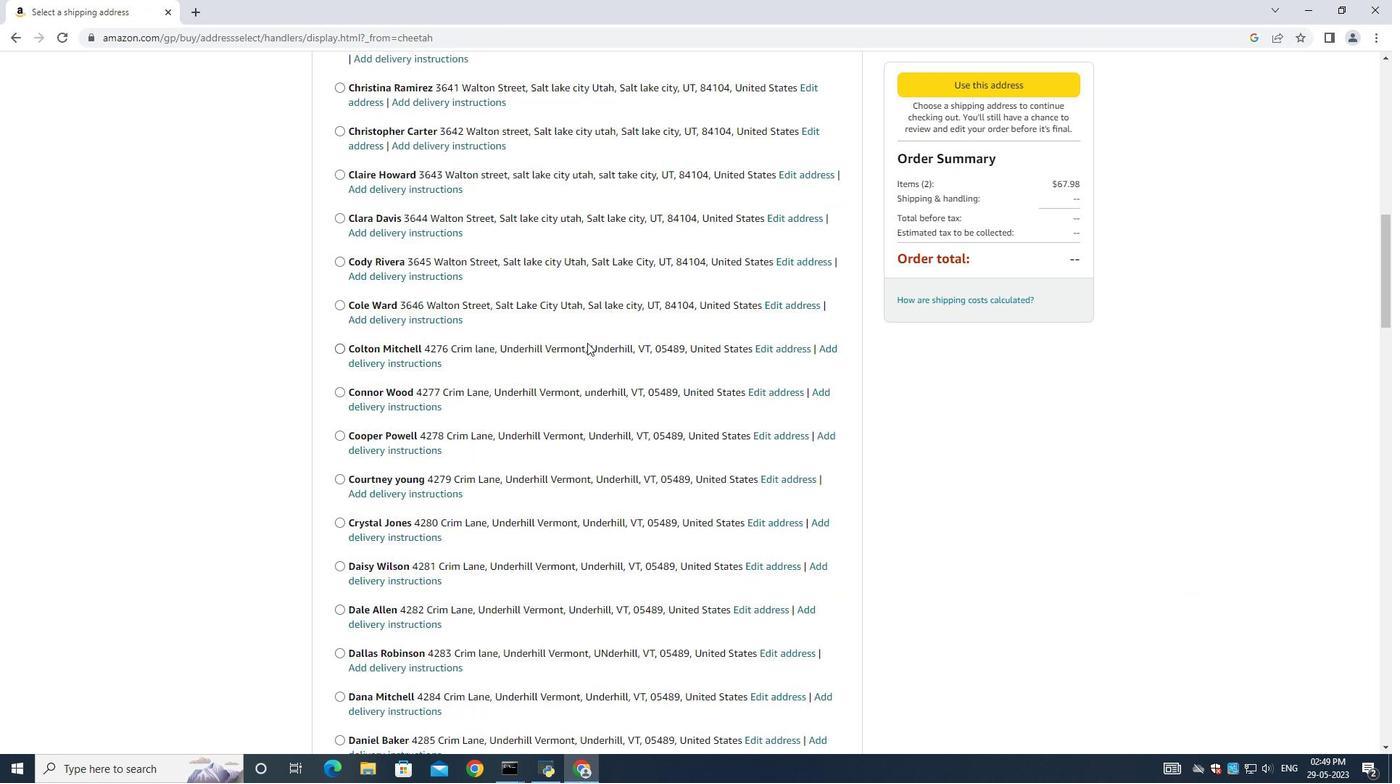 
Action: Mouse scrolled (587, 342) with delta (0, 0)
Screenshot: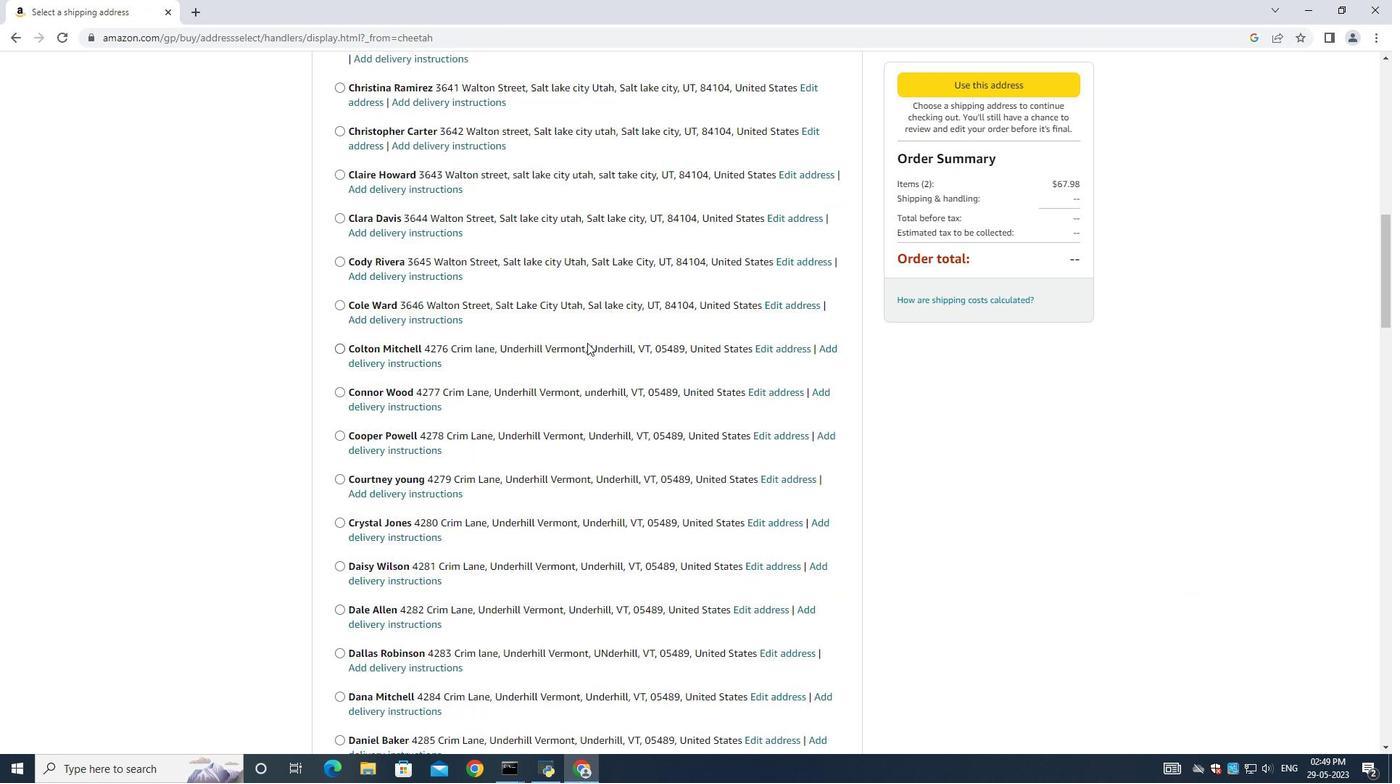 
Action: Mouse scrolled (587, 342) with delta (0, 0)
Screenshot: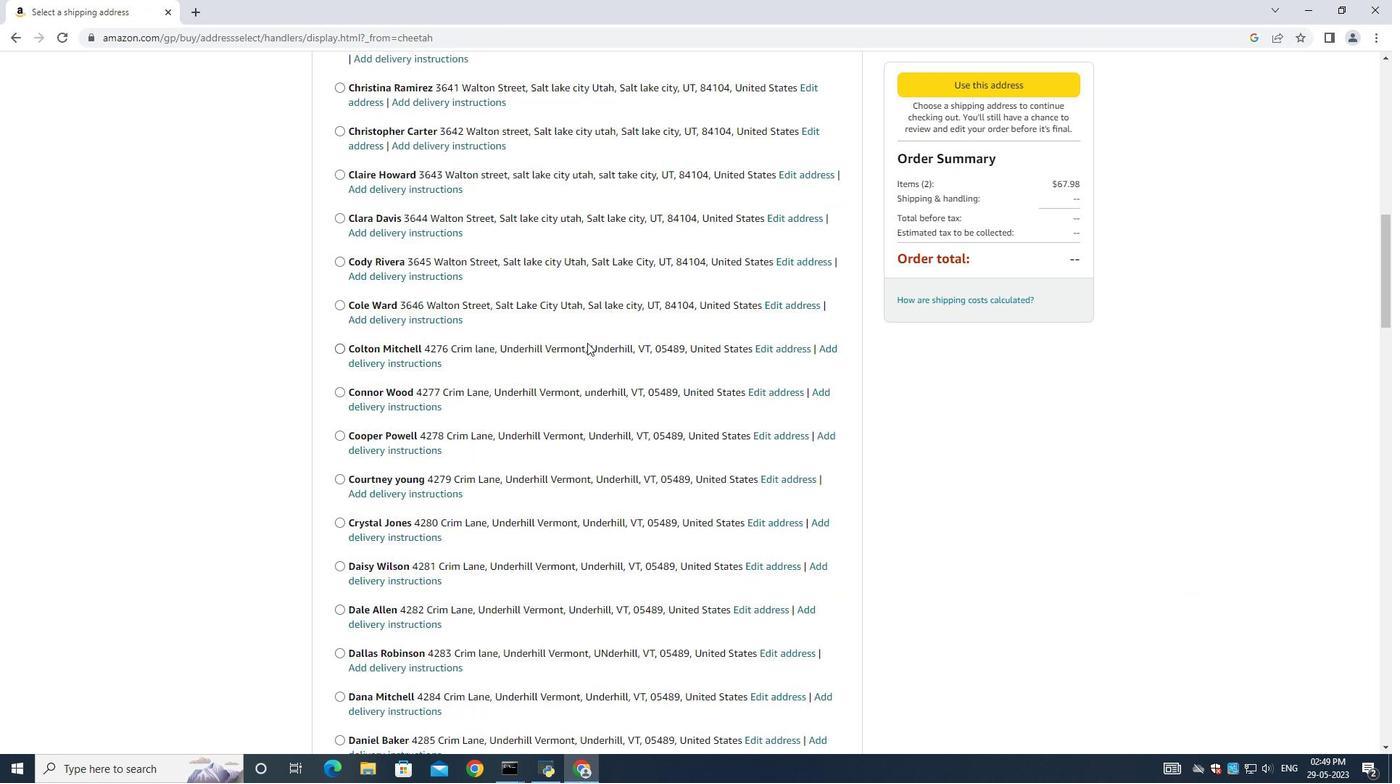 
Action: Mouse scrolled (587, 342) with delta (0, 0)
Screenshot: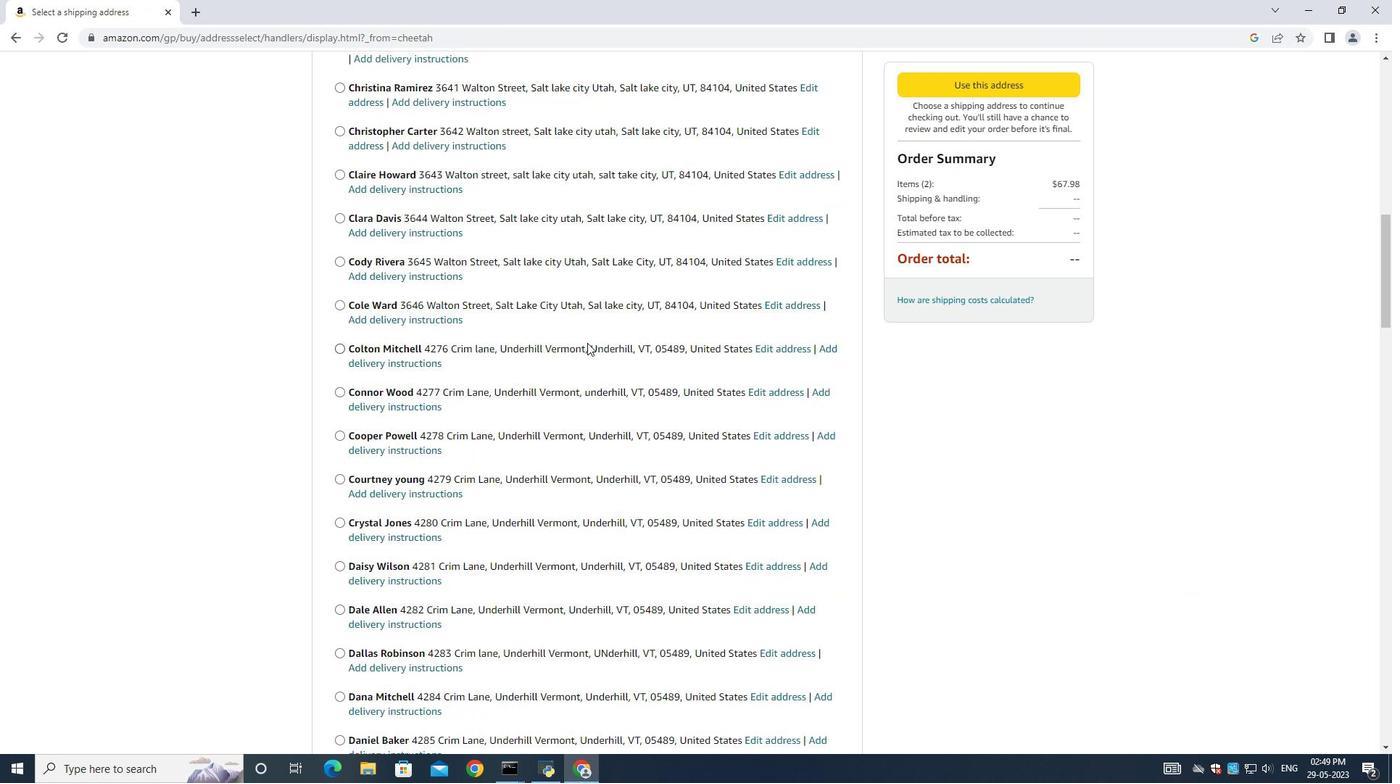
Action: Mouse scrolled (587, 342) with delta (0, 0)
Screenshot: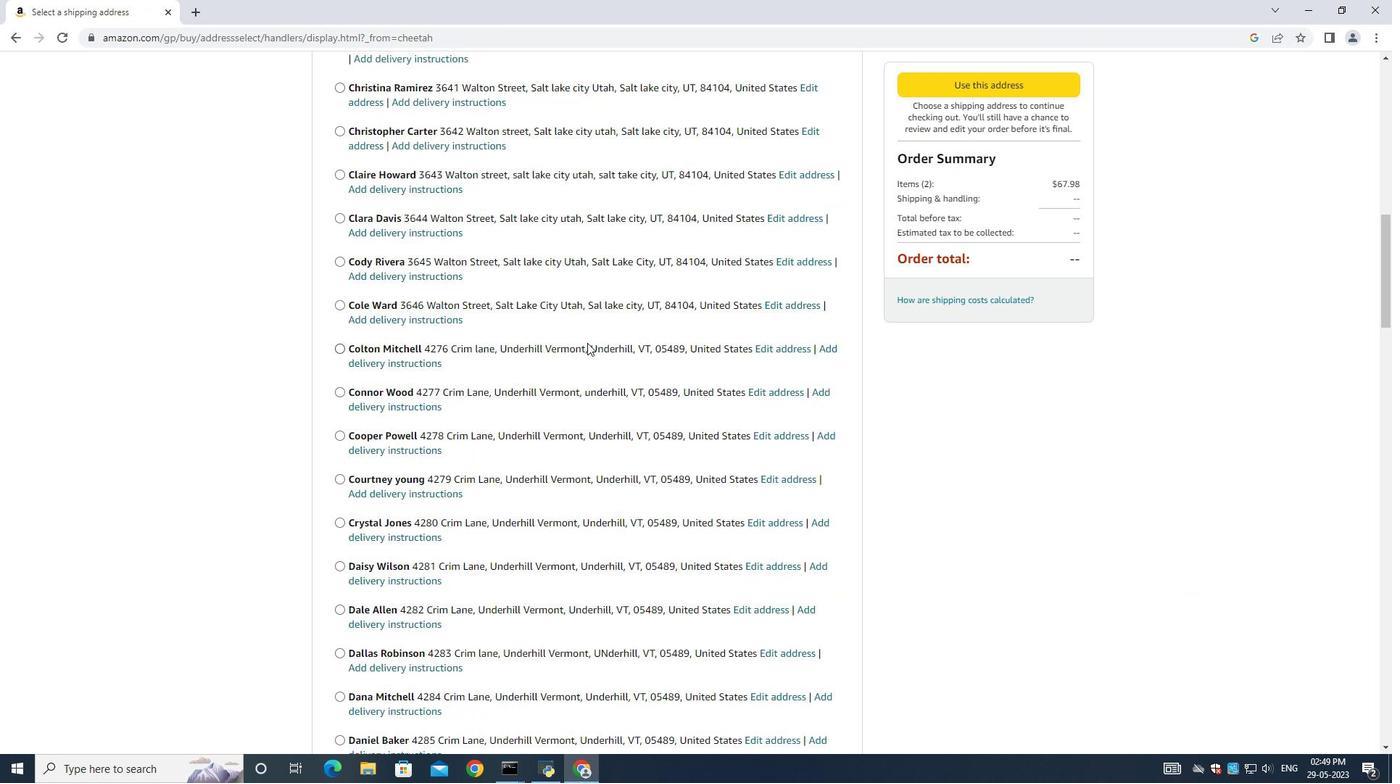 
Action: Mouse moved to (587, 338)
Screenshot: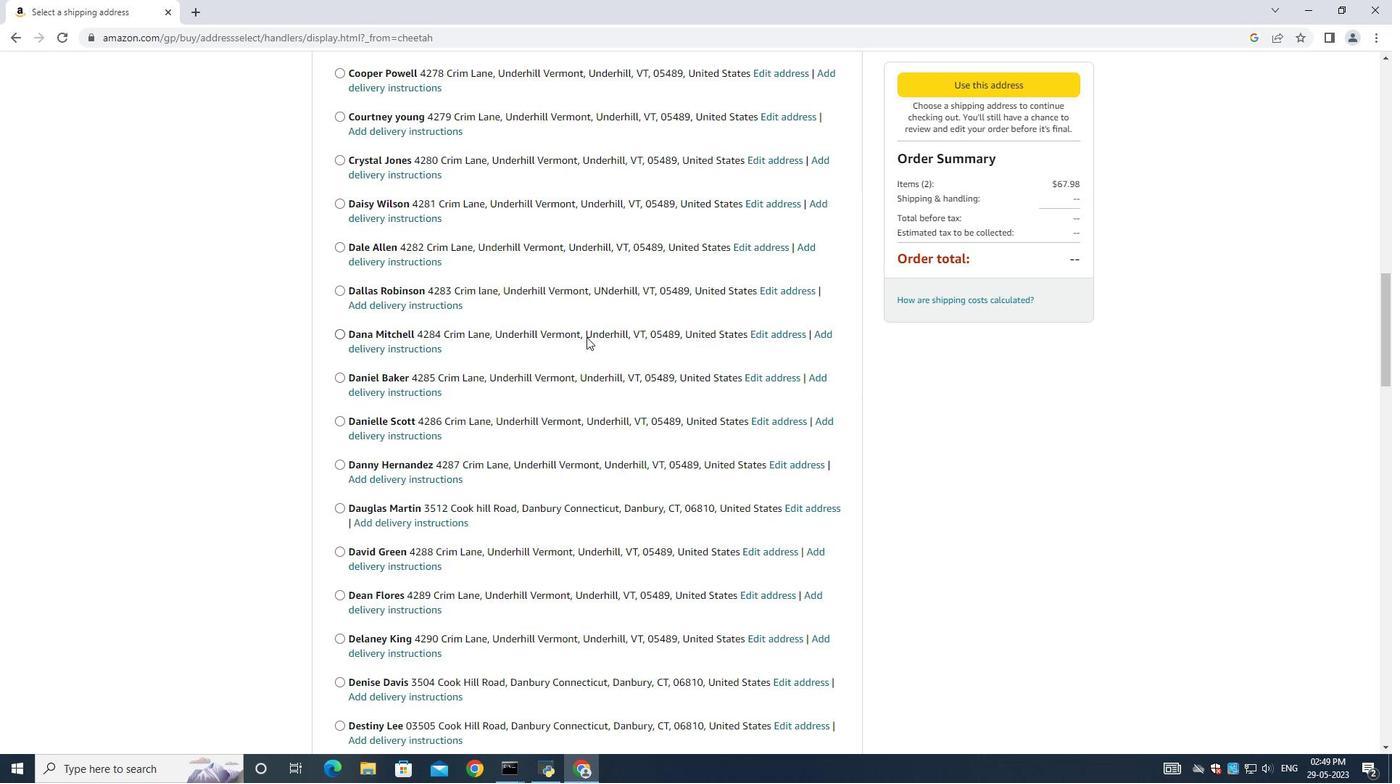 
Action: Mouse scrolled (586, 337) with delta (0, 0)
Screenshot: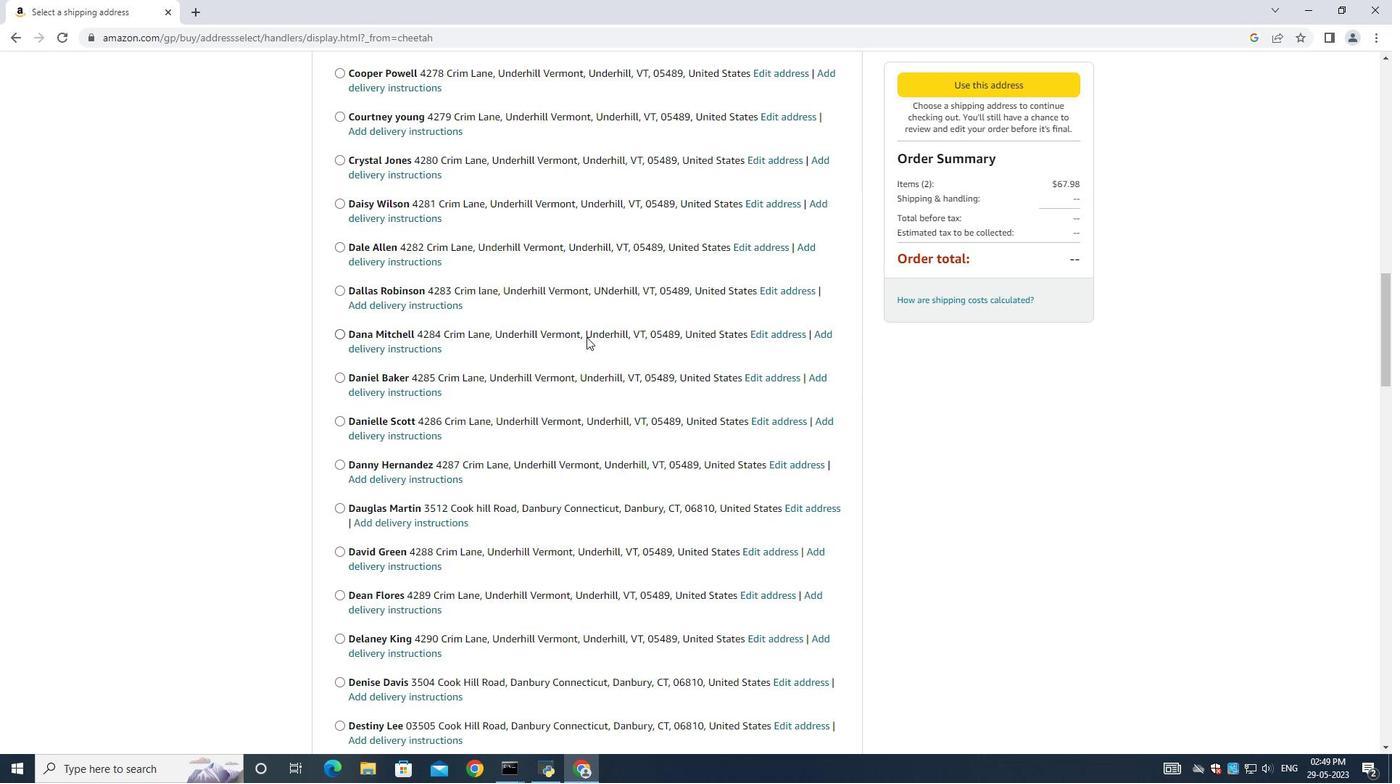 
Action: Mouse scrolled (587, 338) with delta (0, 0)
Screenshot: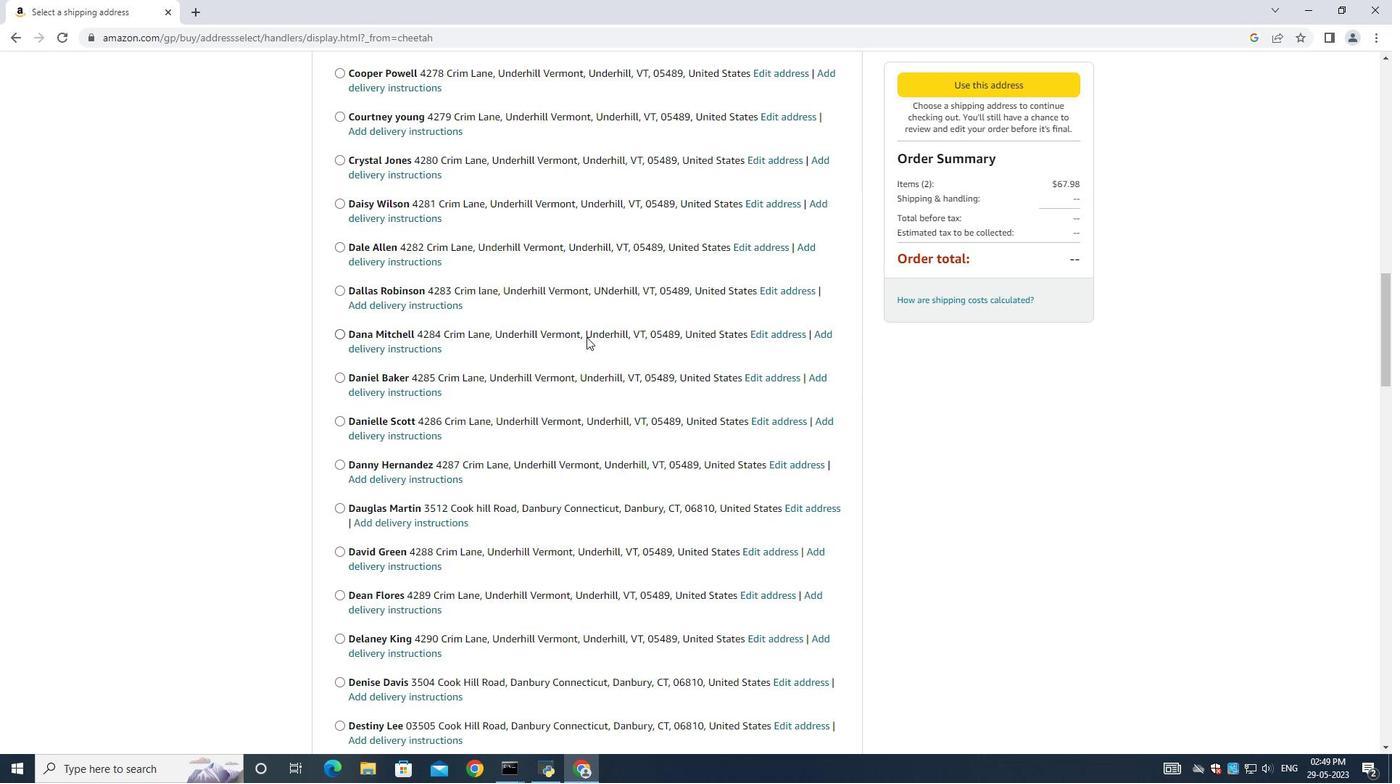 
Action: Mouse scrolled (587, 338) with delta (0, 0)
Screenshot: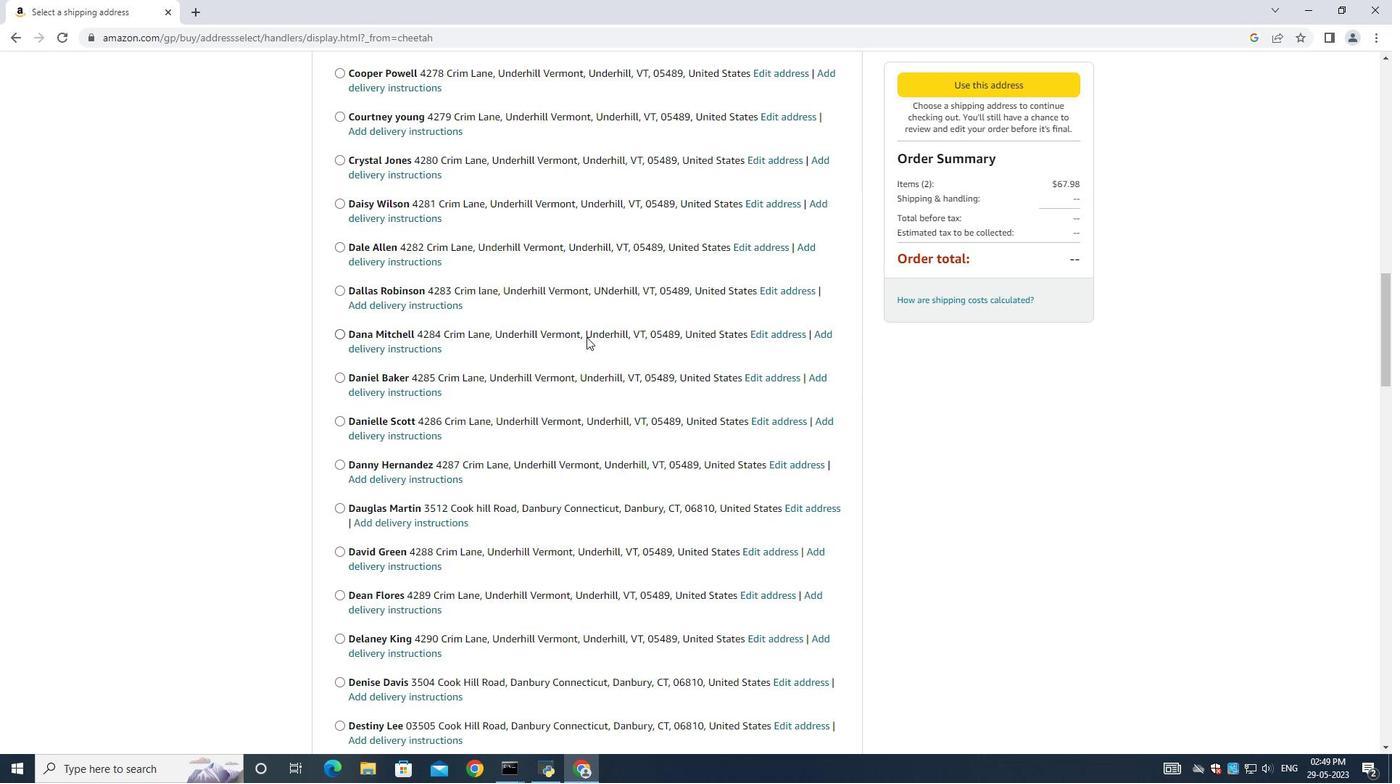 
Action: Mouse moved to (586, 338)
Screenshot: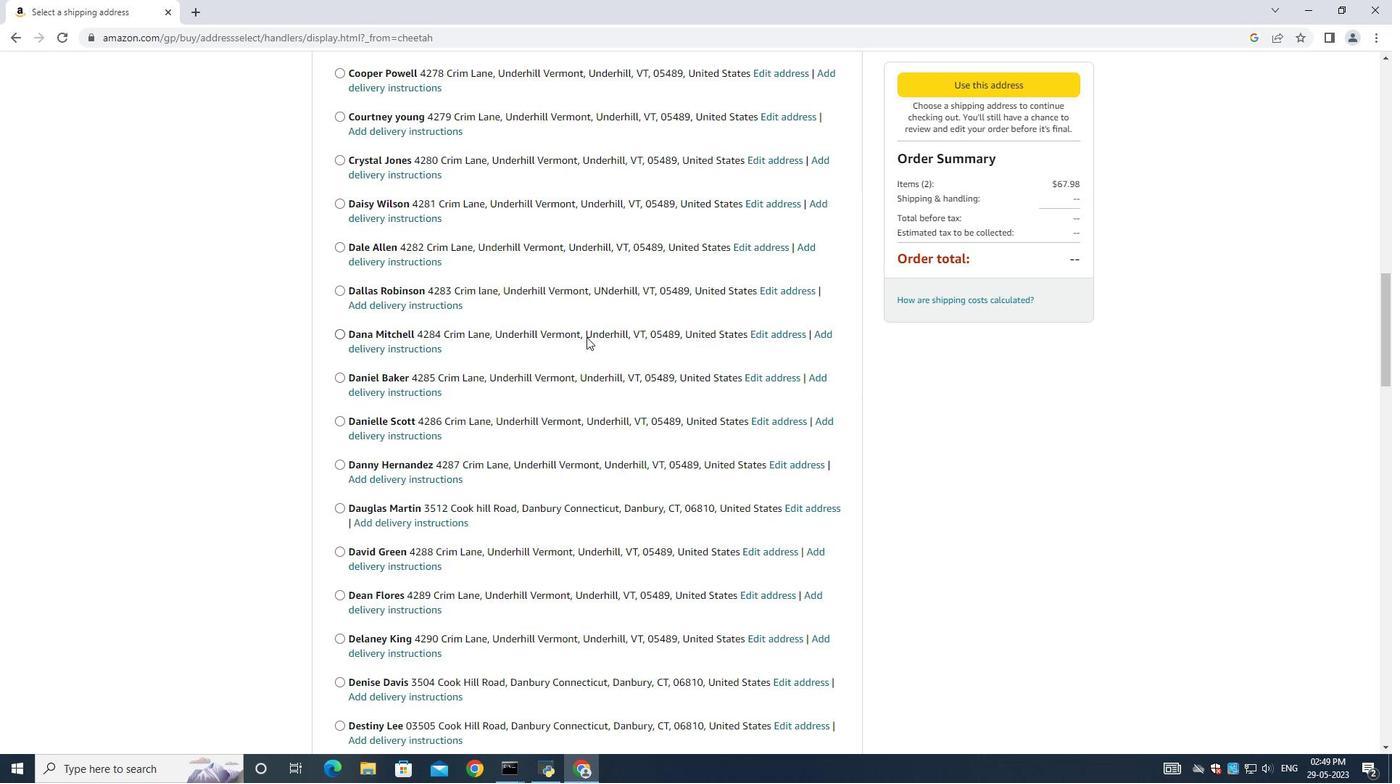 
Action: Mouse scrolled (587, 338) with delta (0, 0)
Screenshot: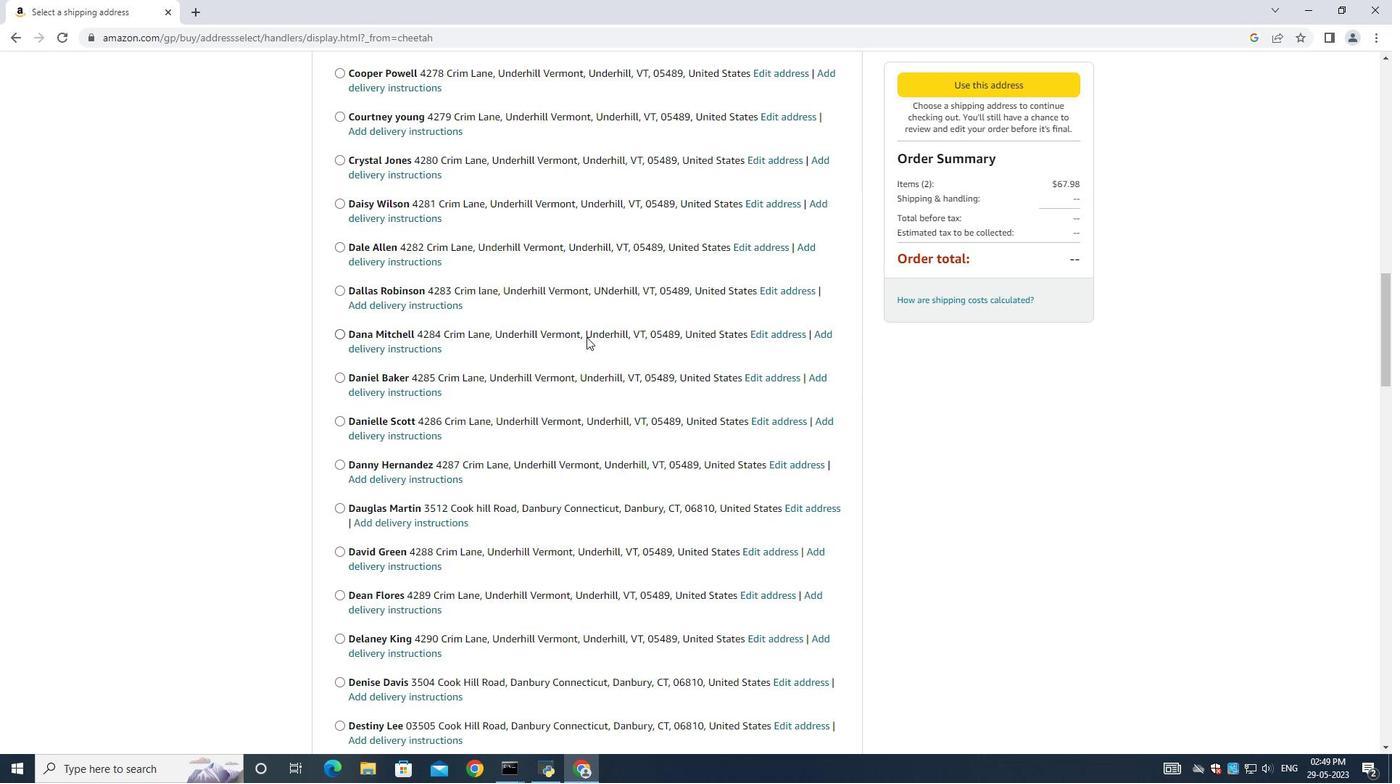 
Action: Mouse scrolled (587, 338) with delta (0, 0)
Screenshot: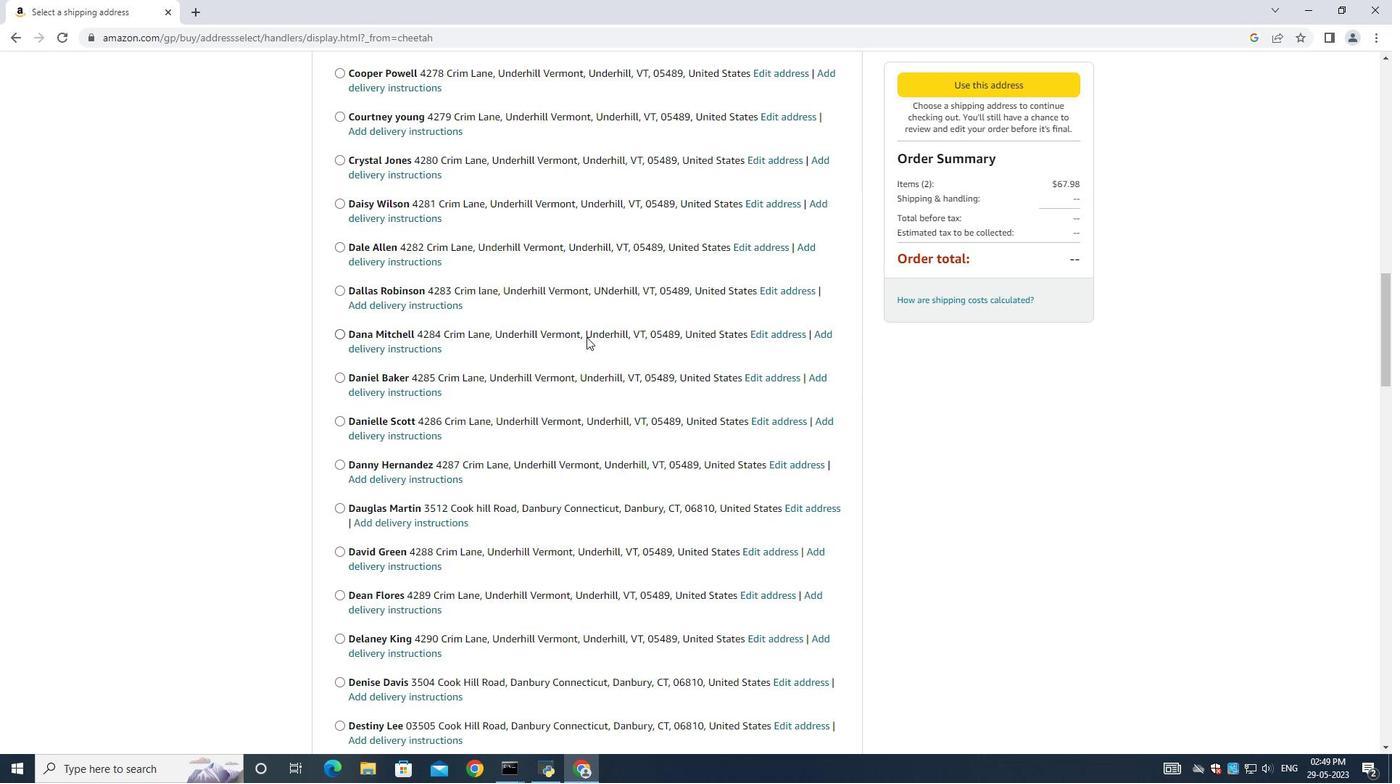 
Action: Mouse scrolled (587, 338) with delta (0, 0)
Screenshot: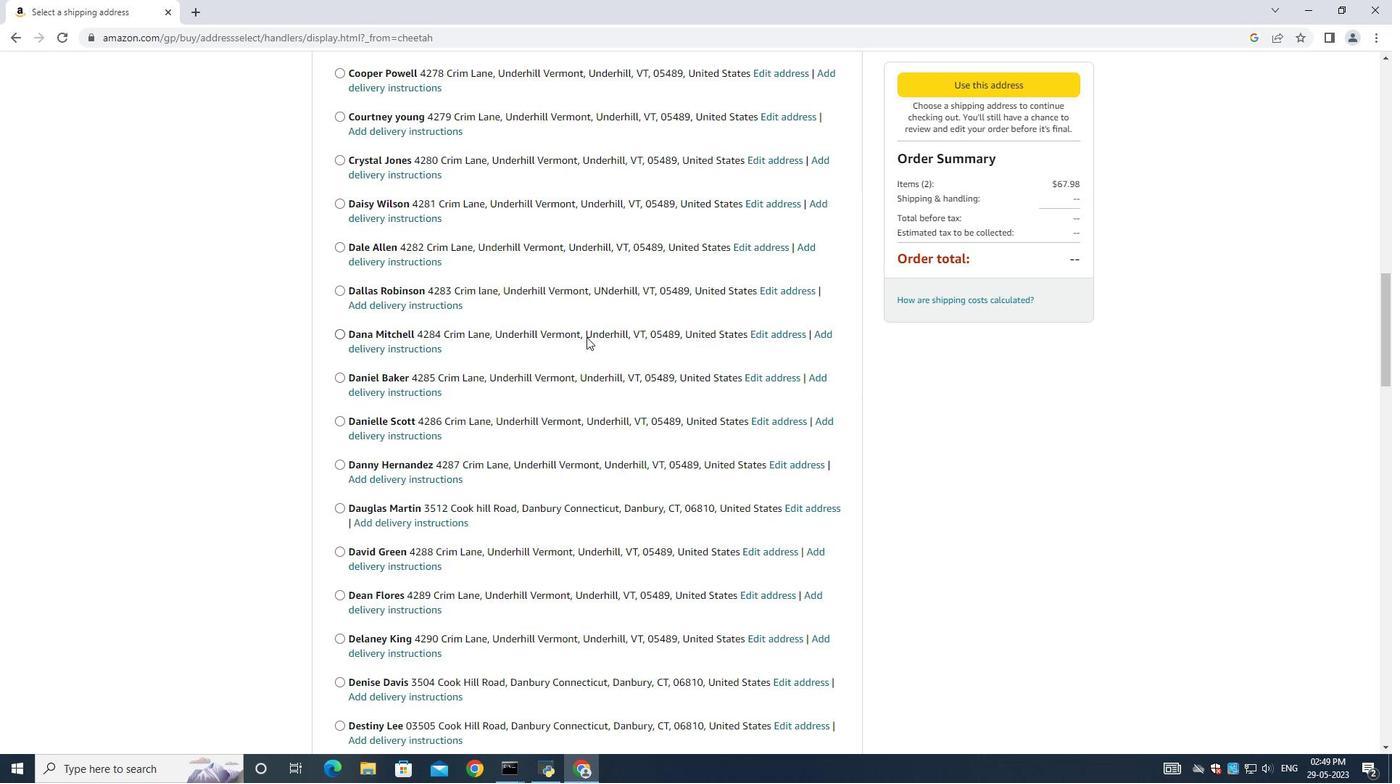 
Action: Mouse scrolled (586, 338) with delta (0, 0)
Screenshot: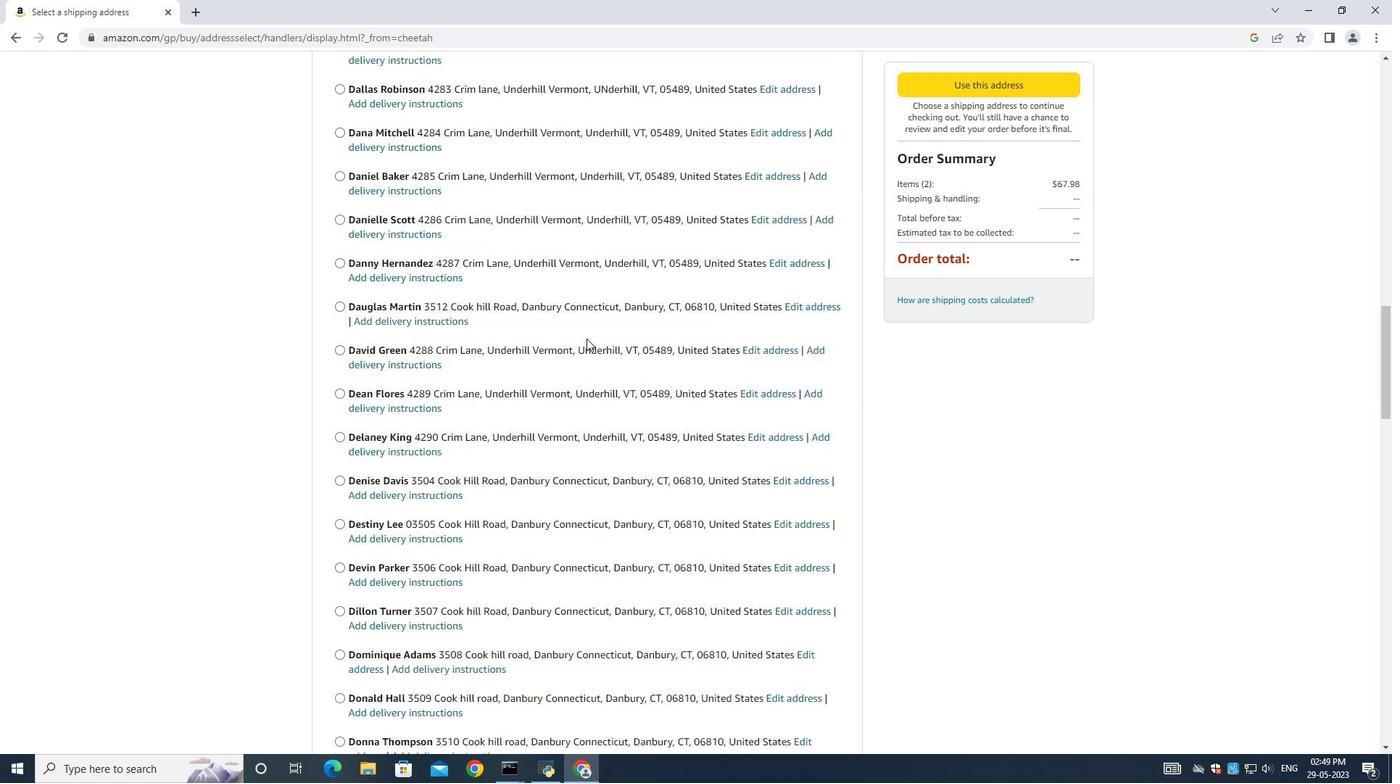 
Action: Mouse moved to (586, 338)
Screenshot: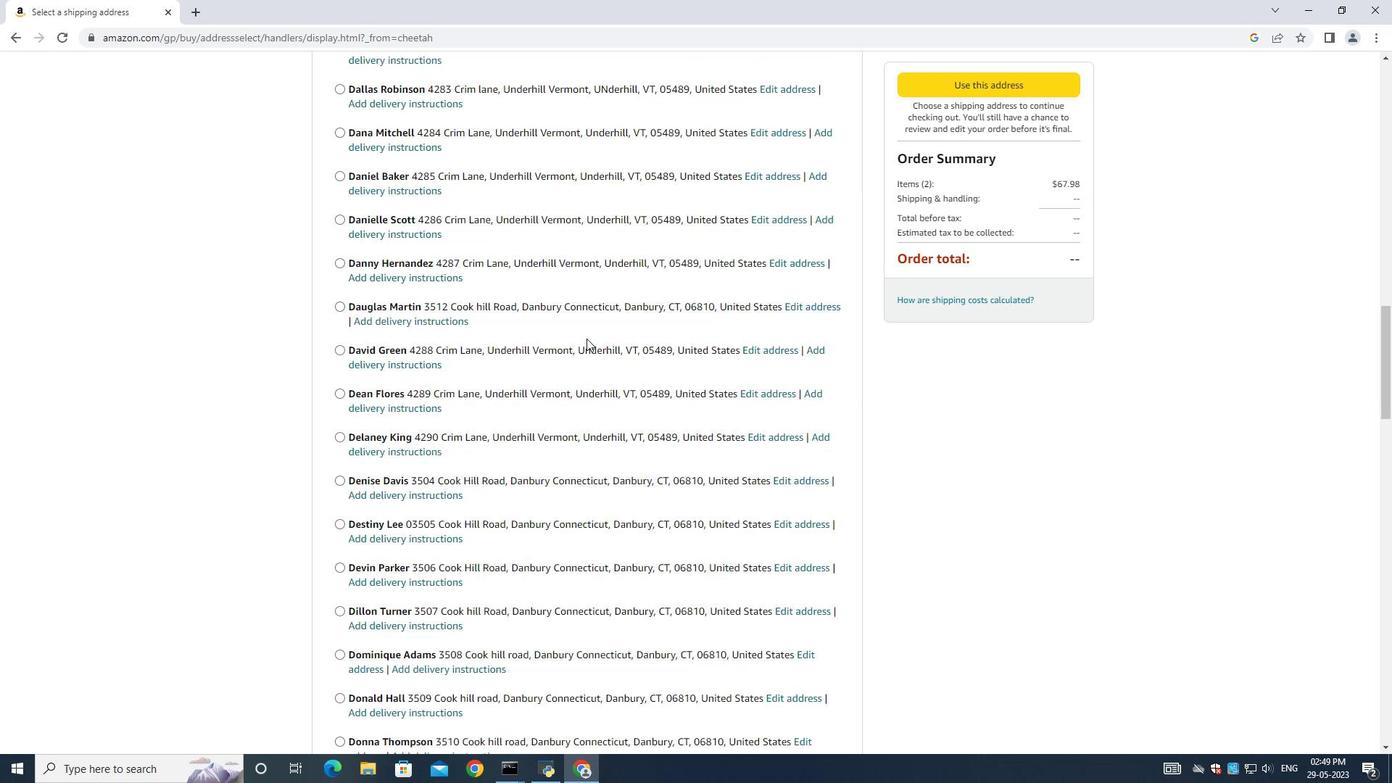 
Action: Mouse scrolled (586, 338) with delta (0, 0)
Screenshot: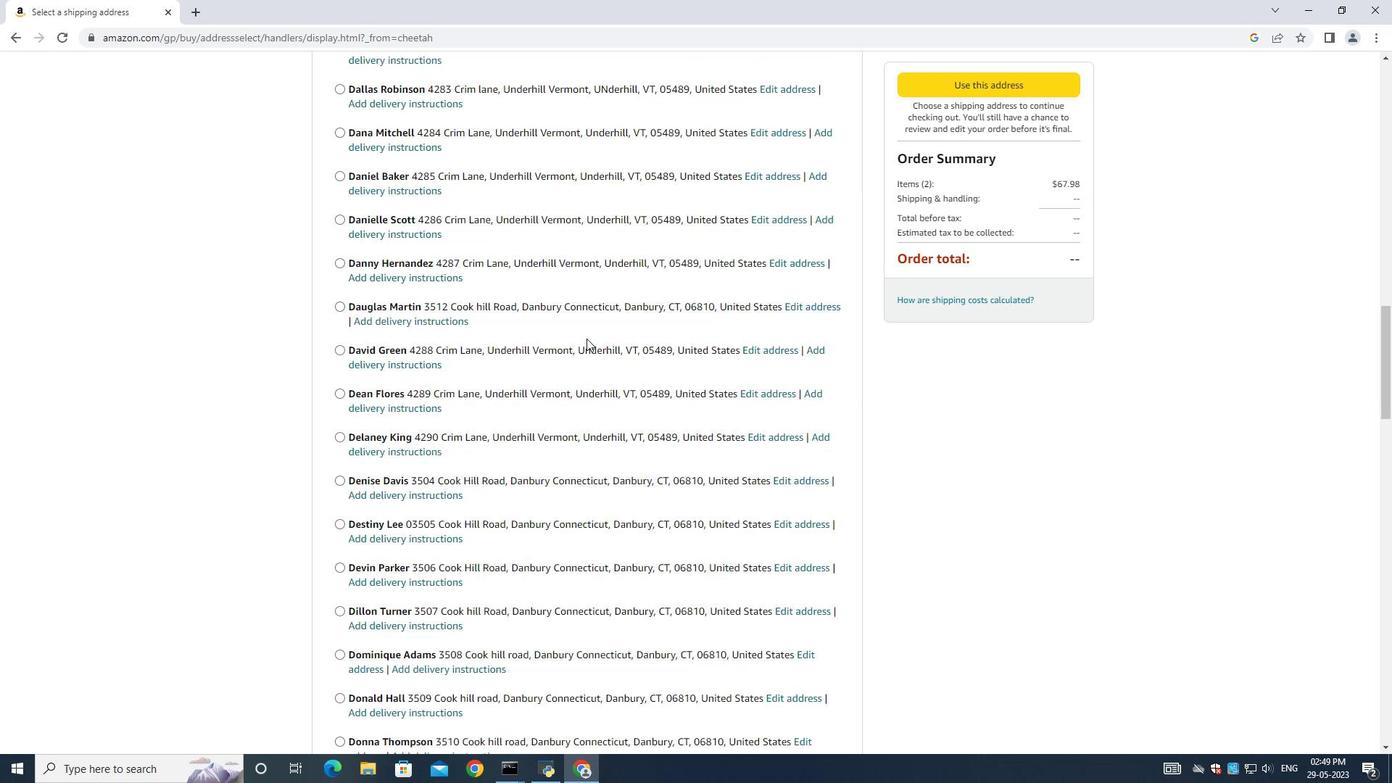 
Action: Mouse scrolled (586, 338) with delta (0, 0)
Screenshot: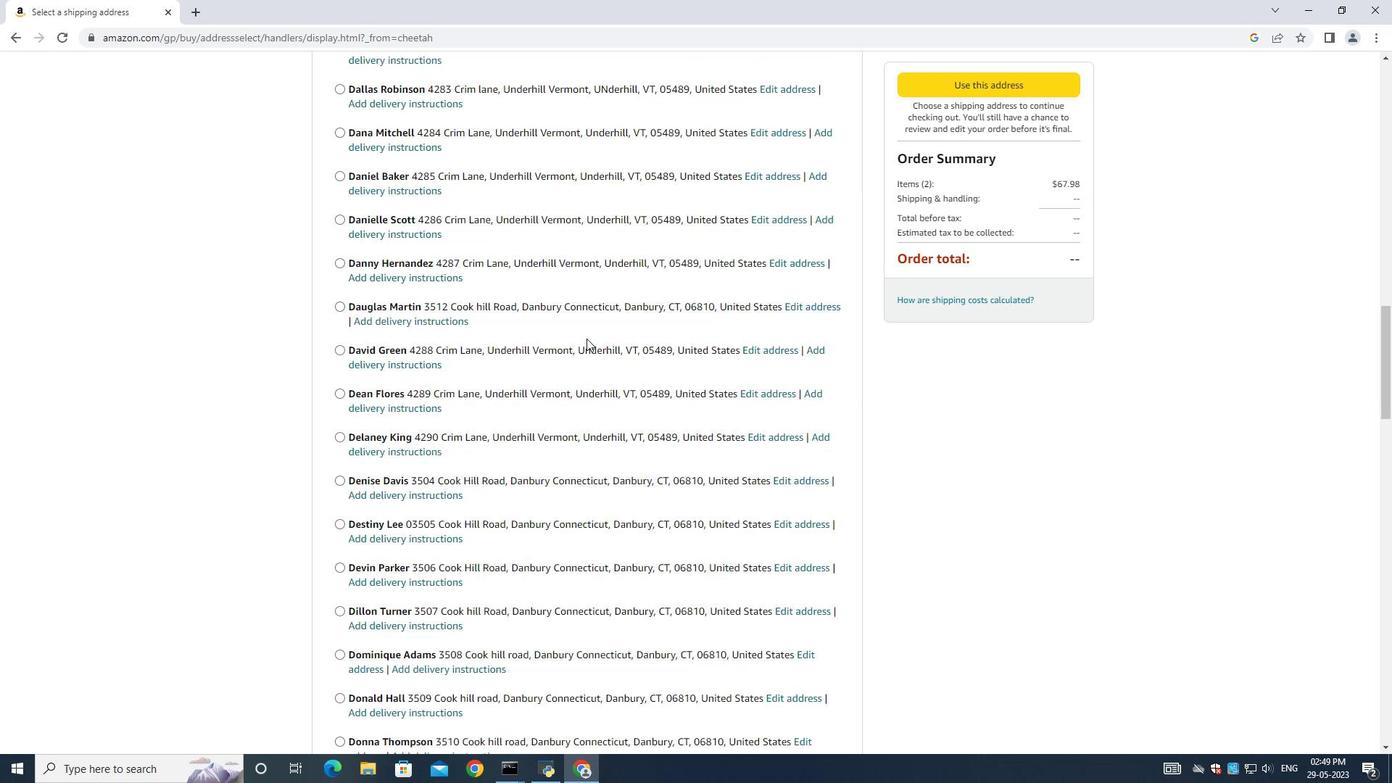 
Action: Mouse moved to (586, 339)
Screenshot: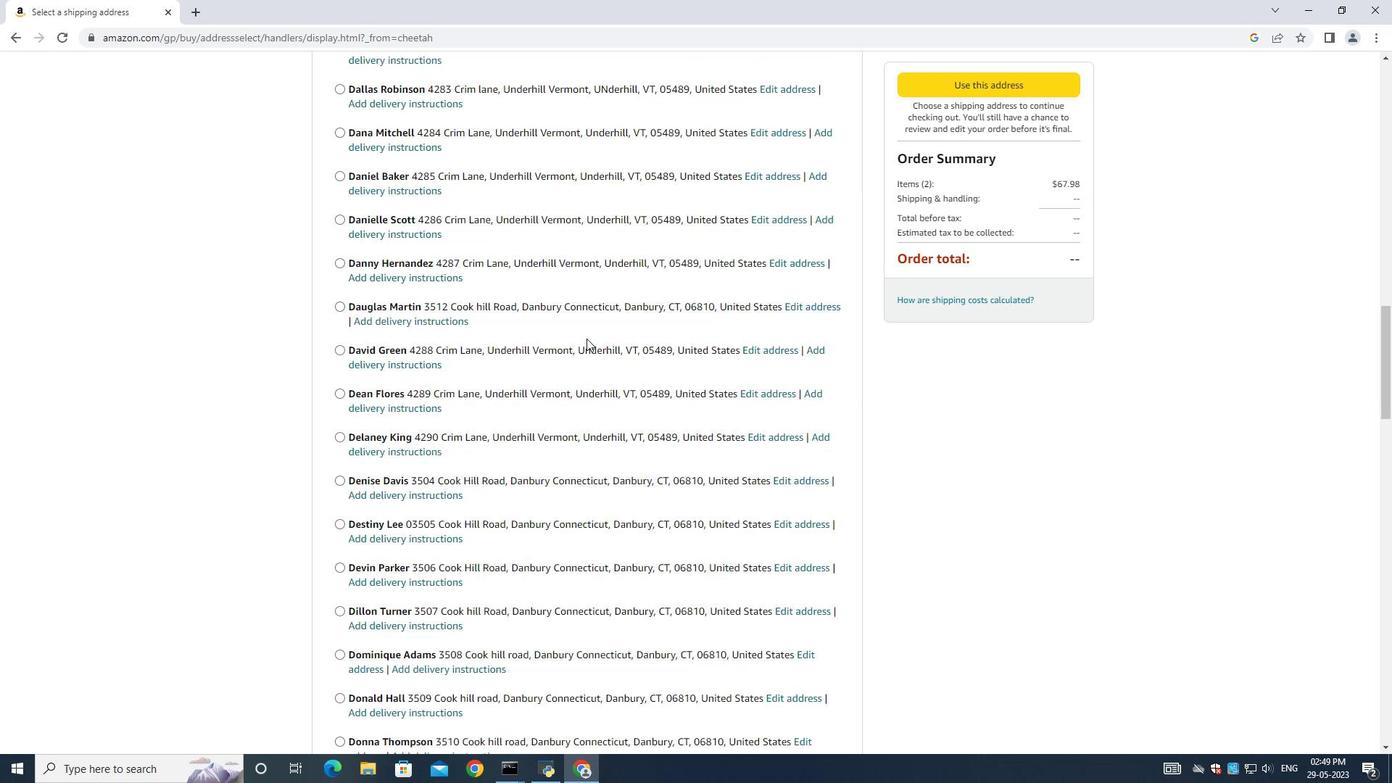 
Action: Mouse scrolled (586, 338) with delta (0, 0)
Screenshot: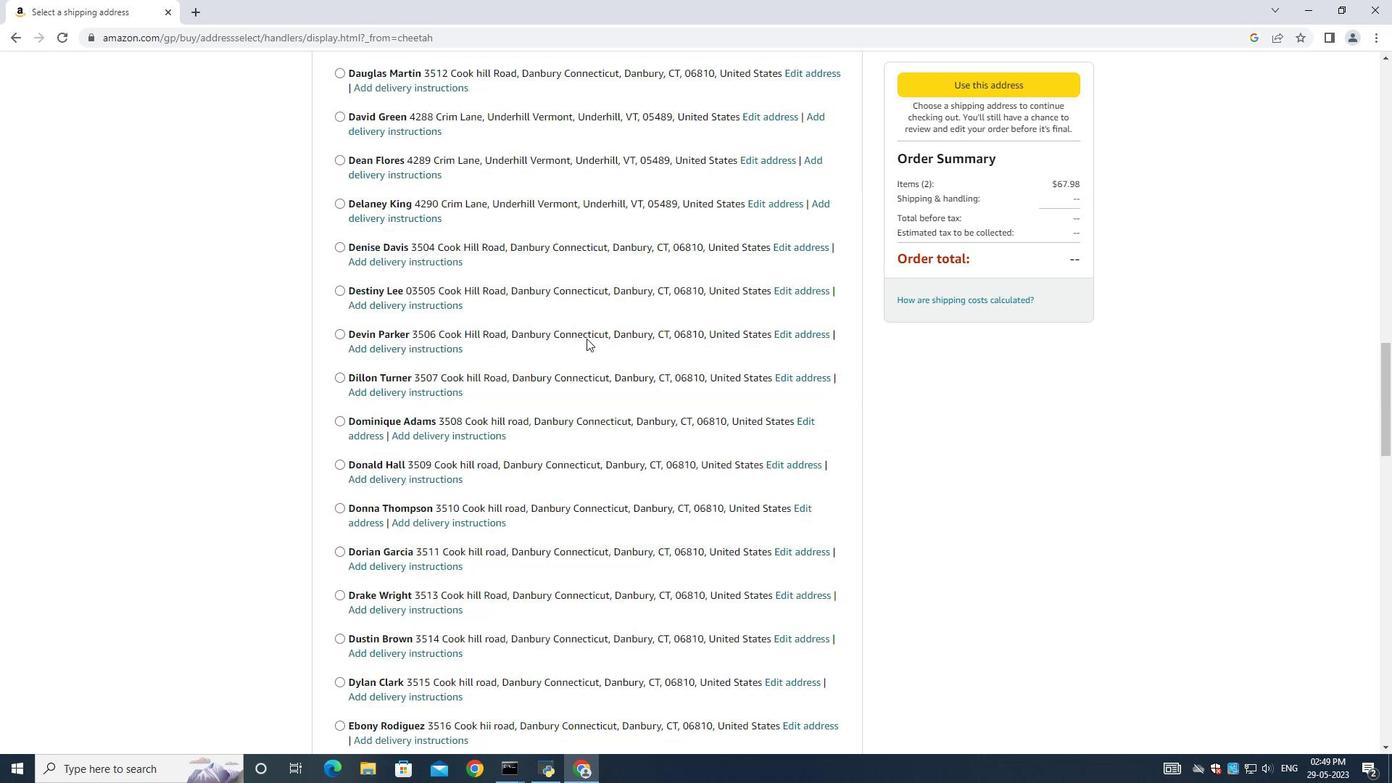 
Action: Mouse scrolled (586, 338) with delta (0, 0)
Screenshot: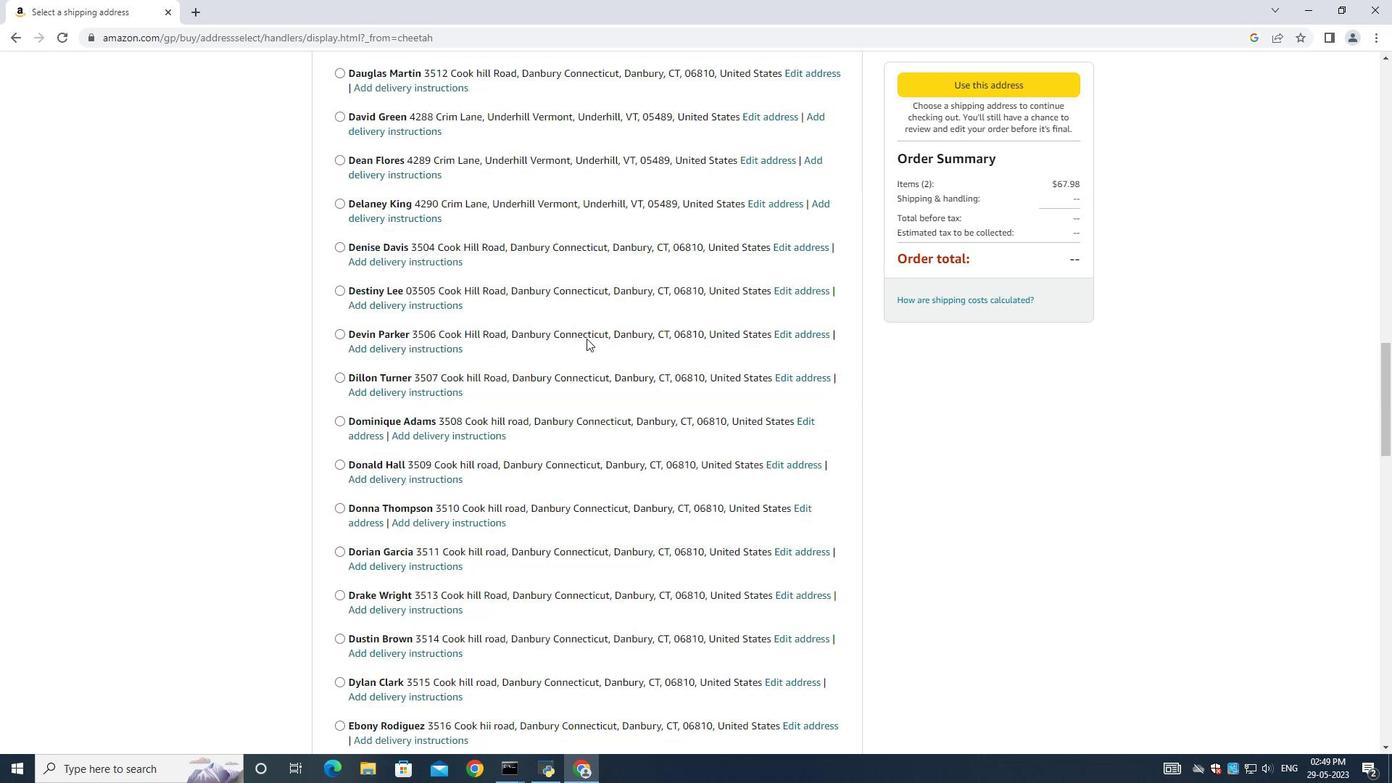
Action: Mouse moved to (586, 340)
Screenshot: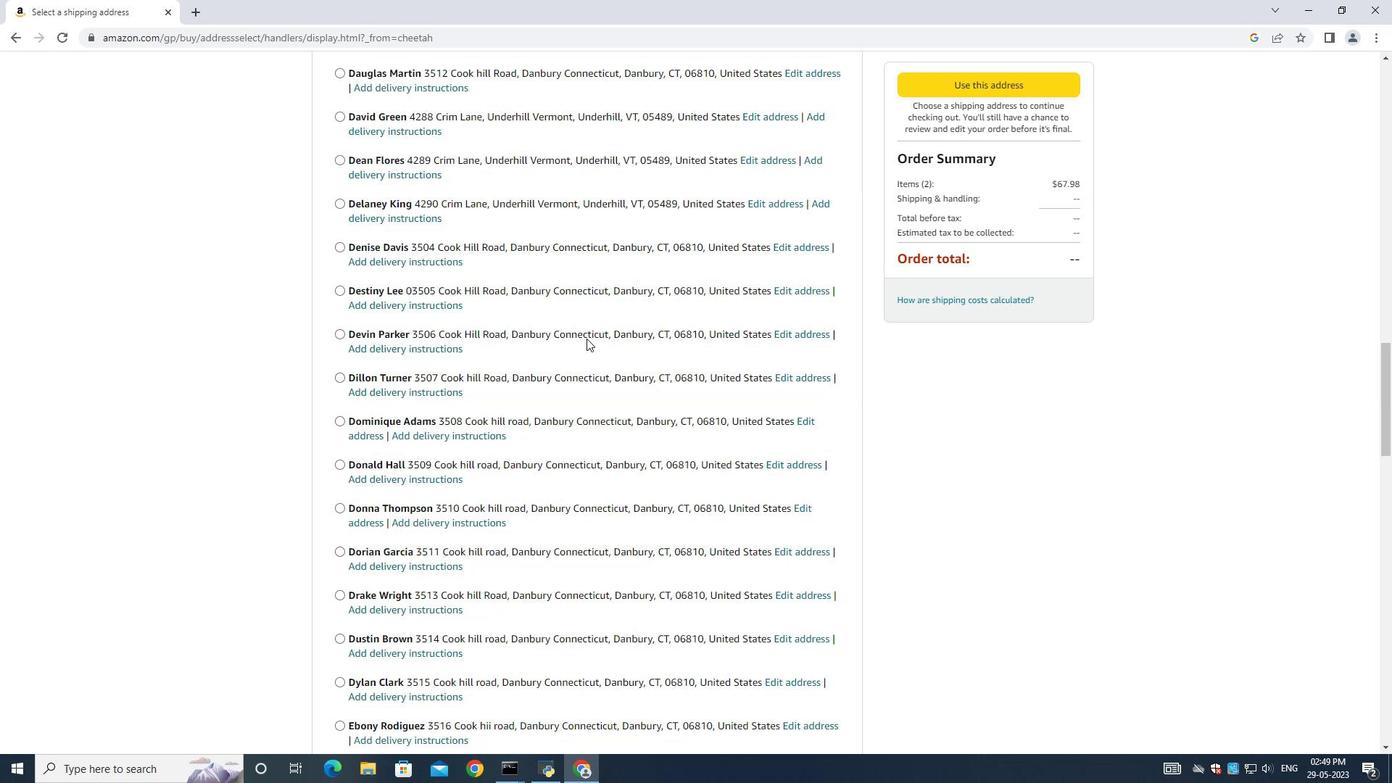 
Action: Mouse scrolled (586, 339) with delta (0, 0)
Screenshot: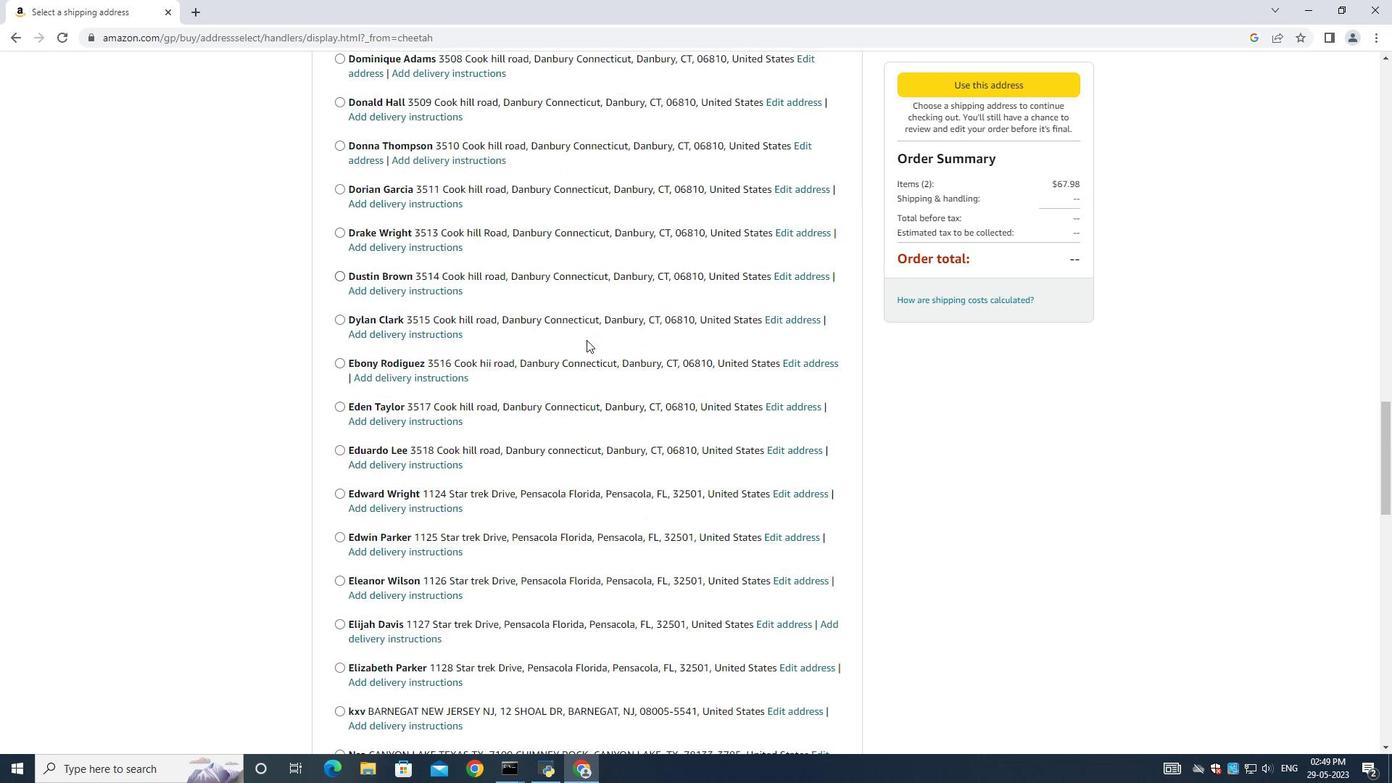 
Action: Mouse moved to (586, 340)
Screenshot: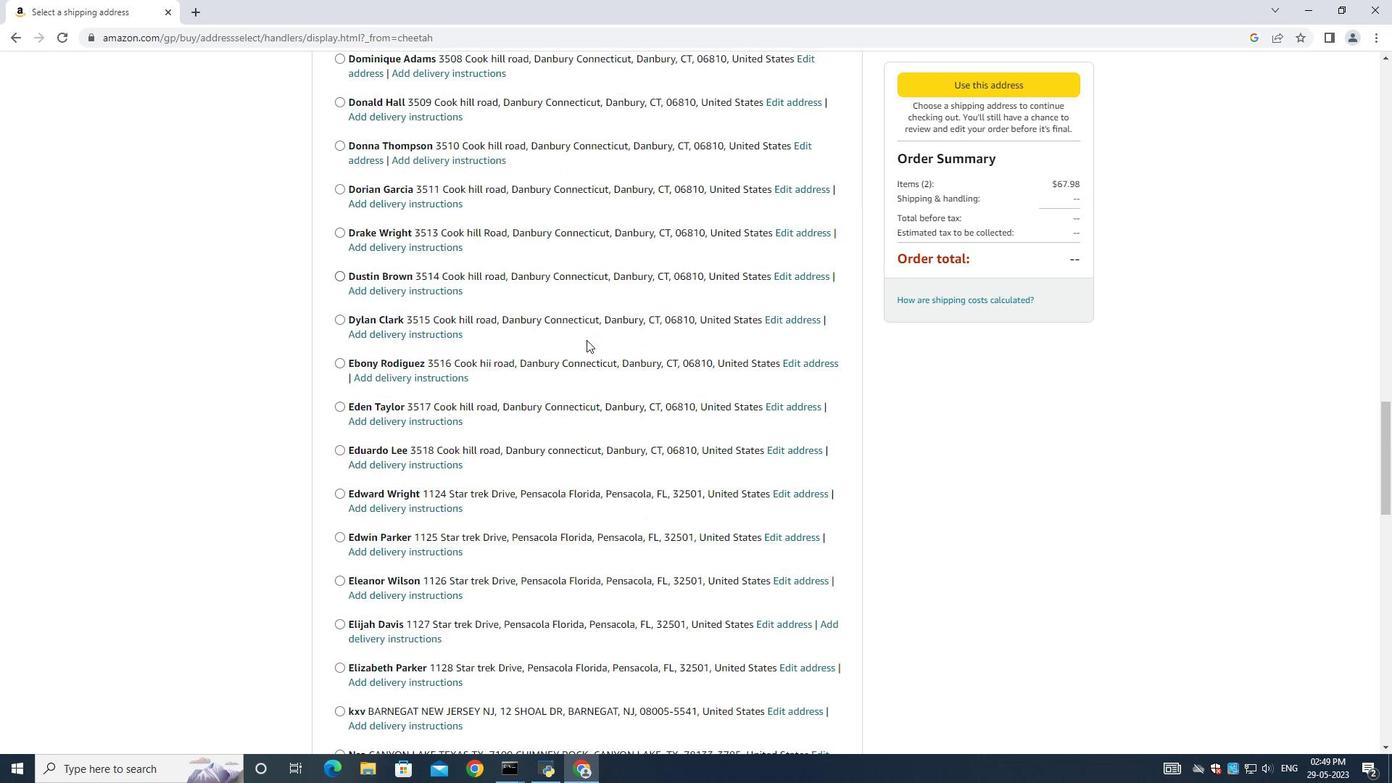 
Action: Mouse scrolled (586, 339) with delta (0, 0)
Screenshot: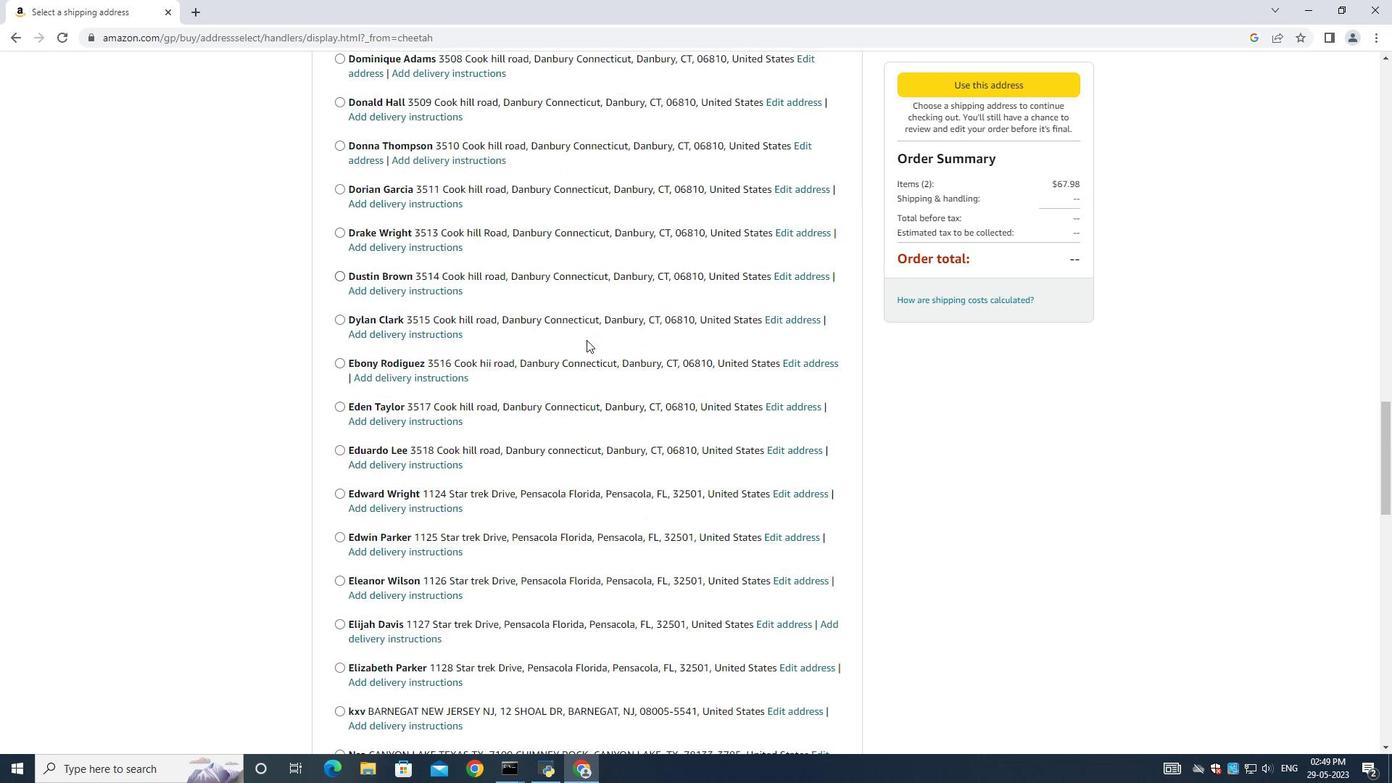 
Action: Mouse scrolled (586, 339) with delta (0, 0)
Screenshot: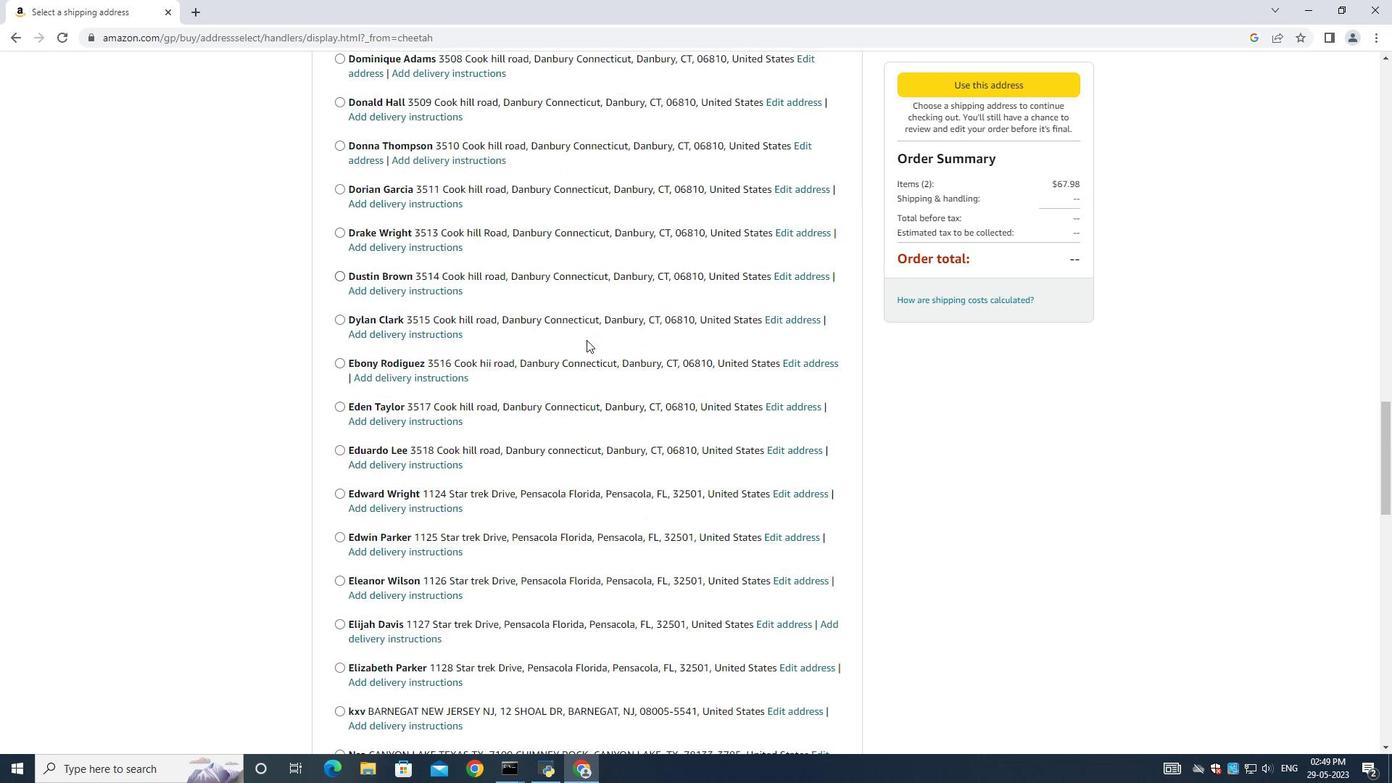 
Action: Mouse moved to (586, 340)
Screenshot: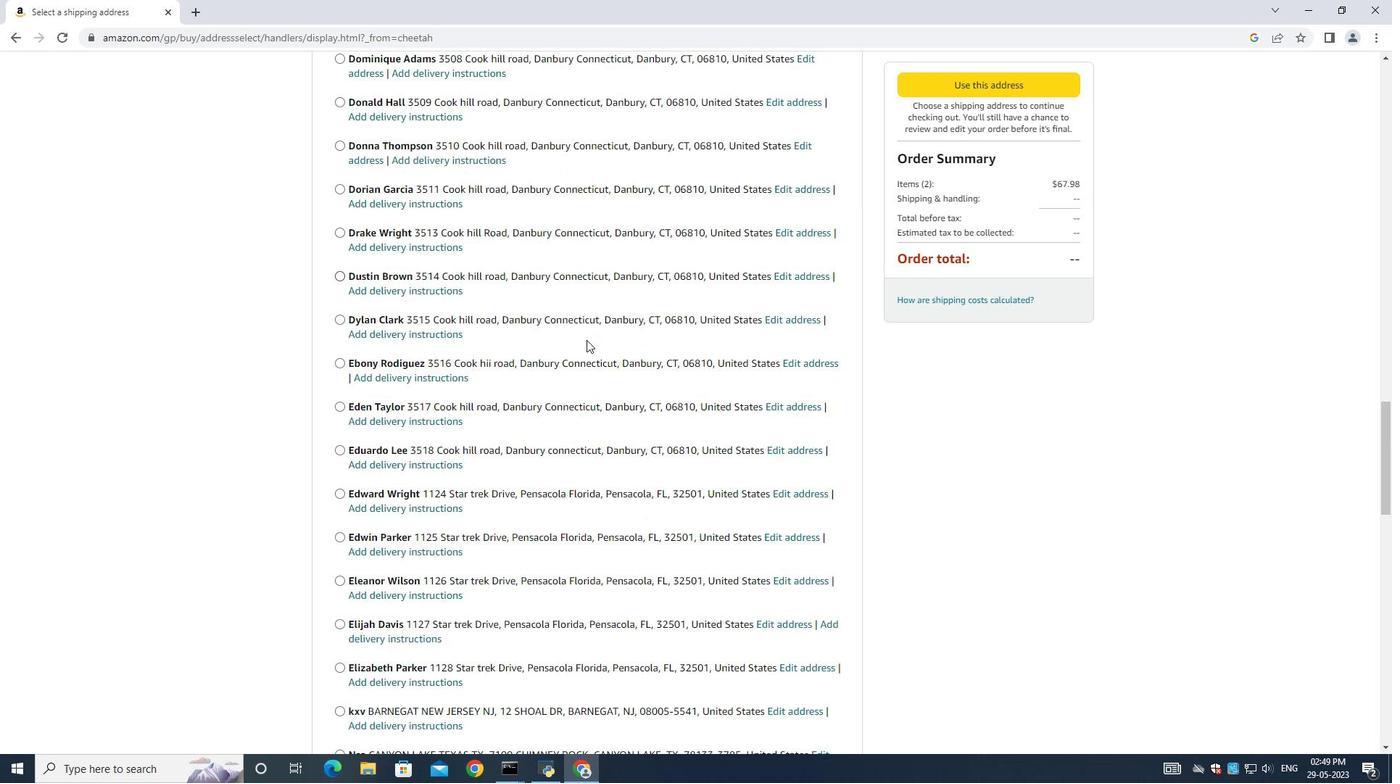 
Action: Mouse scrolled (586, 340) with delta (0, 0)
Screenshot: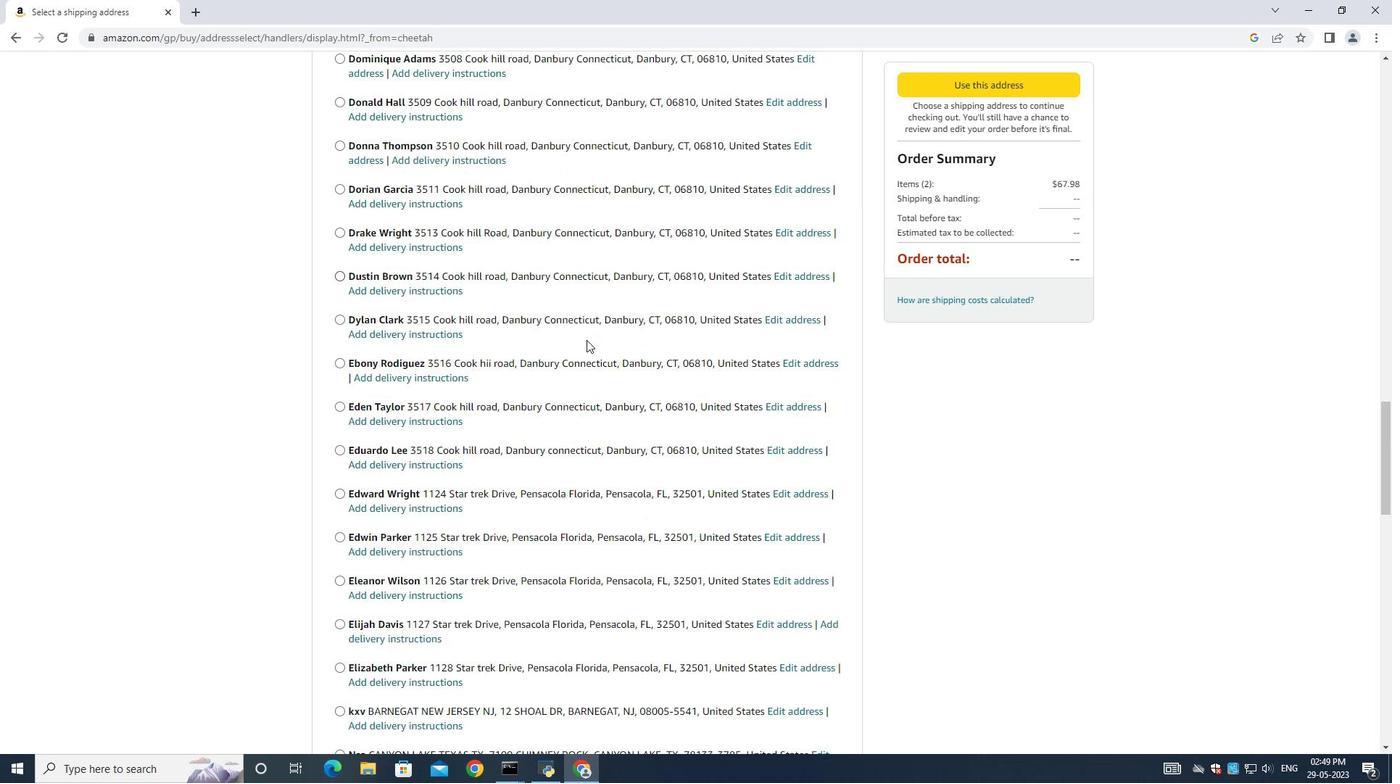 
Action: Mouse scrolled (586, 340) with delta (0, 0)
Screenshot: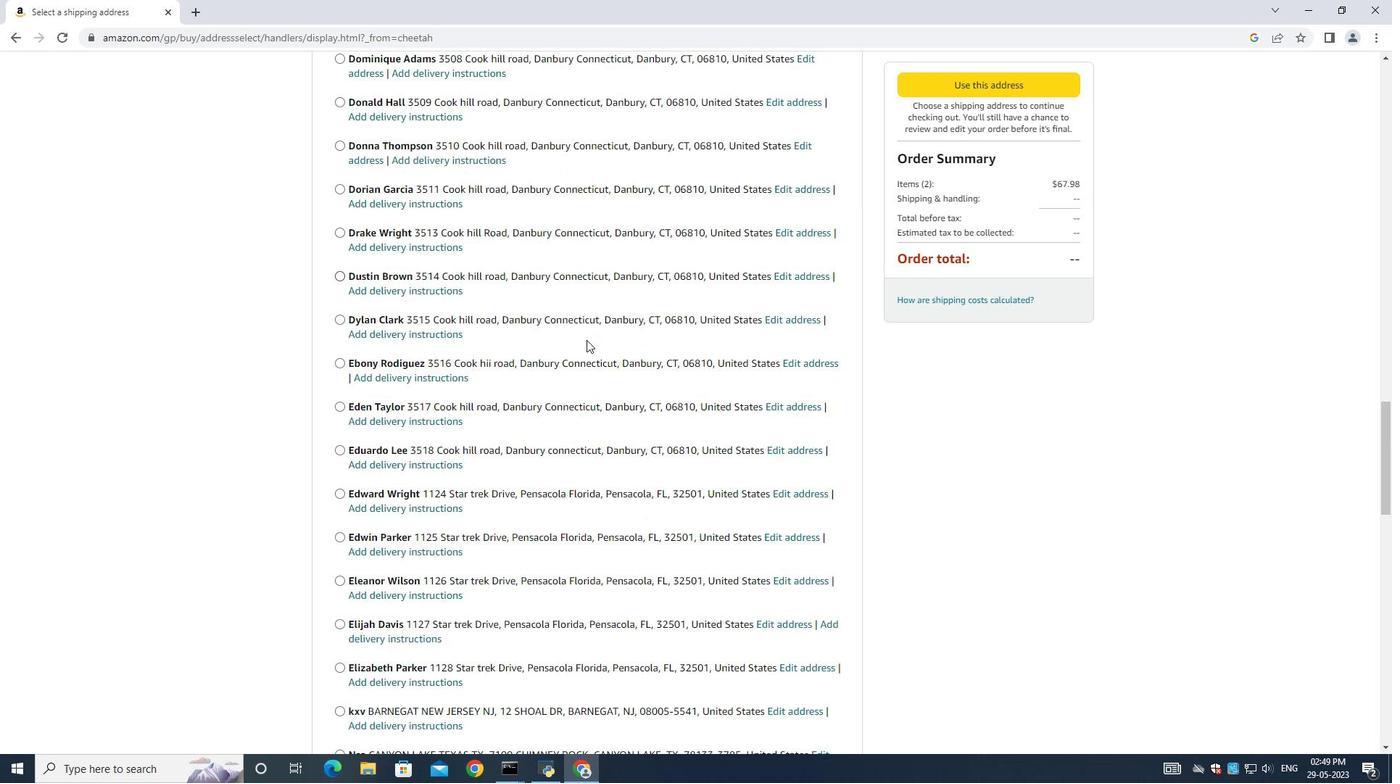 
Action: Mouse scrolled (586, 340) with delta (0, 0)
Screenshot: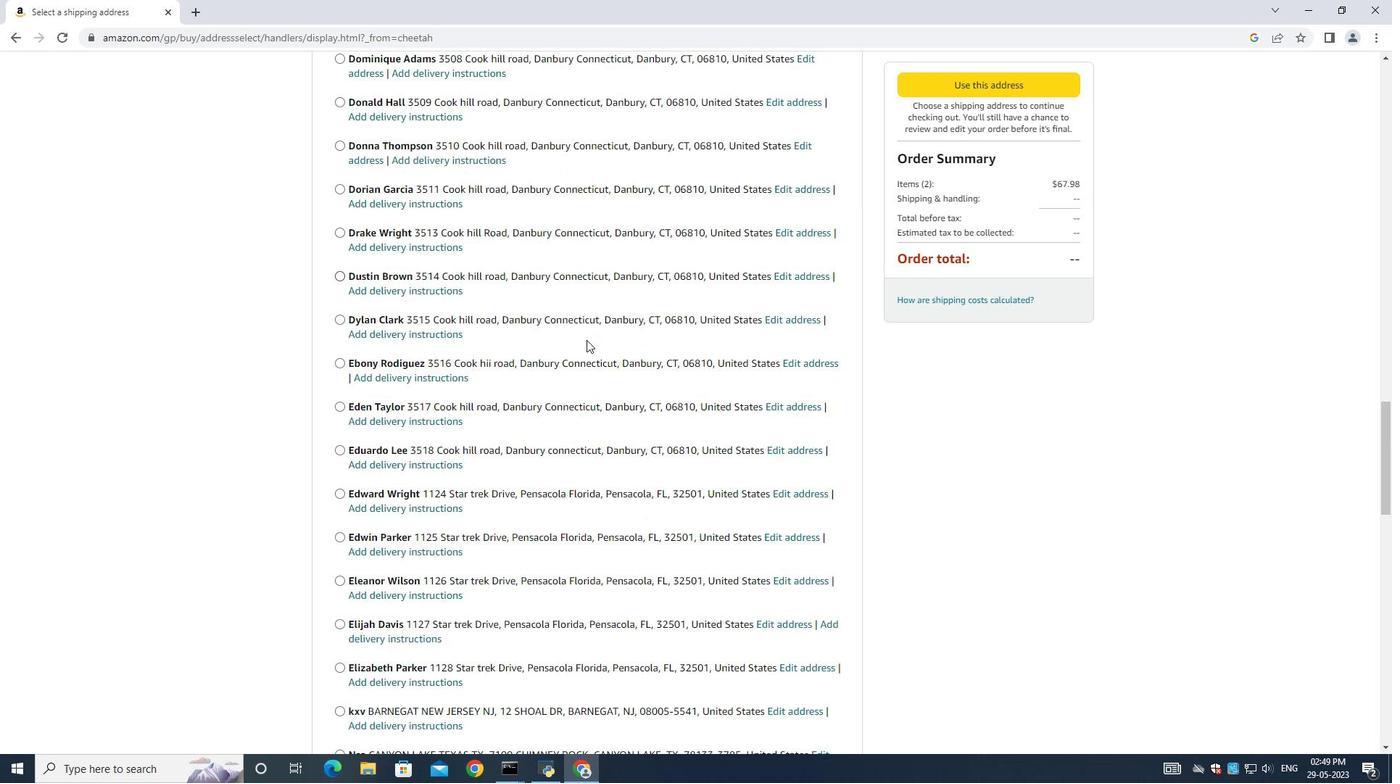 
Action: Mouse scrolled (586, 340) with delta (0, 0)
Screenshot: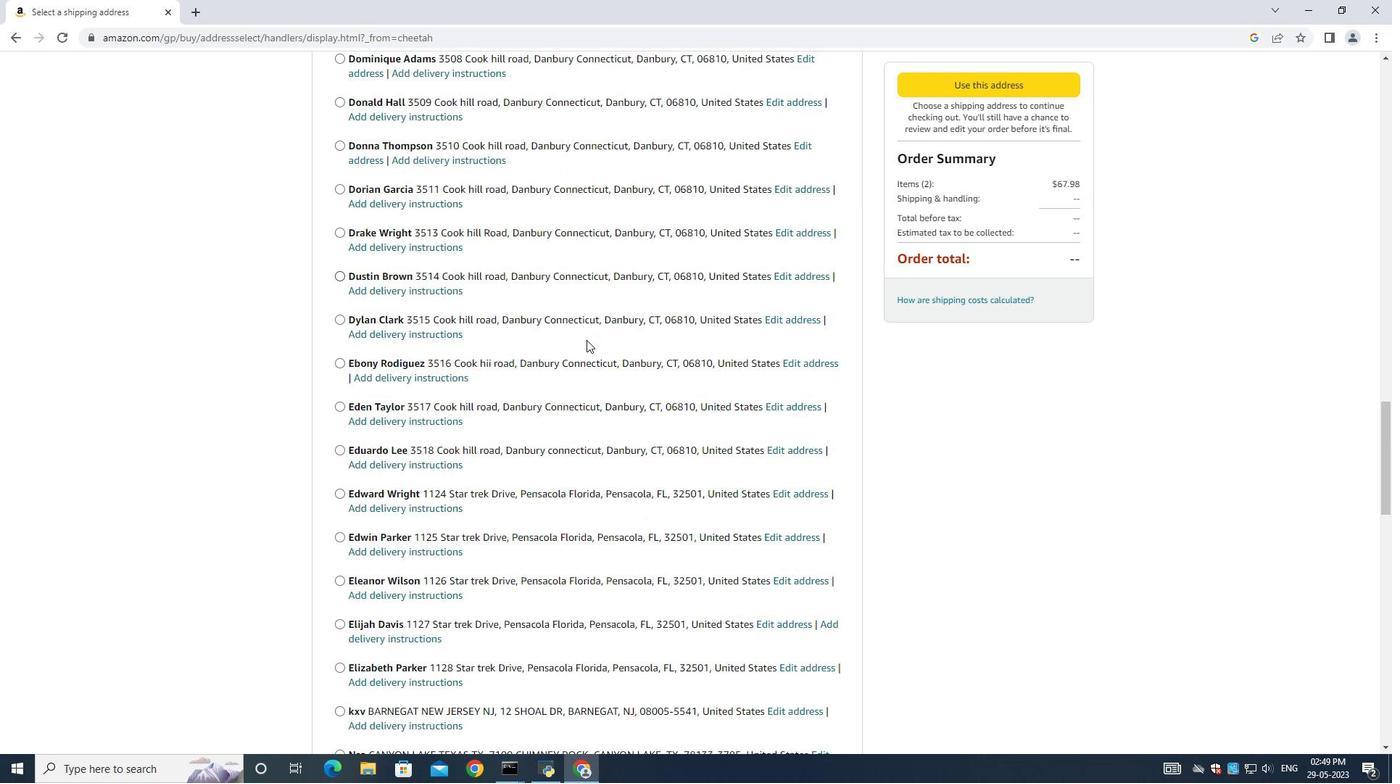 
Action: Mouse moved to (586, 340)
Screenshot: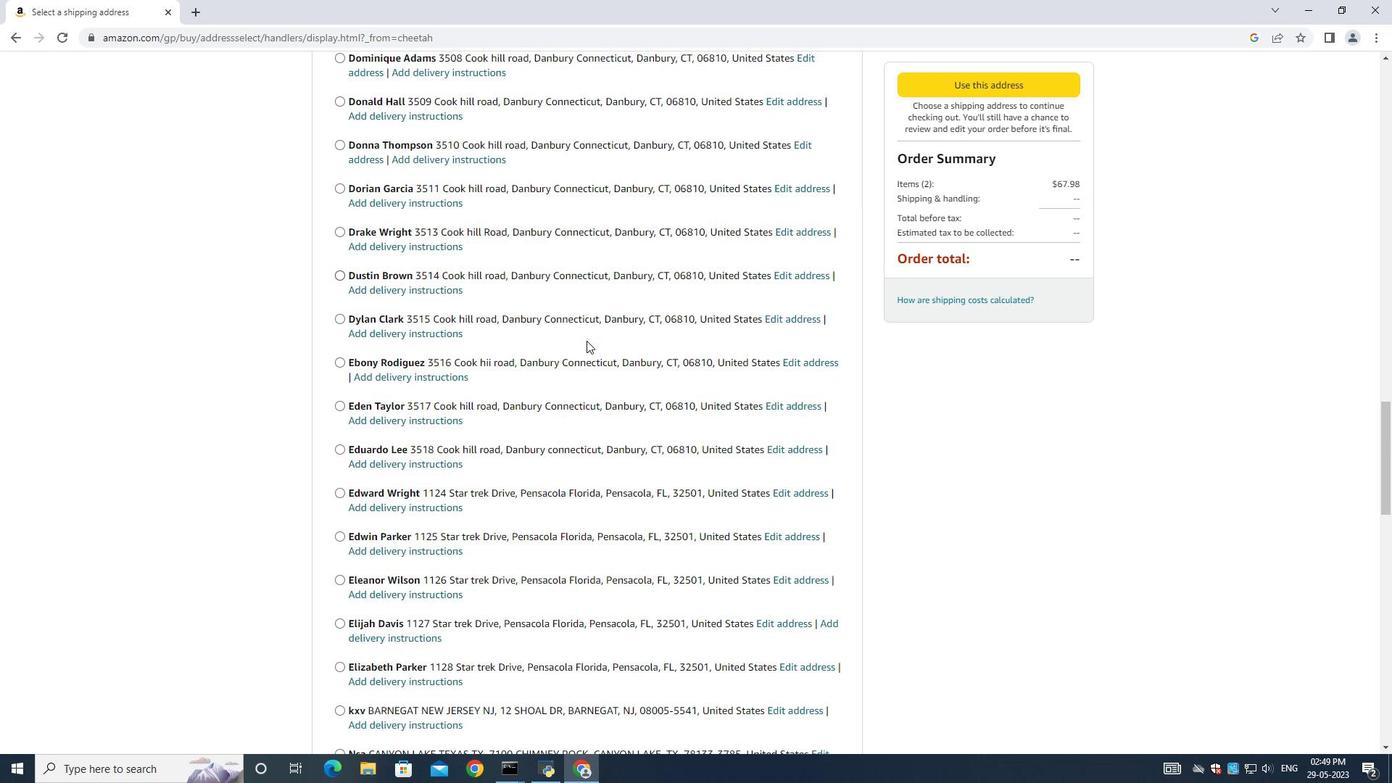 
Action: Mouse scrolled (586, 340) with delta (0, 0)
Screenshot: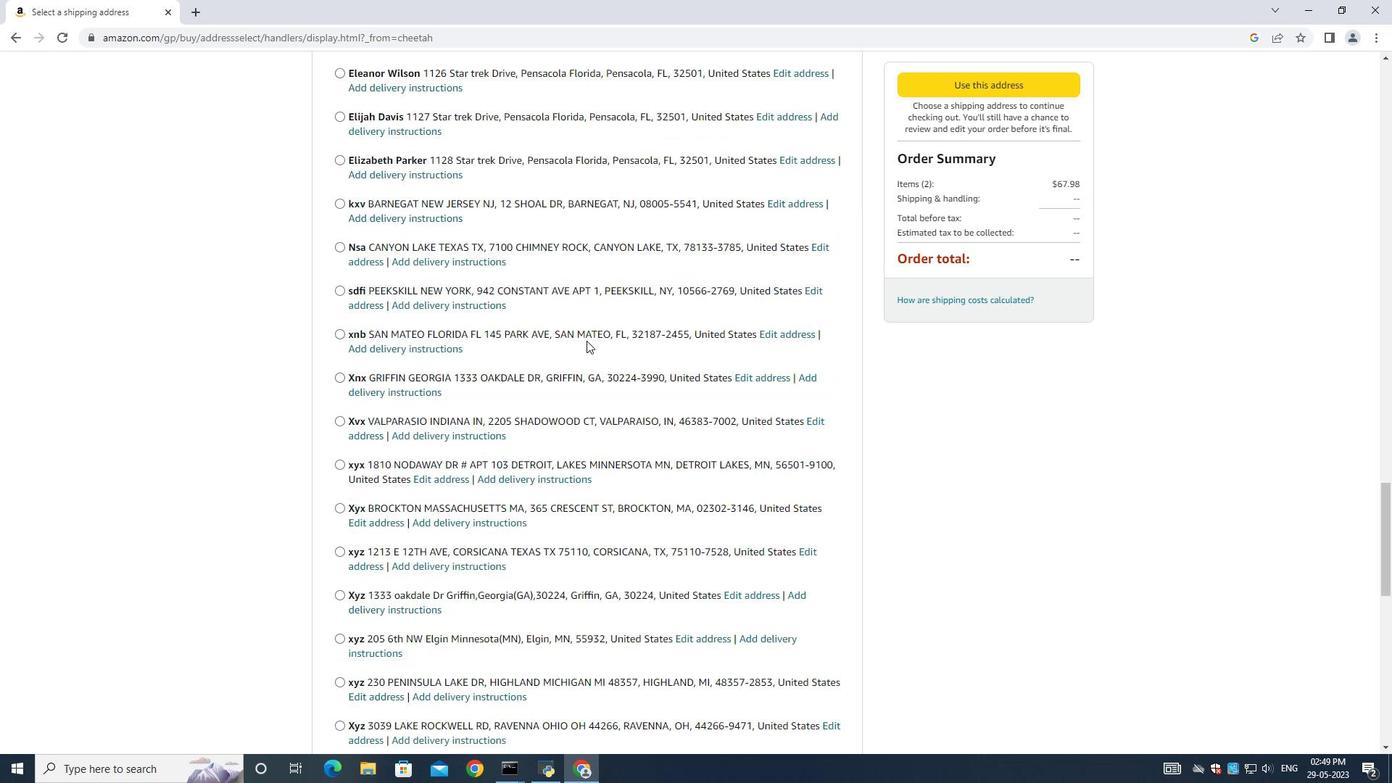 
Action: Mouse scrolled (586, 340) with delta (0, 0)
Screenshot: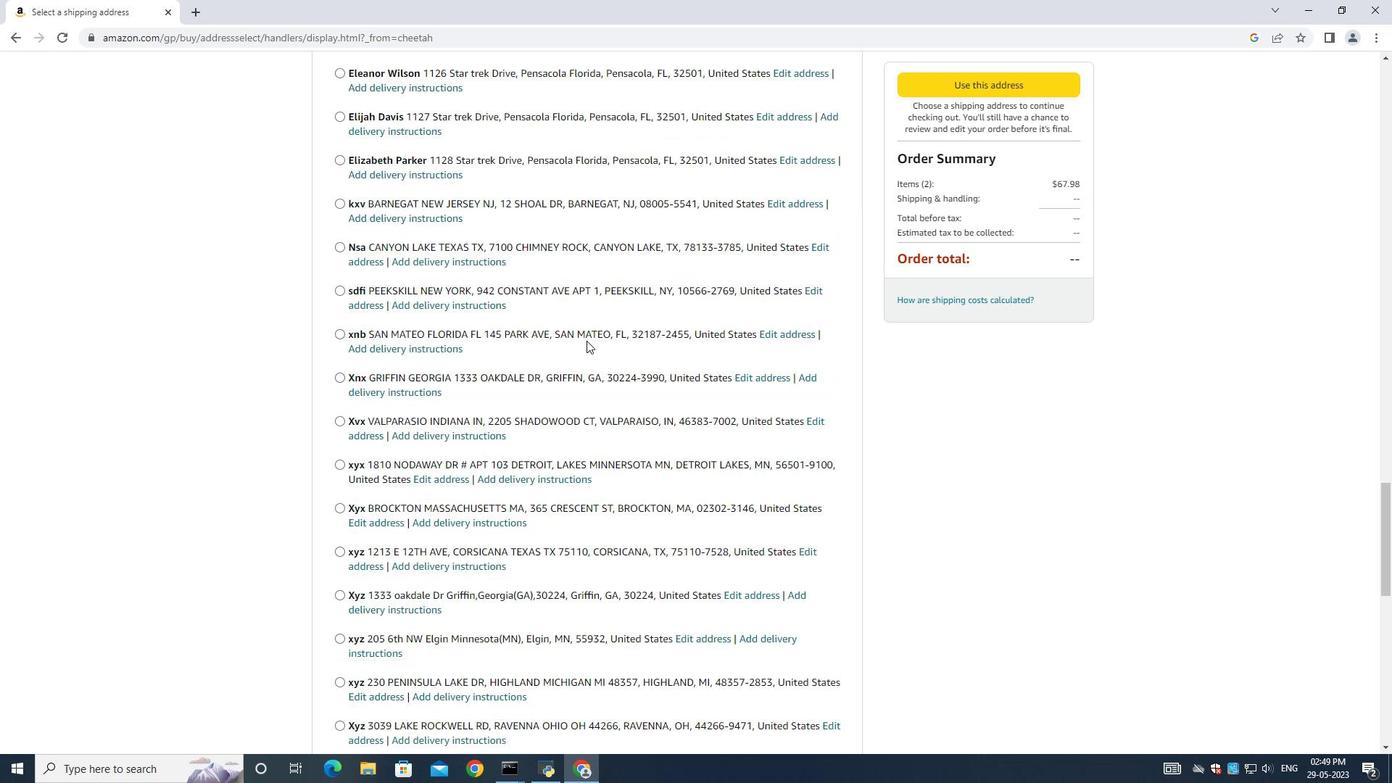 
Action: Mouse moved to (586, 340)
Screenshot: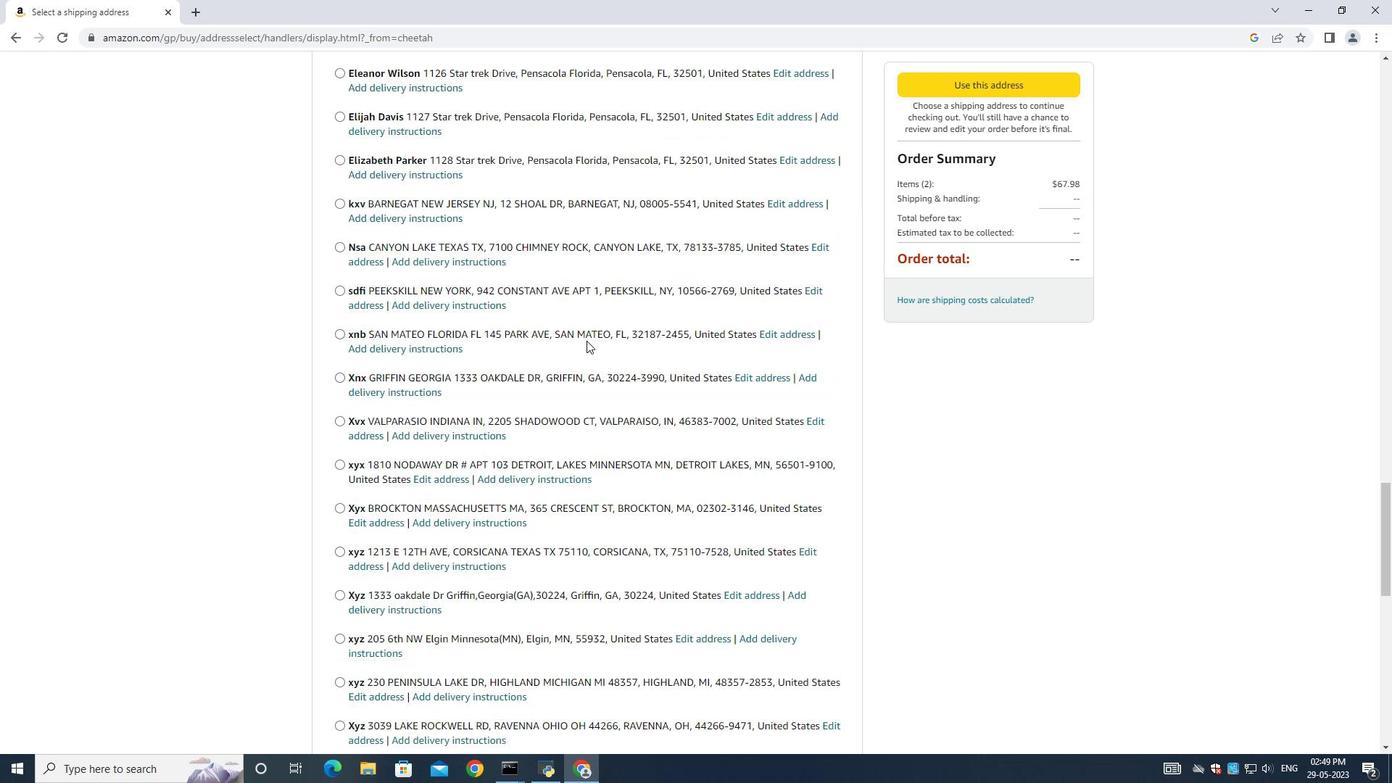 
Action: Mouse scrolled (586, 340) with delta (0, 0)
Screenshot: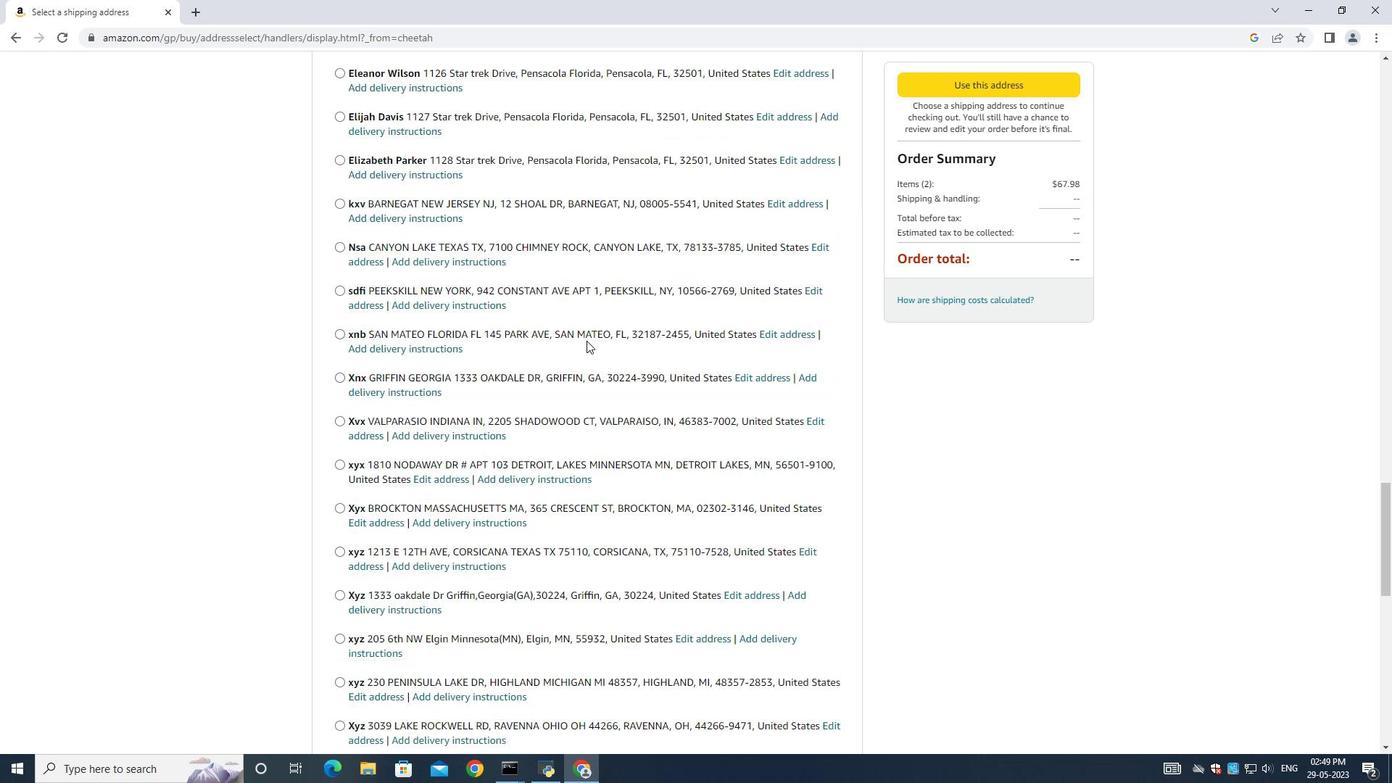 
Action: Mouse moved to (586, 340)
Screenshot: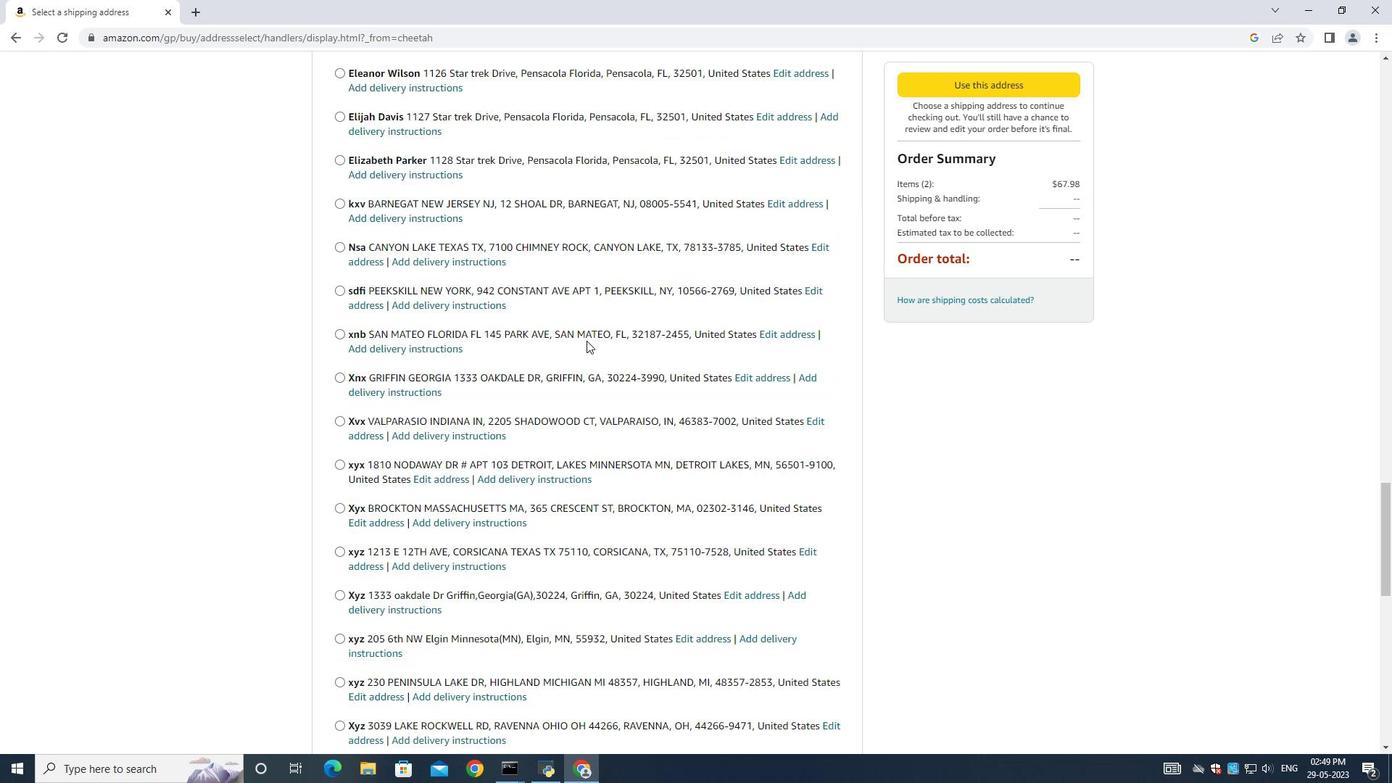 
Action: Mouse scrolled (586, 340) with delta (0, 0)
Screenshot: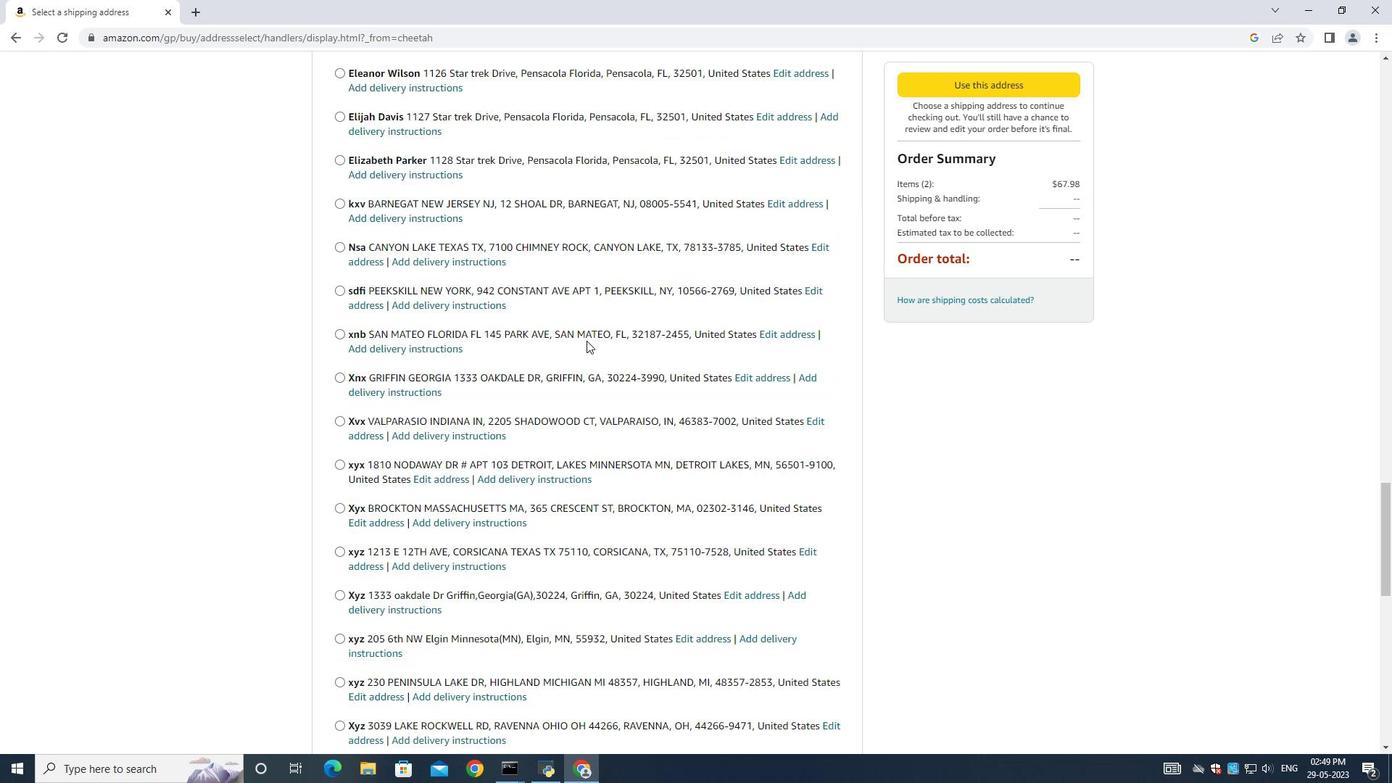 
Action: Mouse scrolled (586, 340) with delta (0, 0)
Screenshot: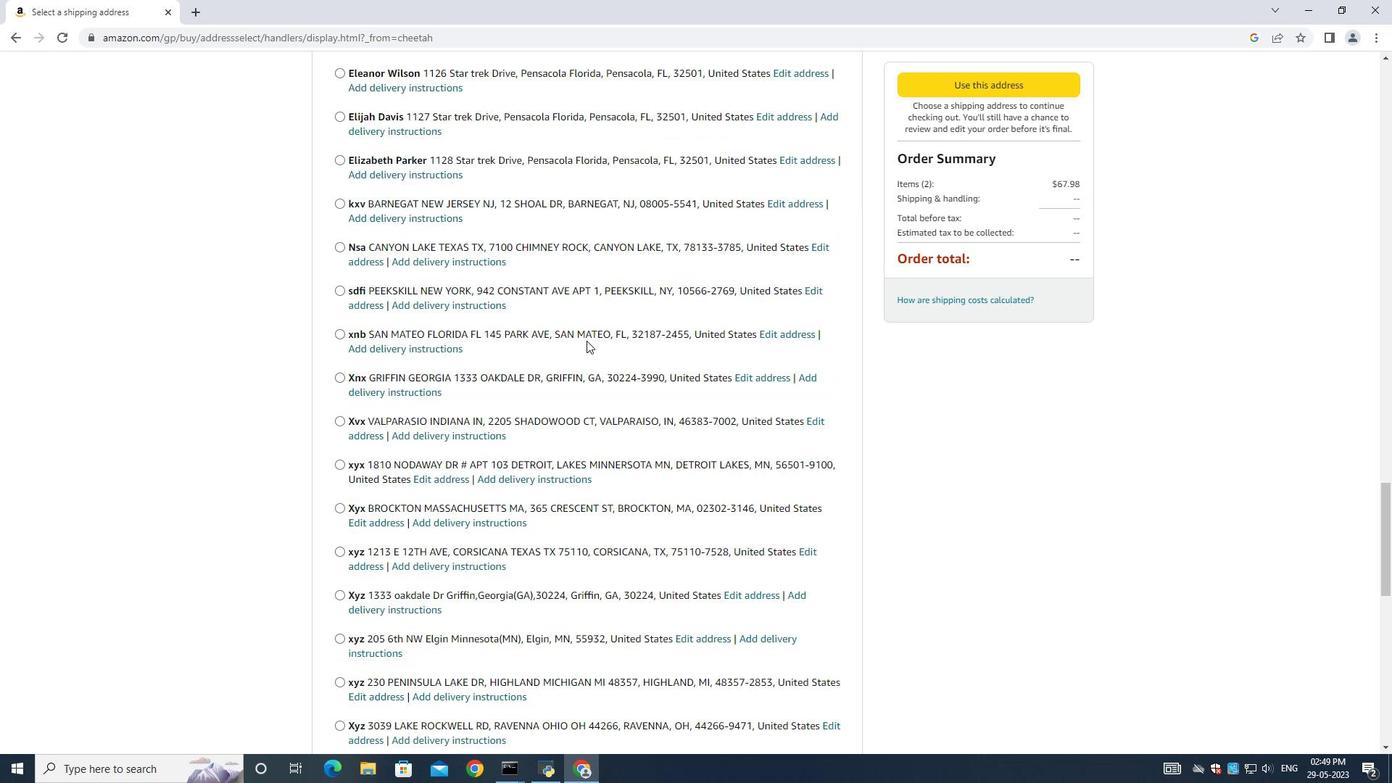 
Action: Mouse moved to (586, 341)
Screenshot: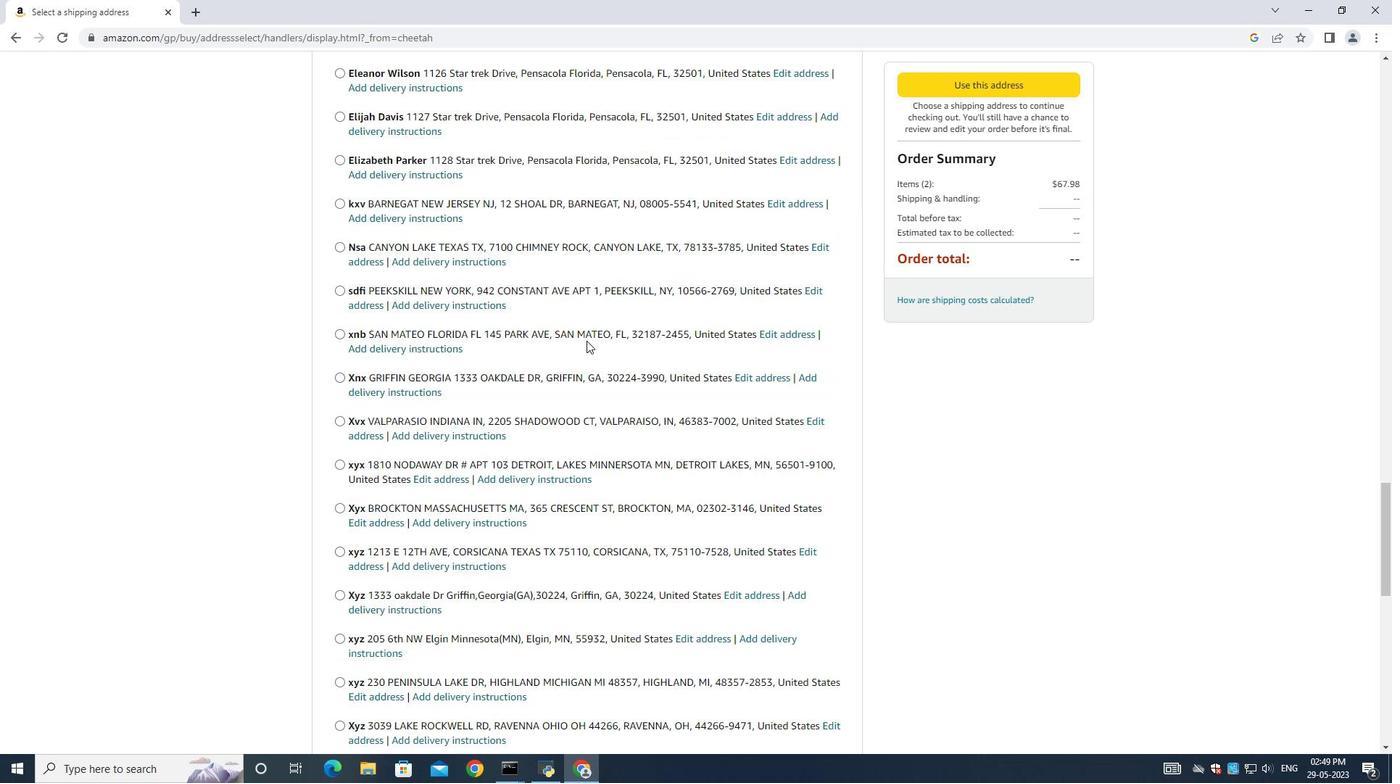 
Action: Mouse scrolled (586, 340) with delta (0, 0)
Screenshot: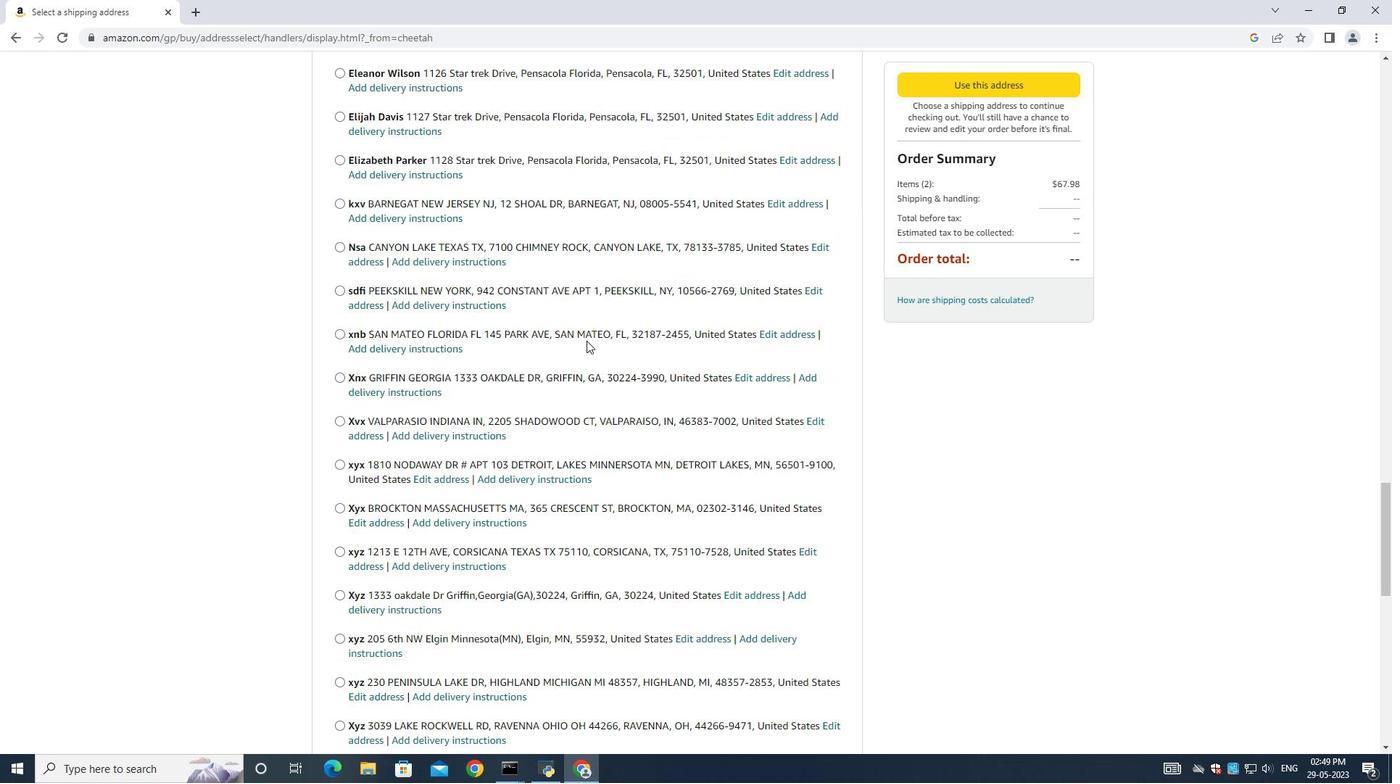 
Action: Mouse moved to (586, 341)
Screenshot: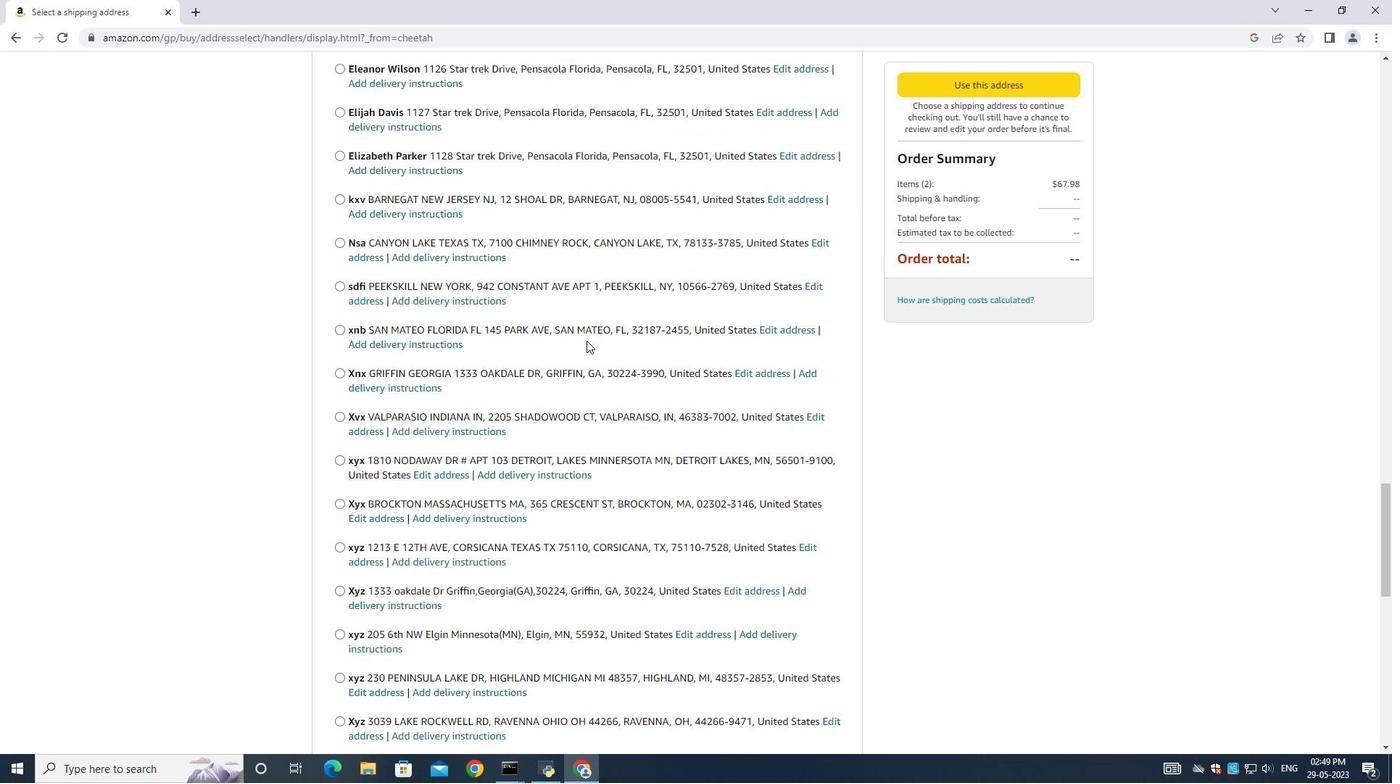 
Action: Mouse scrolled (586, 340) with delta (0, 0)
Screenshot: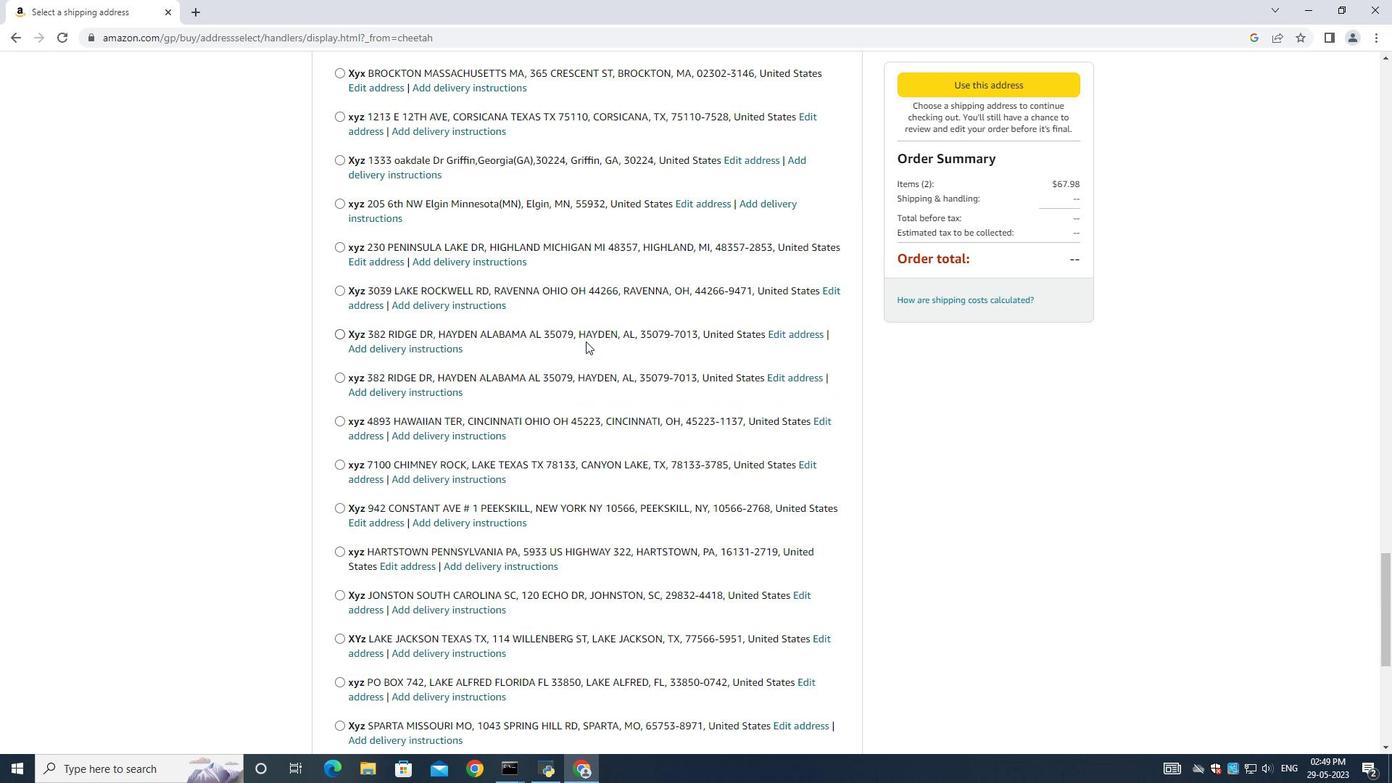 
Action: Mouse scrolled (586, 340) with delta (0, 0)
Screenshot: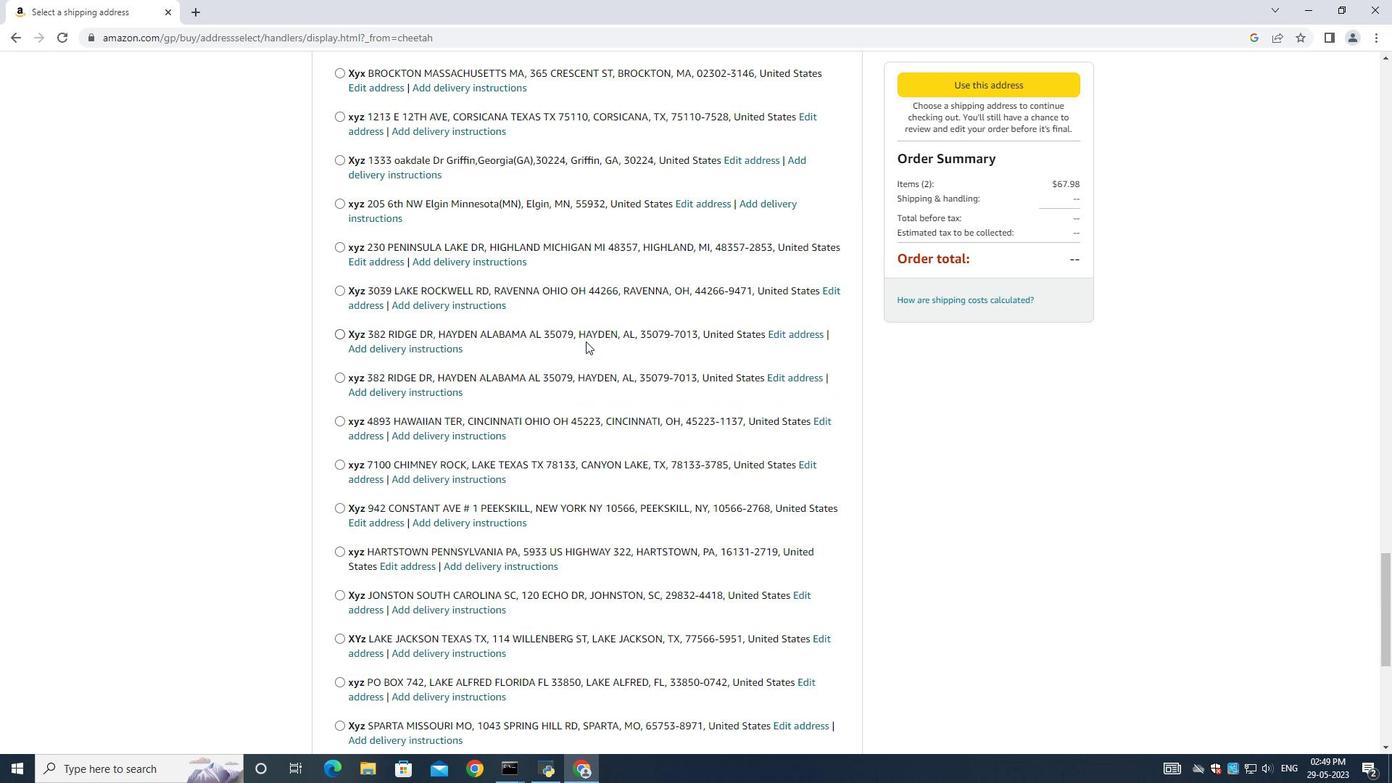 
Action: Mouse scrolled (586, 340) with delta (0, 0)
Screenshot: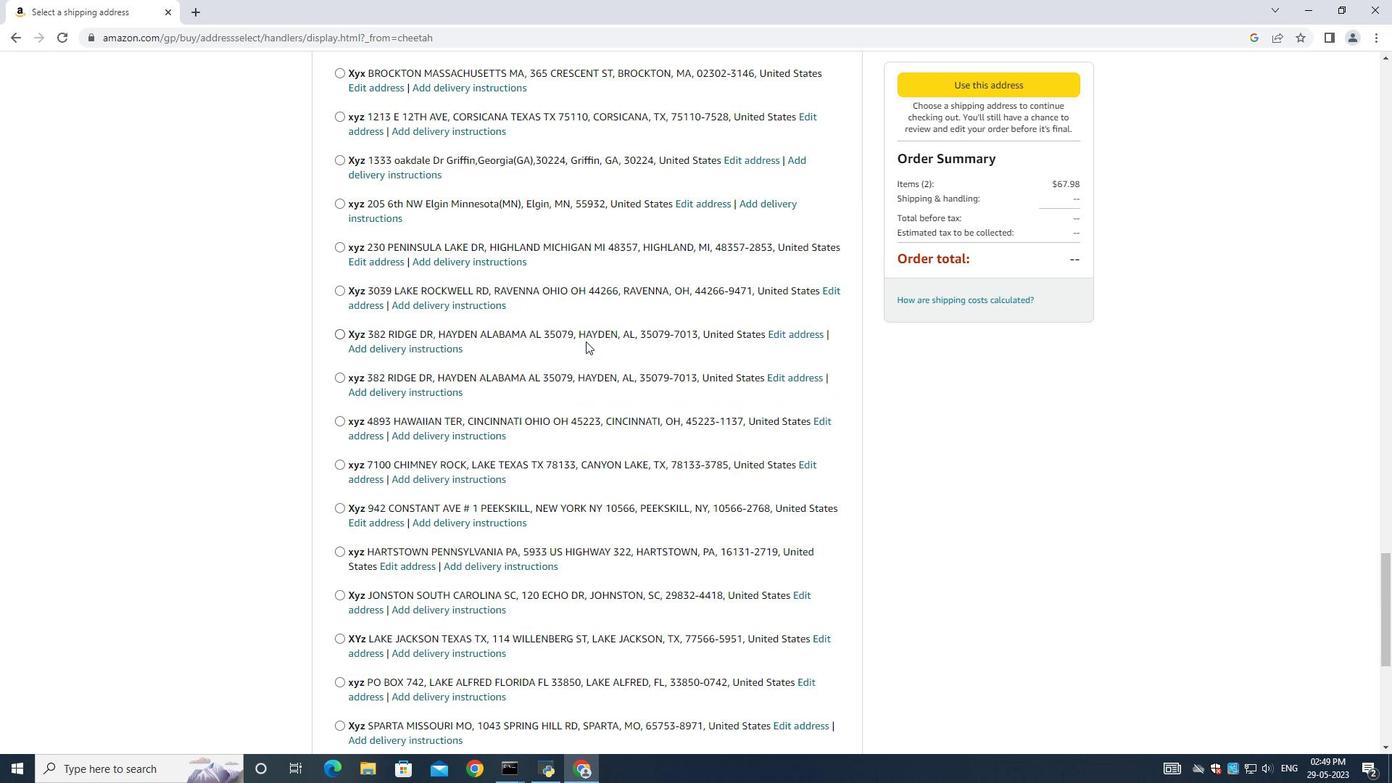 
Action: Mouse scrolled (586, 340) with delta (0, 0)
Screenshot: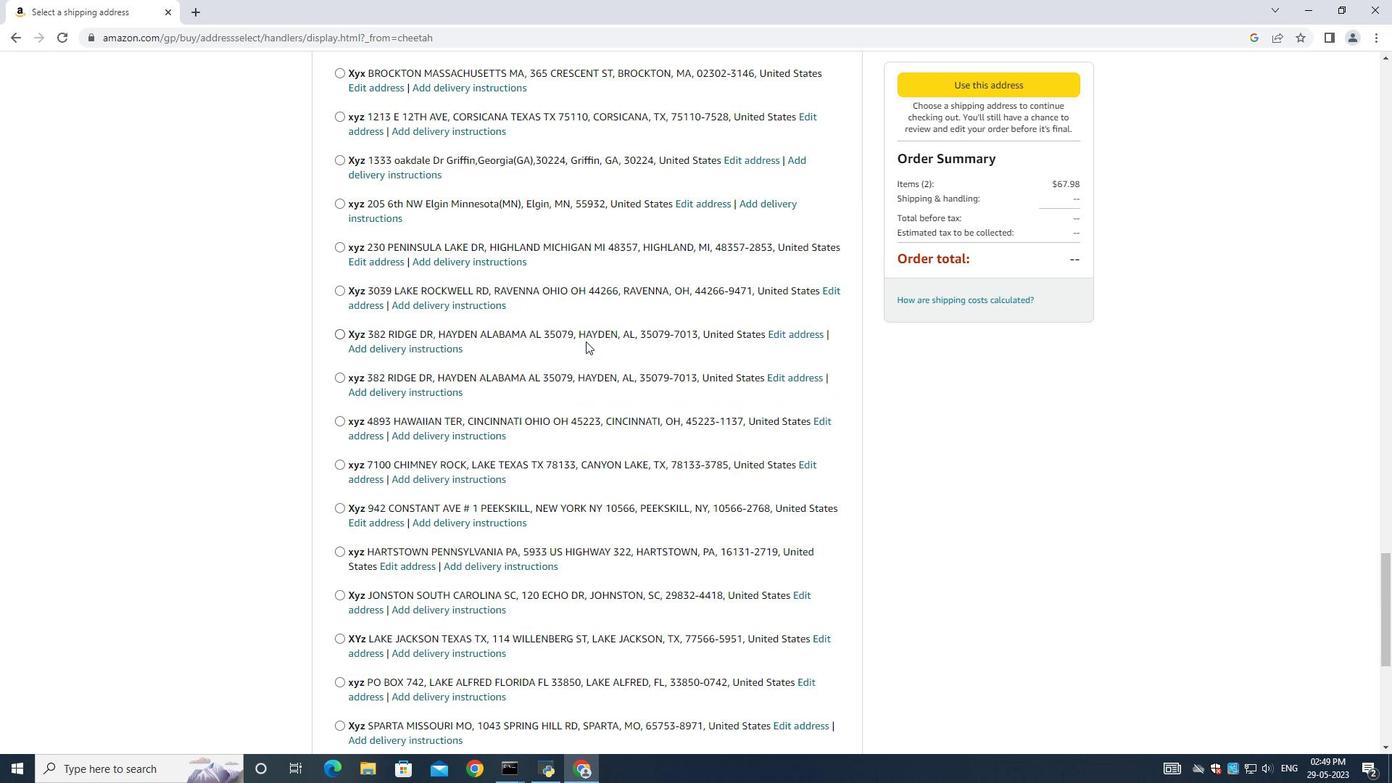
Action: Mouse scrolled (586, 340) with delta (0, 0)
Screenshot: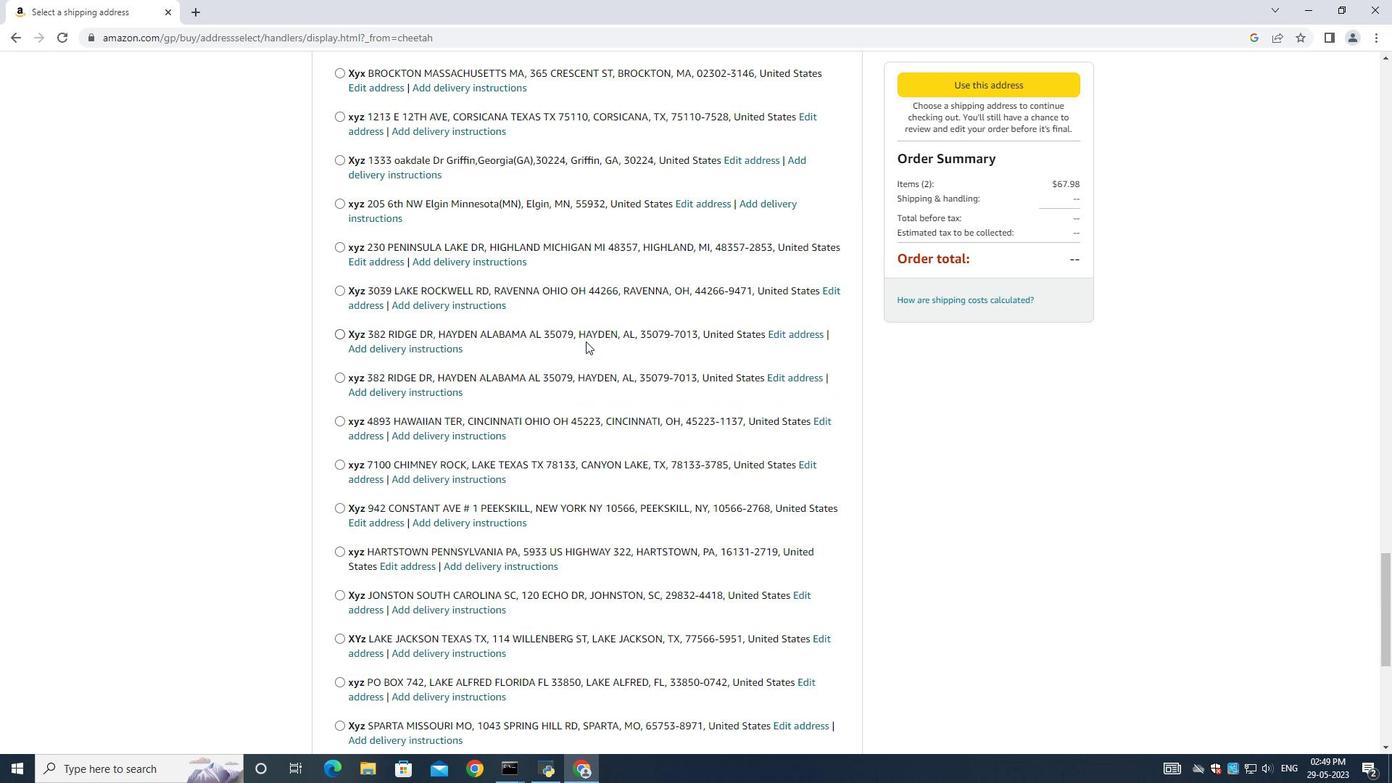 
Action: Mouse scrolled (586, 340) with delta (0, 0)
Screenshot: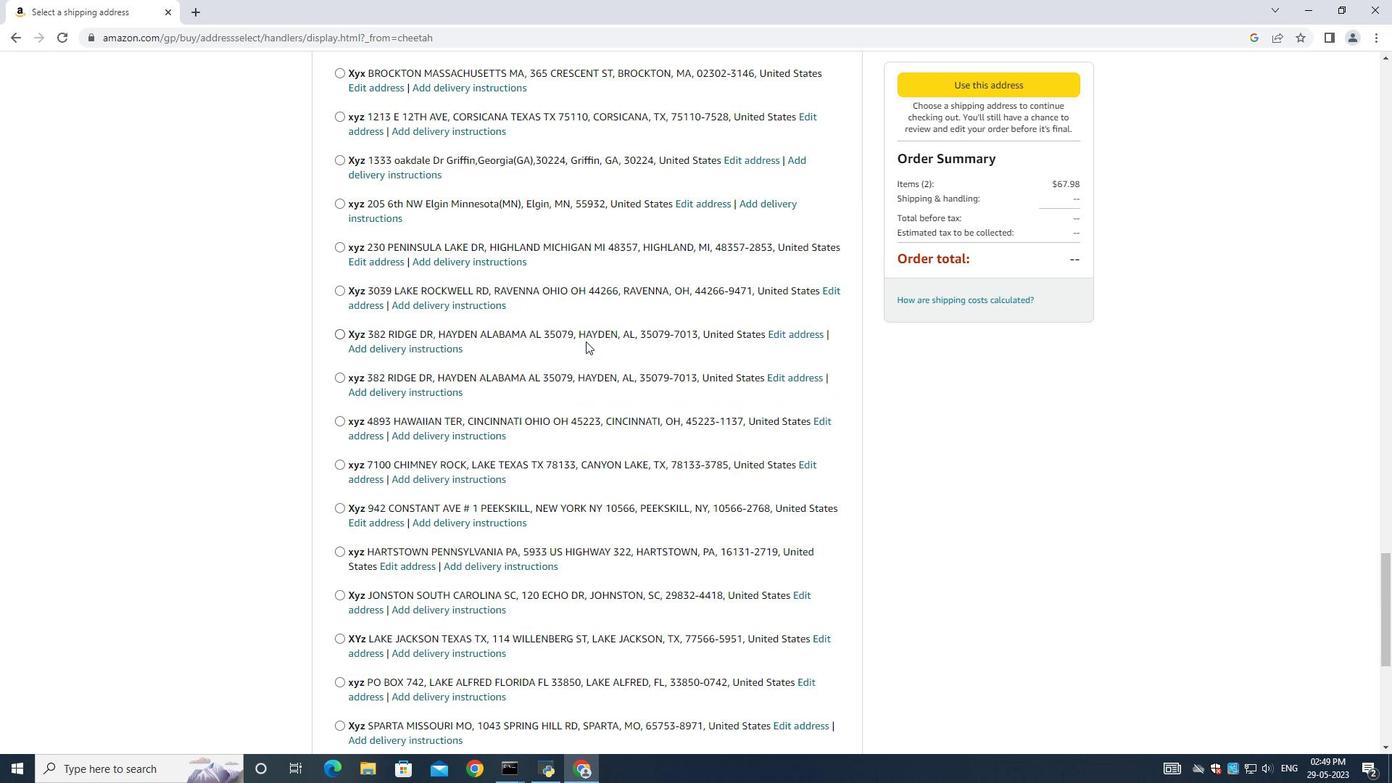 
Action: Mouse scrolled (586, 340) with delta (0, 0)
Screenshot: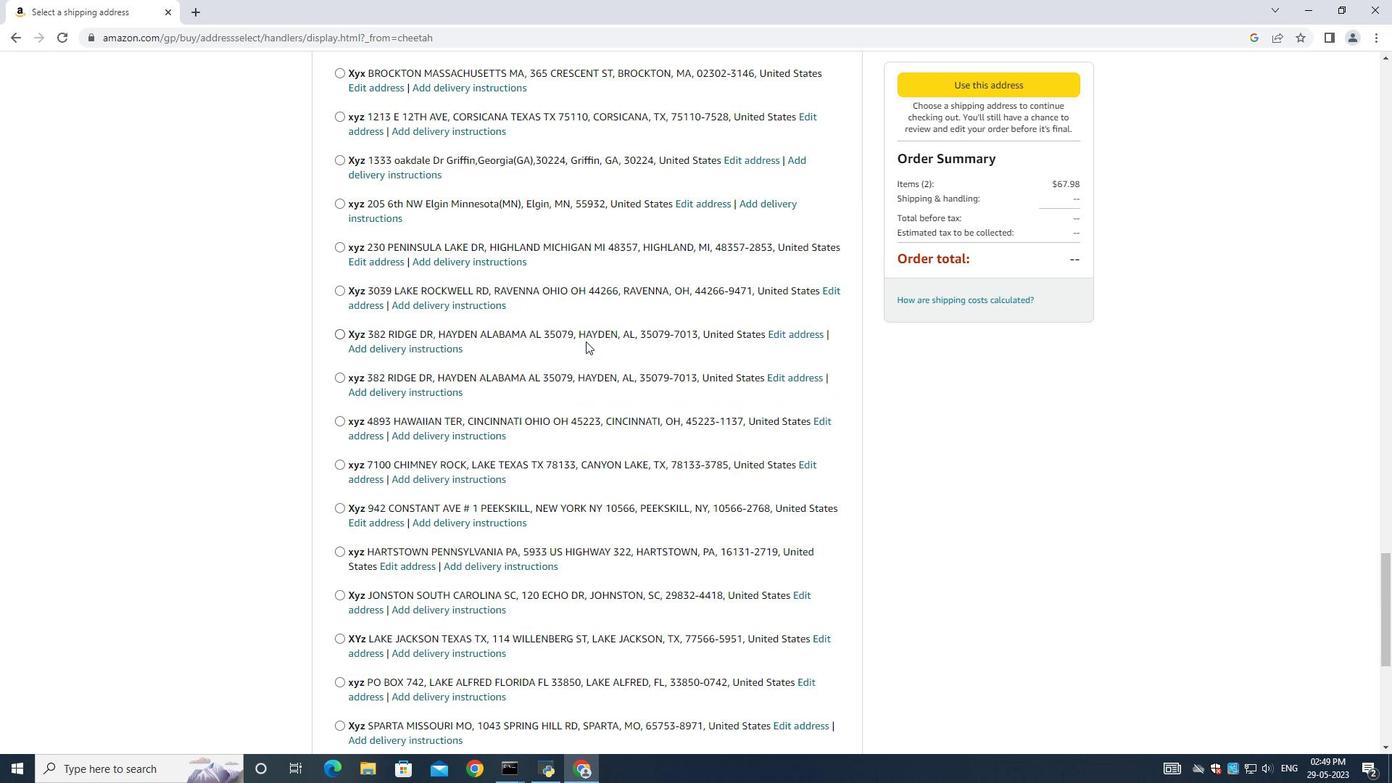 
Action: Mouse scrolled (586, 340) with delta (0, 0)
Screenshot: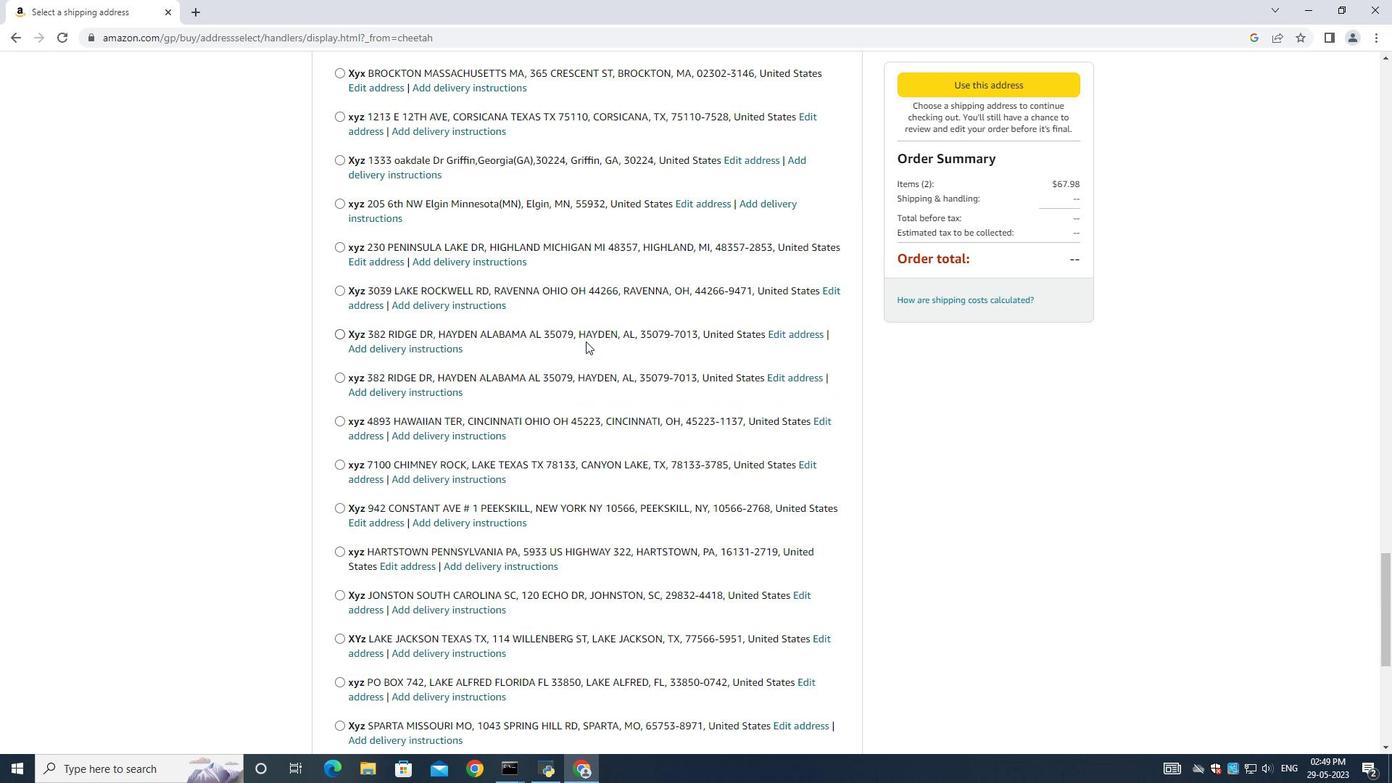 
Action: Mouse moved to (382, 348)
Screenshot: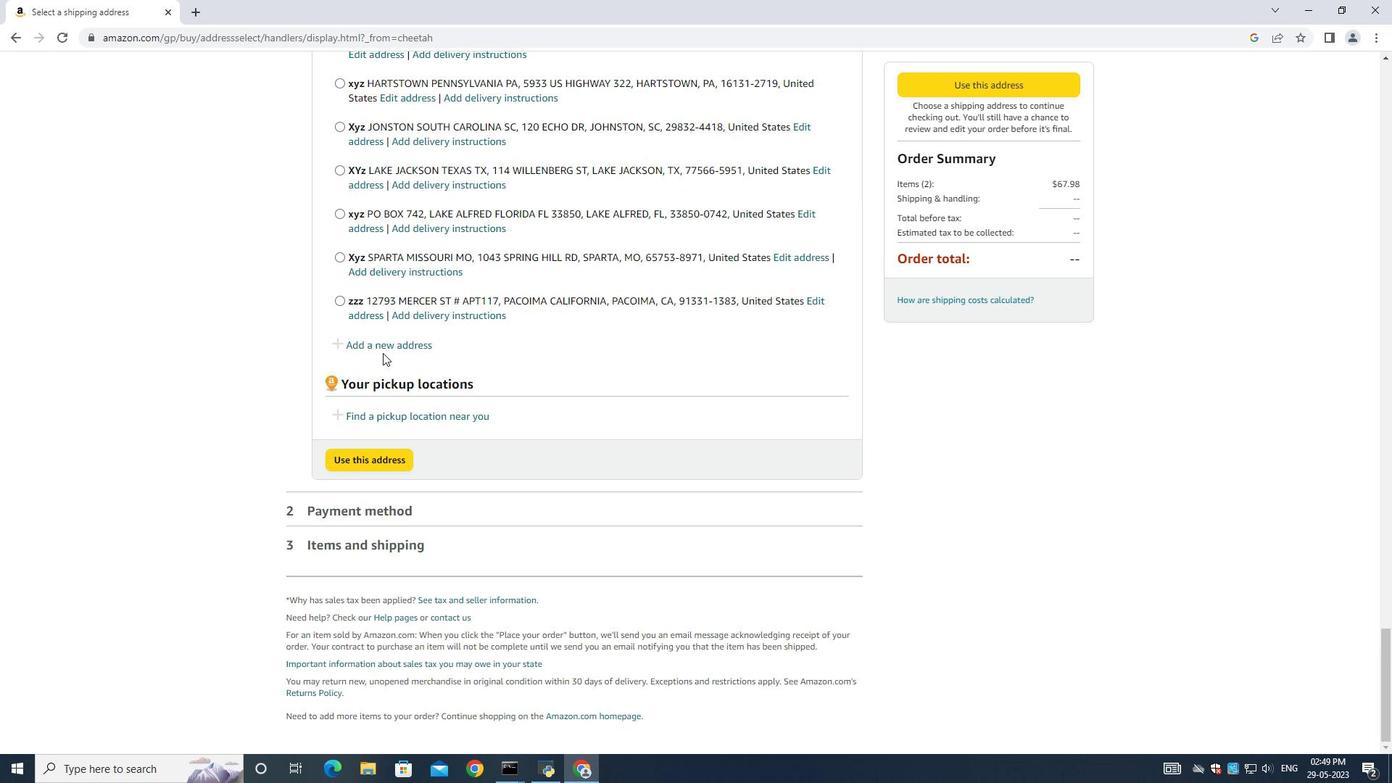 
Action: Mouse pressed left at (382, 348)
Screenshot: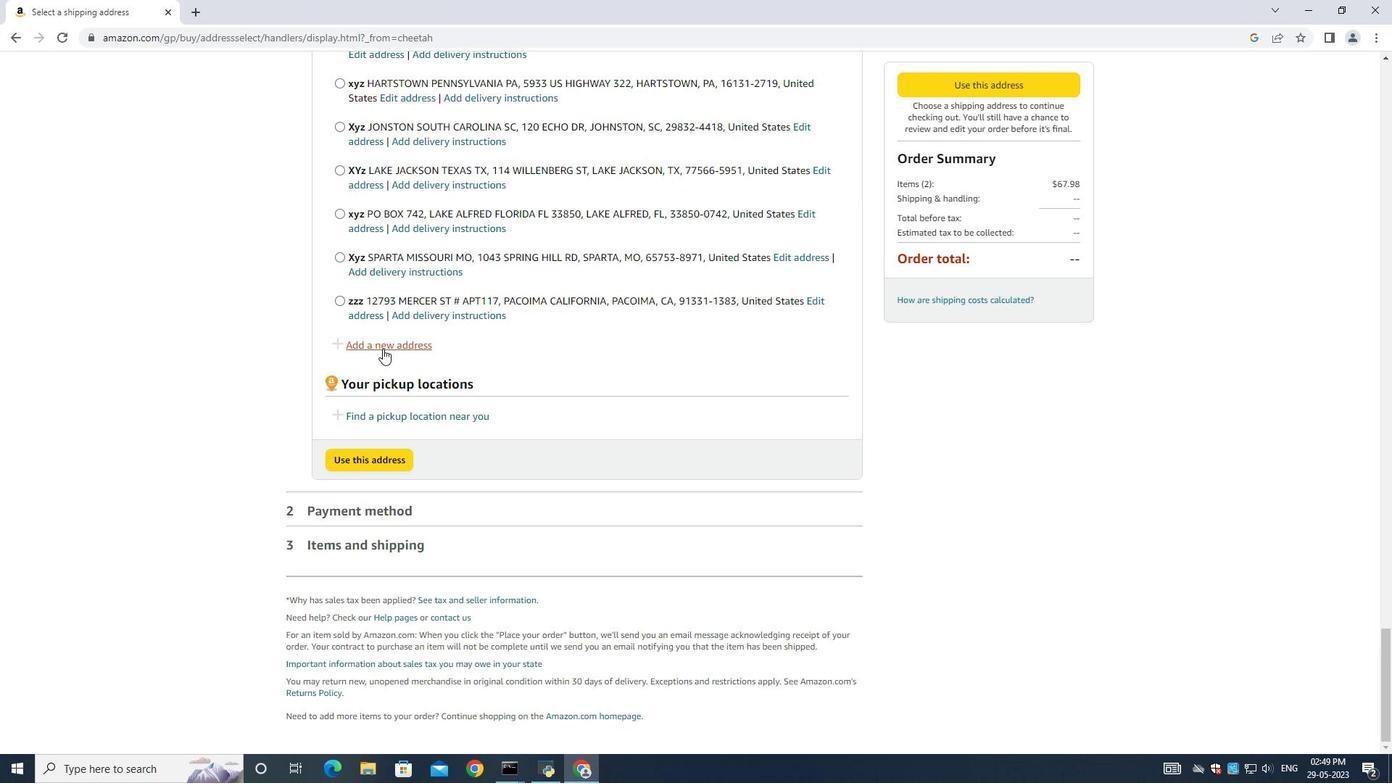 
Action: Mouse moved to (533, 355)
Screenshot: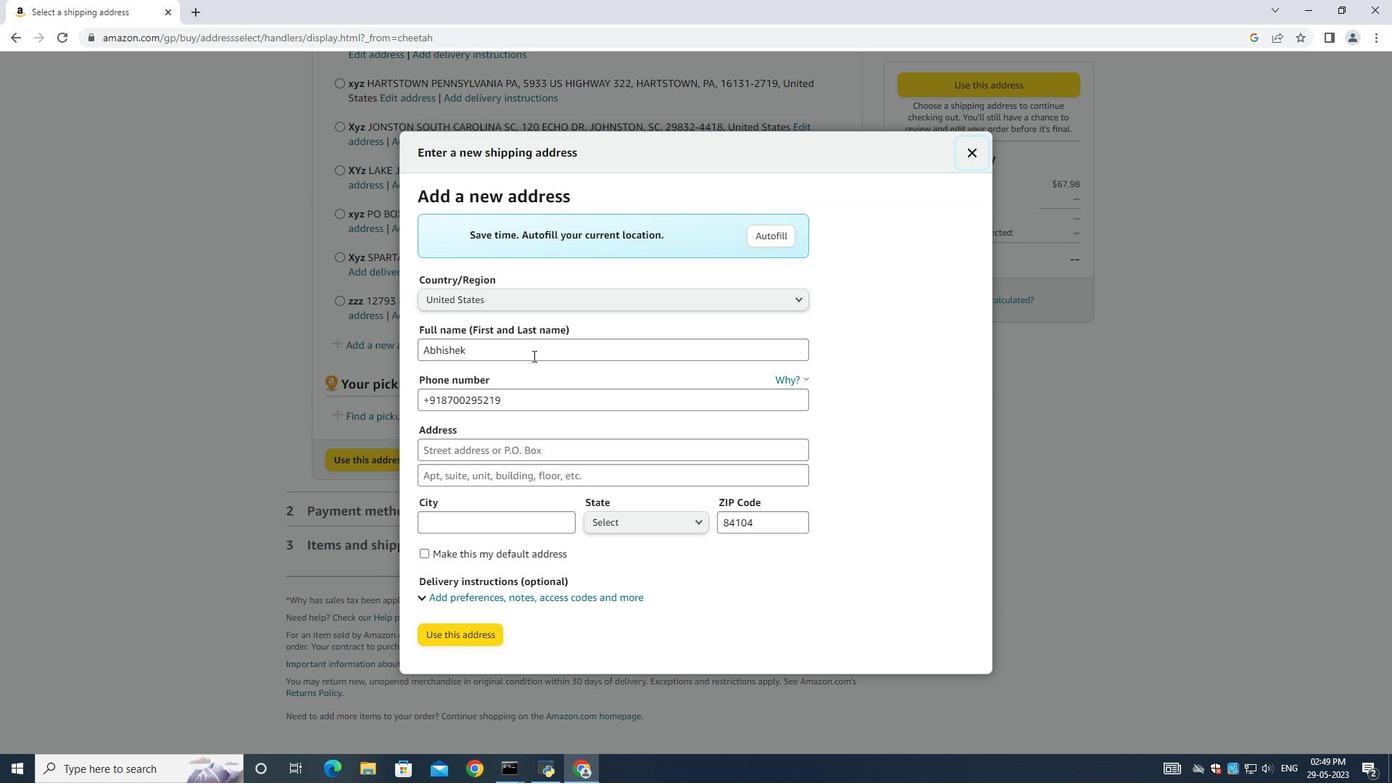 
Action: Mouse pressed left at (533, 355)
Screenshot: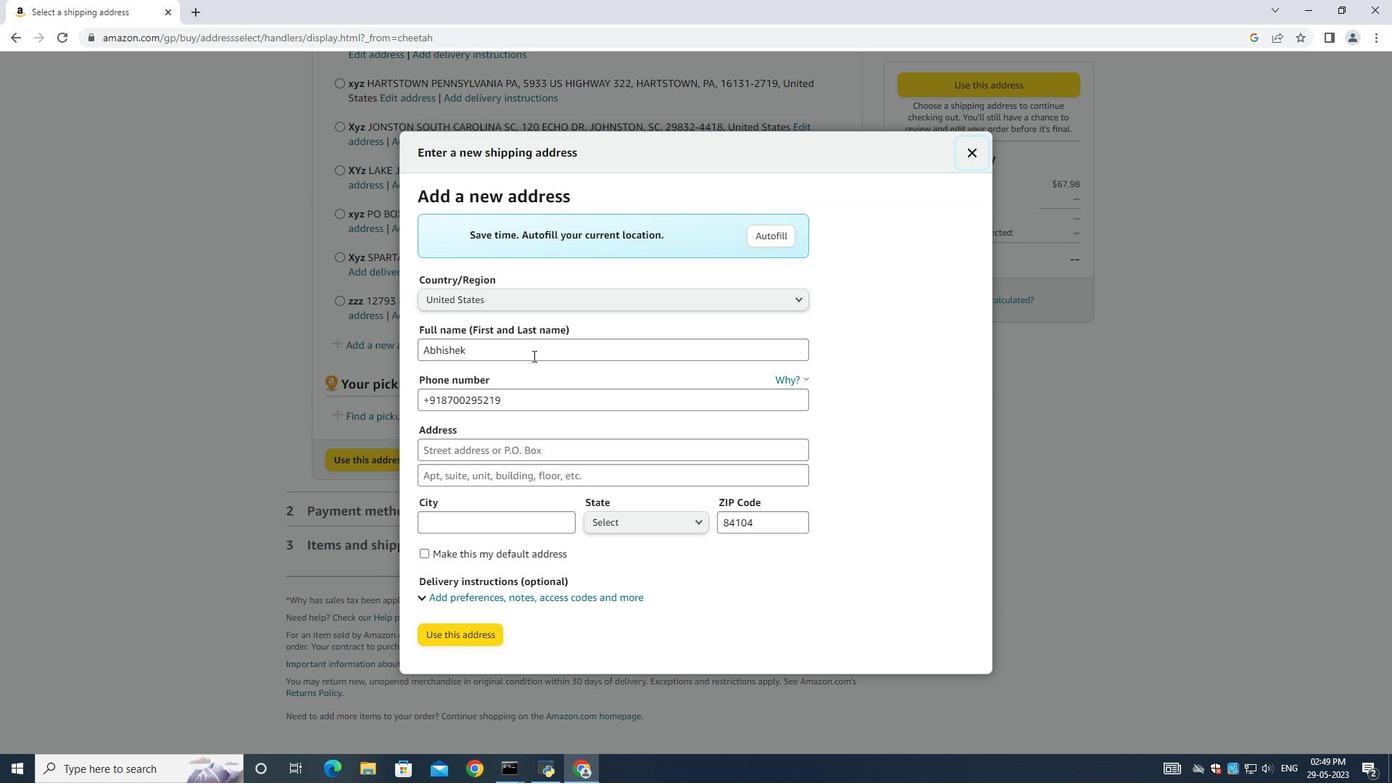 
Action: Key pressed ctrl+A<Key.backspace><Key.shift>Ella<Key.space><Key.shift>Clark<Key.space>
Screenshot: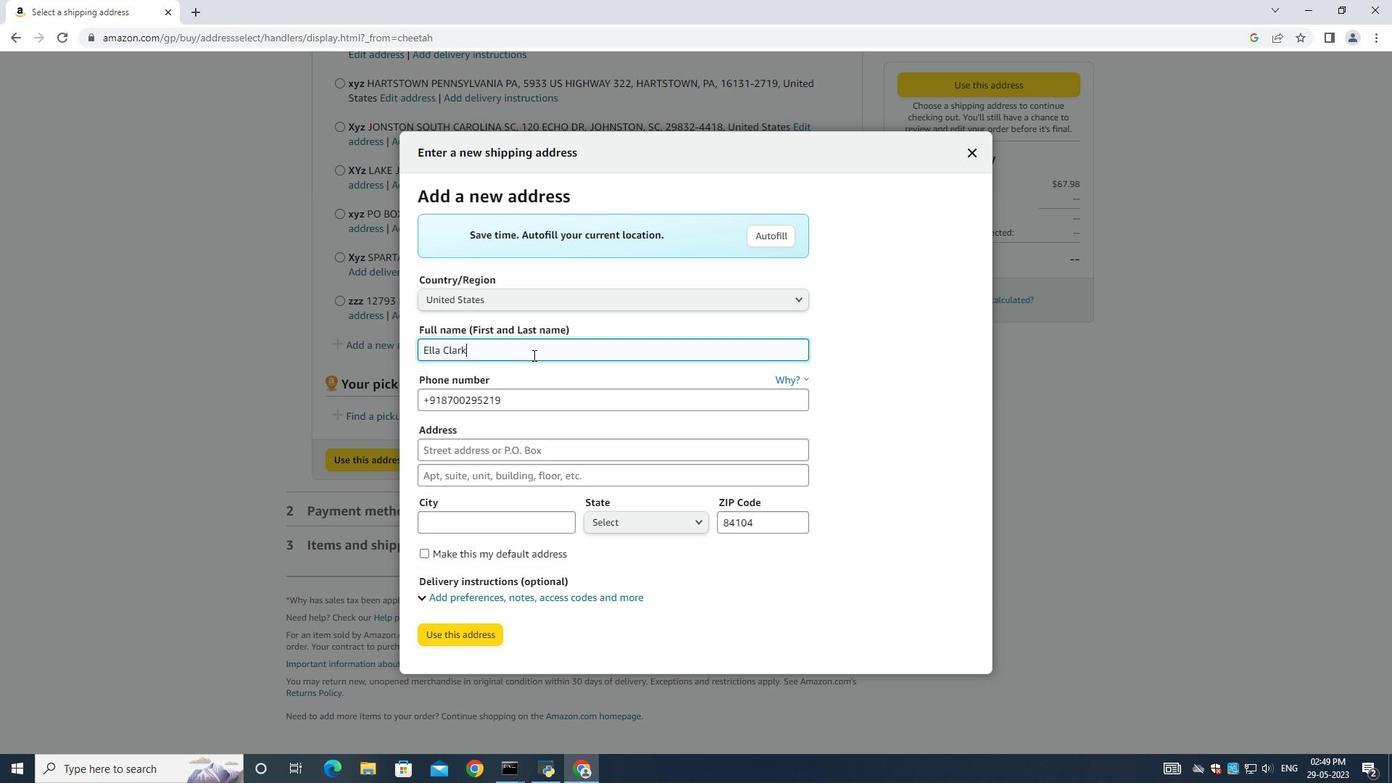 
Action: Mouse moved to (549, 397)
Screenshot: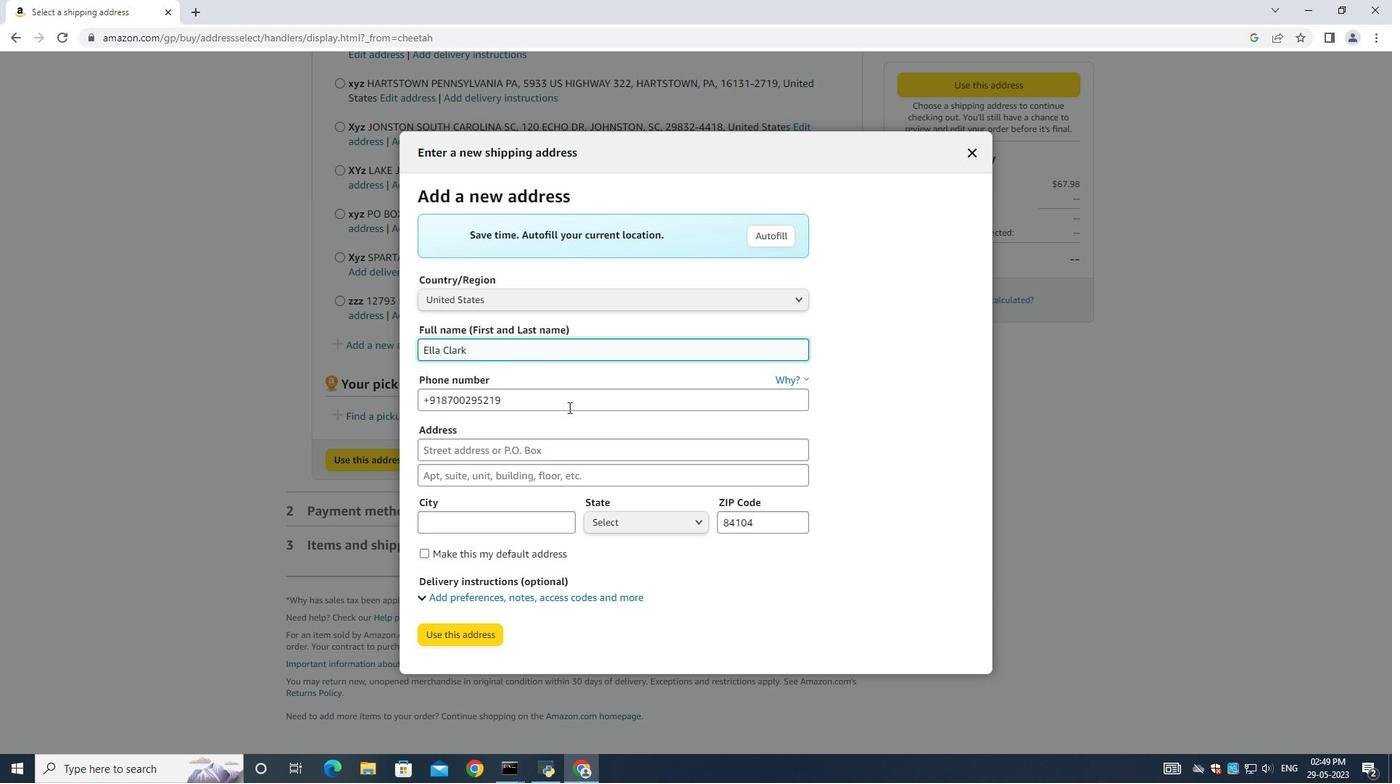 
Action: Mouse pressed left at (549, 397)
Screenshot: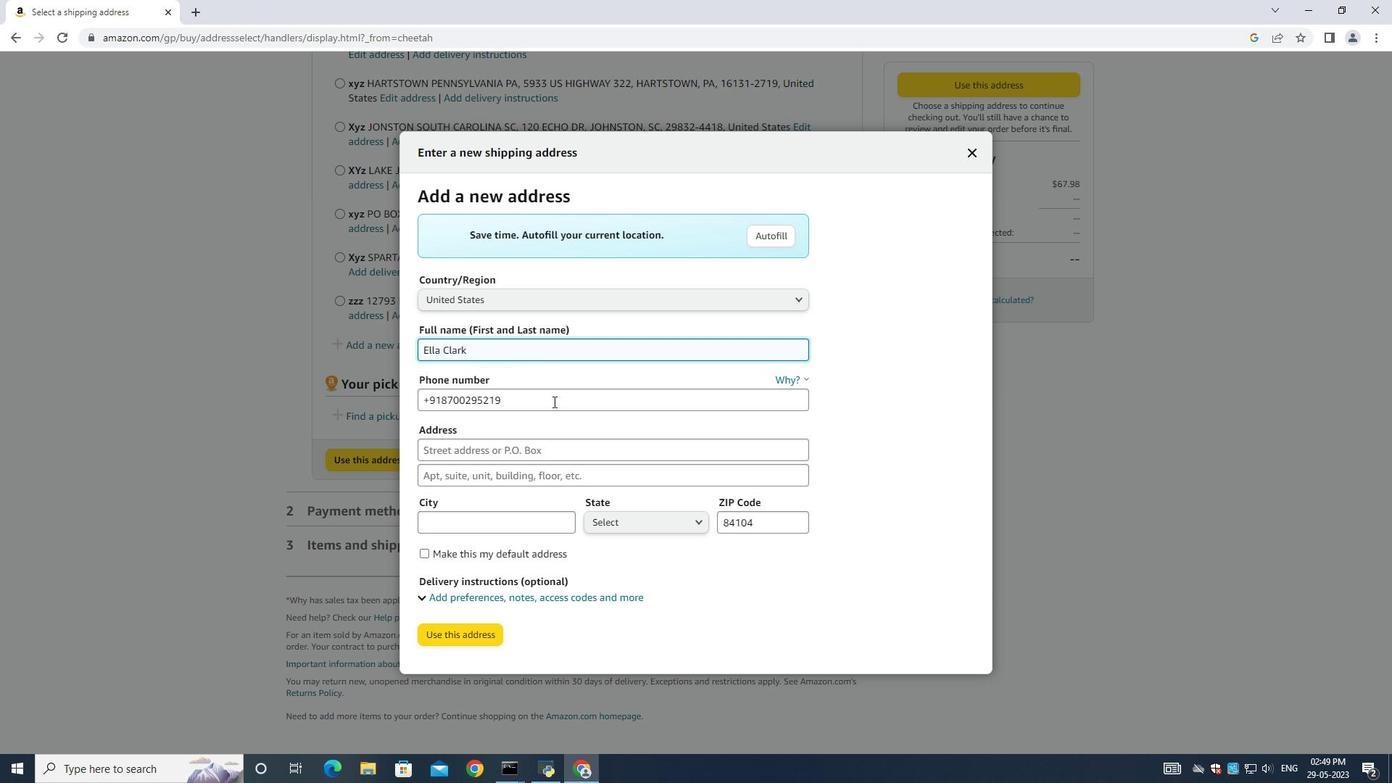 
Action: Mouse moved to (546, 394)
Screenshot: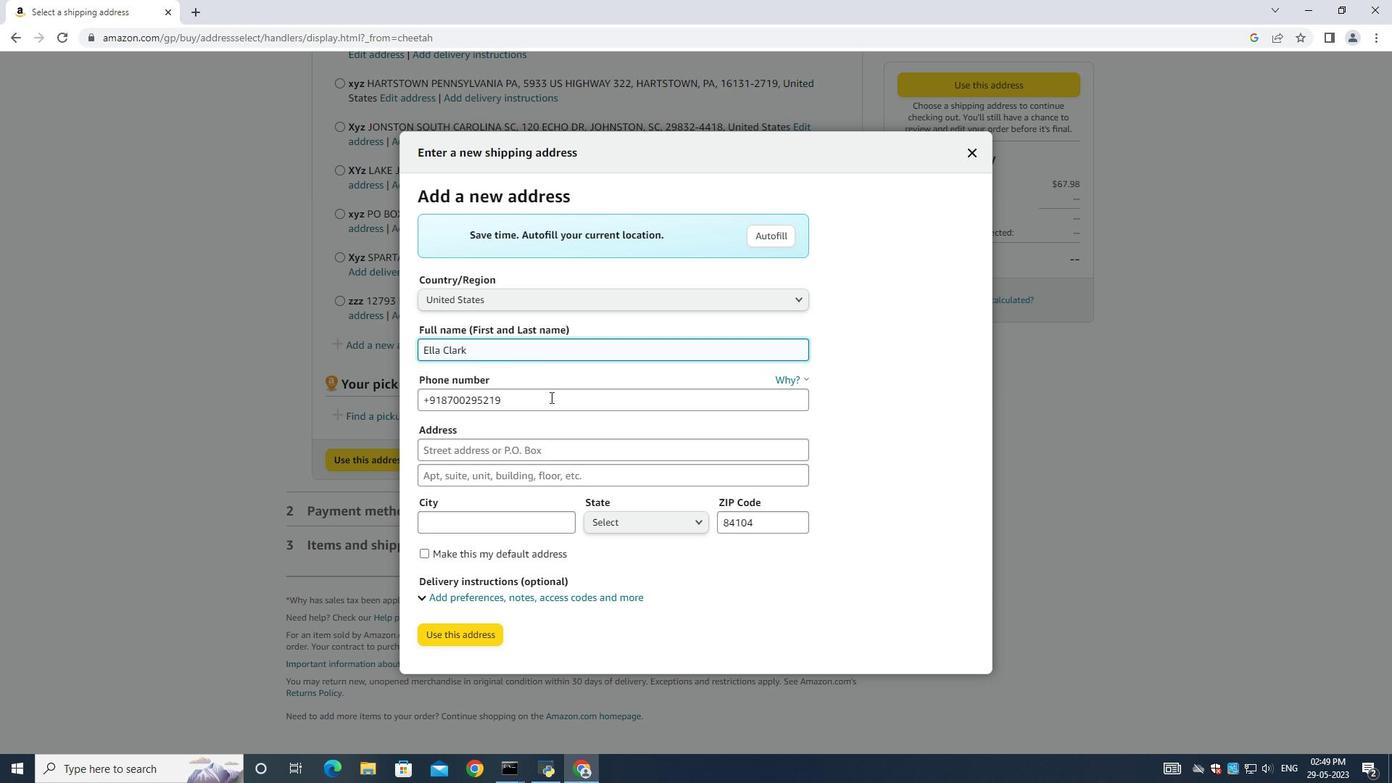 
Action: Key pressed ctrl+A<Key.backspace>8503109646<Key.space><Key.tab>1129<Key.space><Key.shift>Star<Key.space>trek<Key.space>drive<Key.tab><Key.shift>Pensacola<Key.space><Key.shift><Key.shift><Key.shift><Key.shift><Key.shift><Key.shift><Key.shift>Florida<Key.space><Key.tab><Key.shift>Pensacola<Key.space><Key.tab><Key.up>df<Key.down><Key.enter><Key.tab><Key.backspace>32501
Screenshot: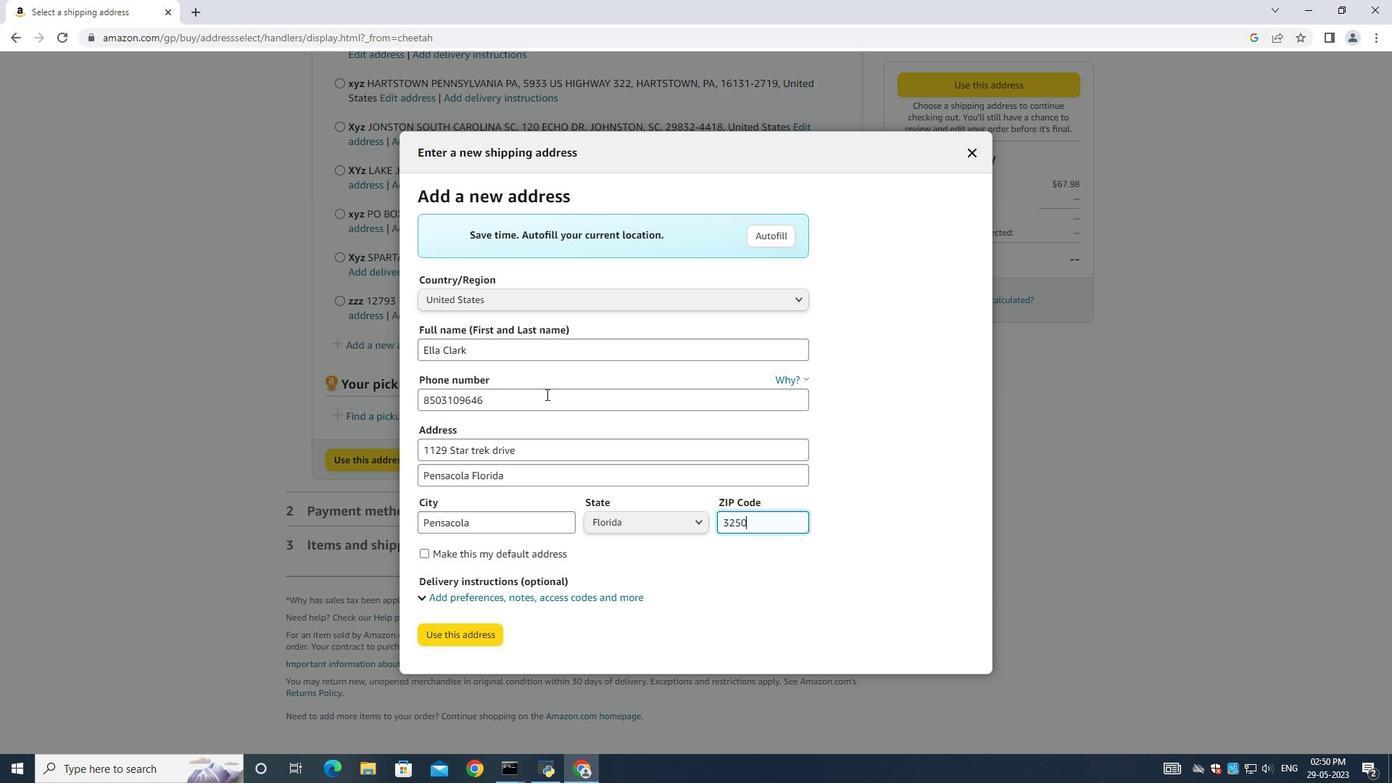 
Action: Mouse moved to (446, 641)
Screenshot: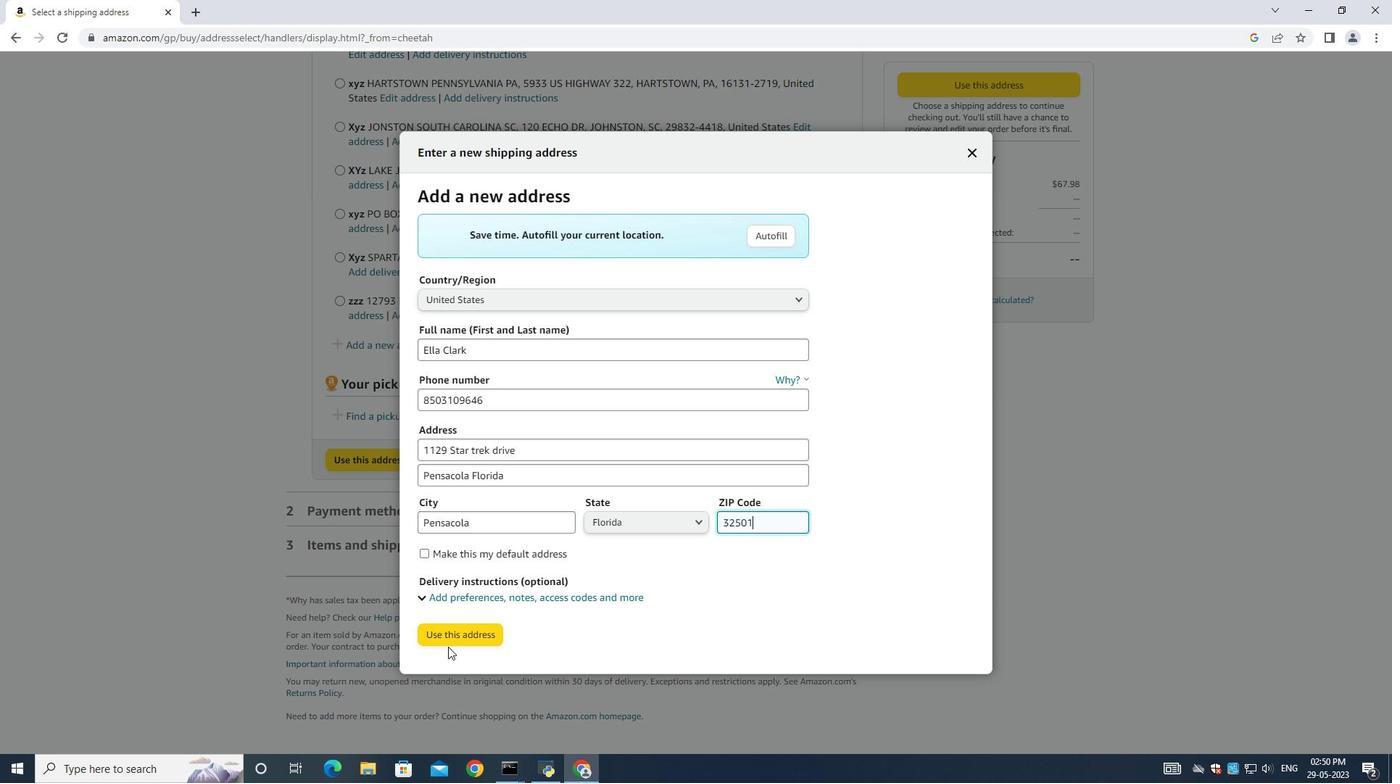 
Action: Mouse pressed left at (446, 641)
Screenshot: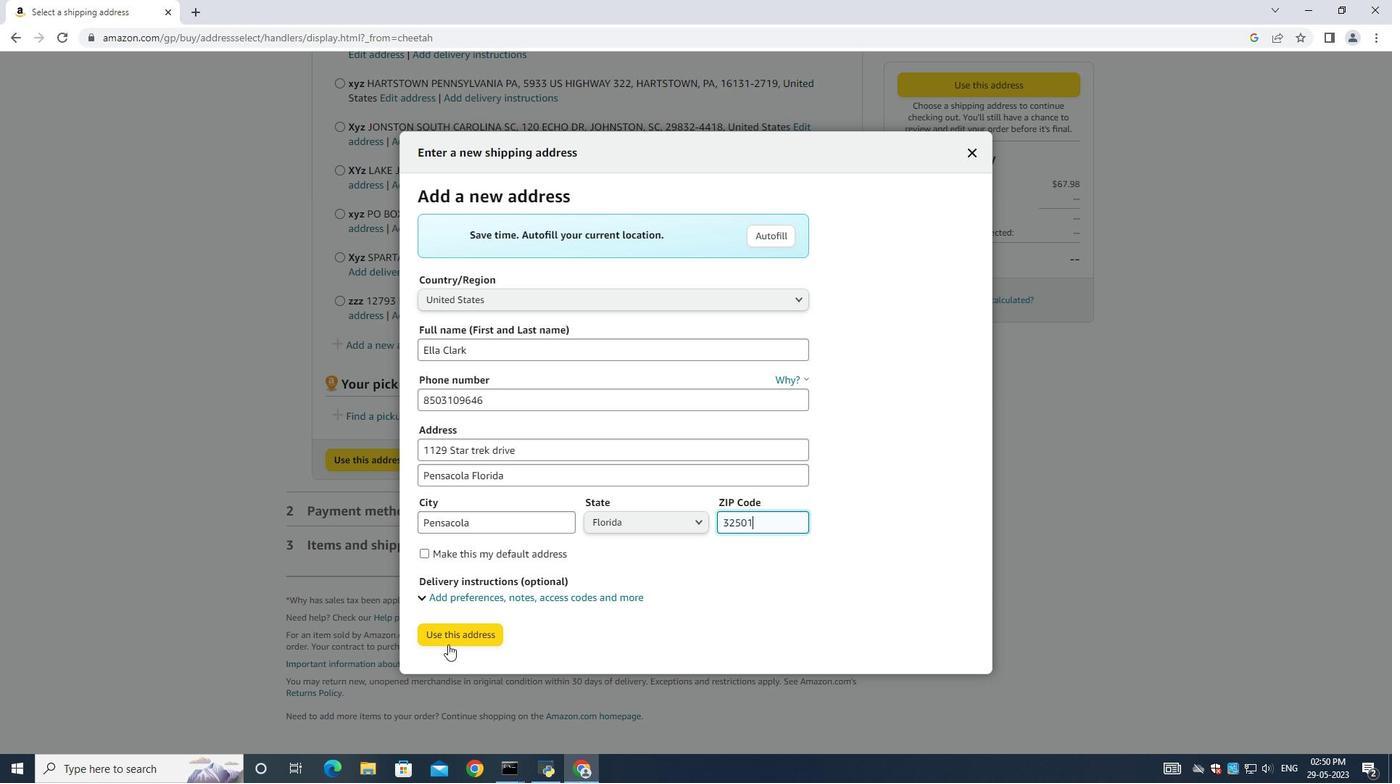 
Action: Mouse moved to (447, 733)
Screenshot: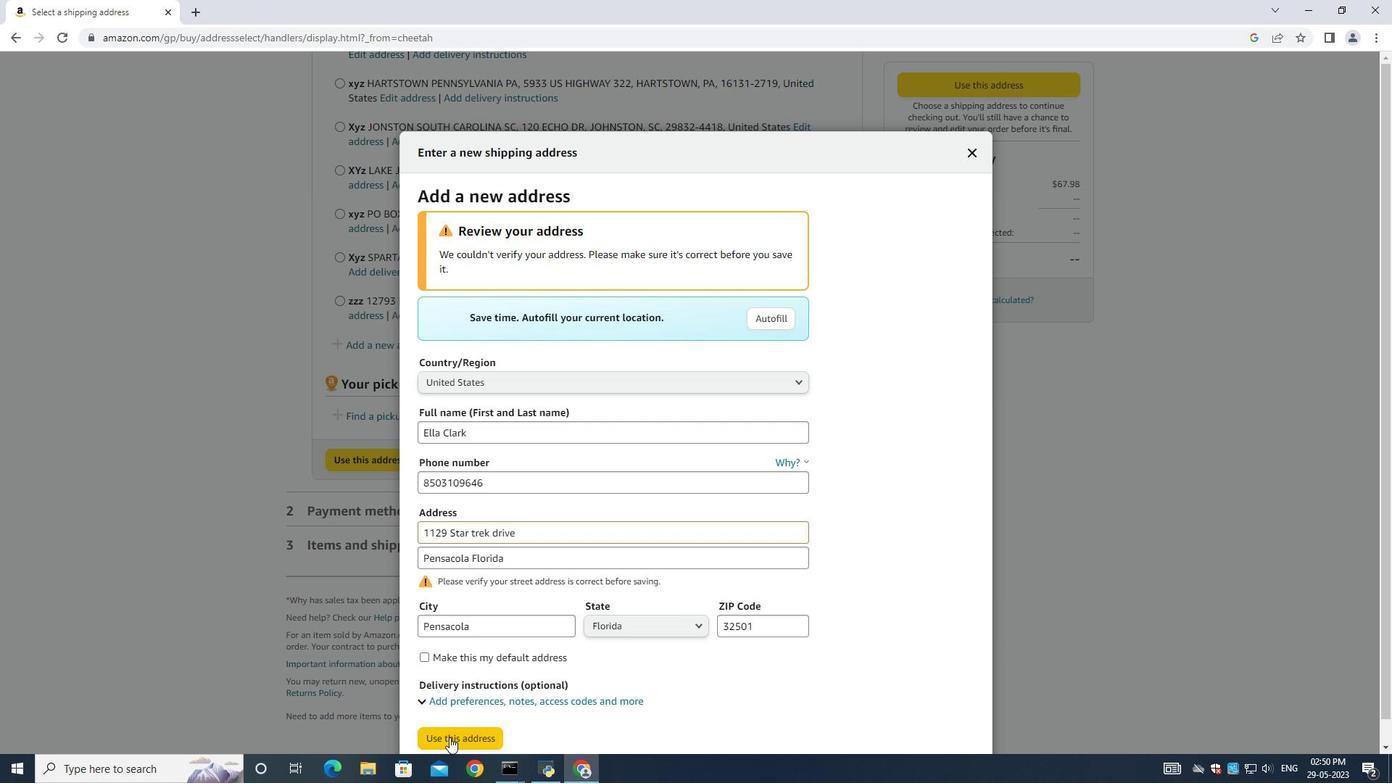 
Action: Mouse pressed left at (447, 733)
Screenshot: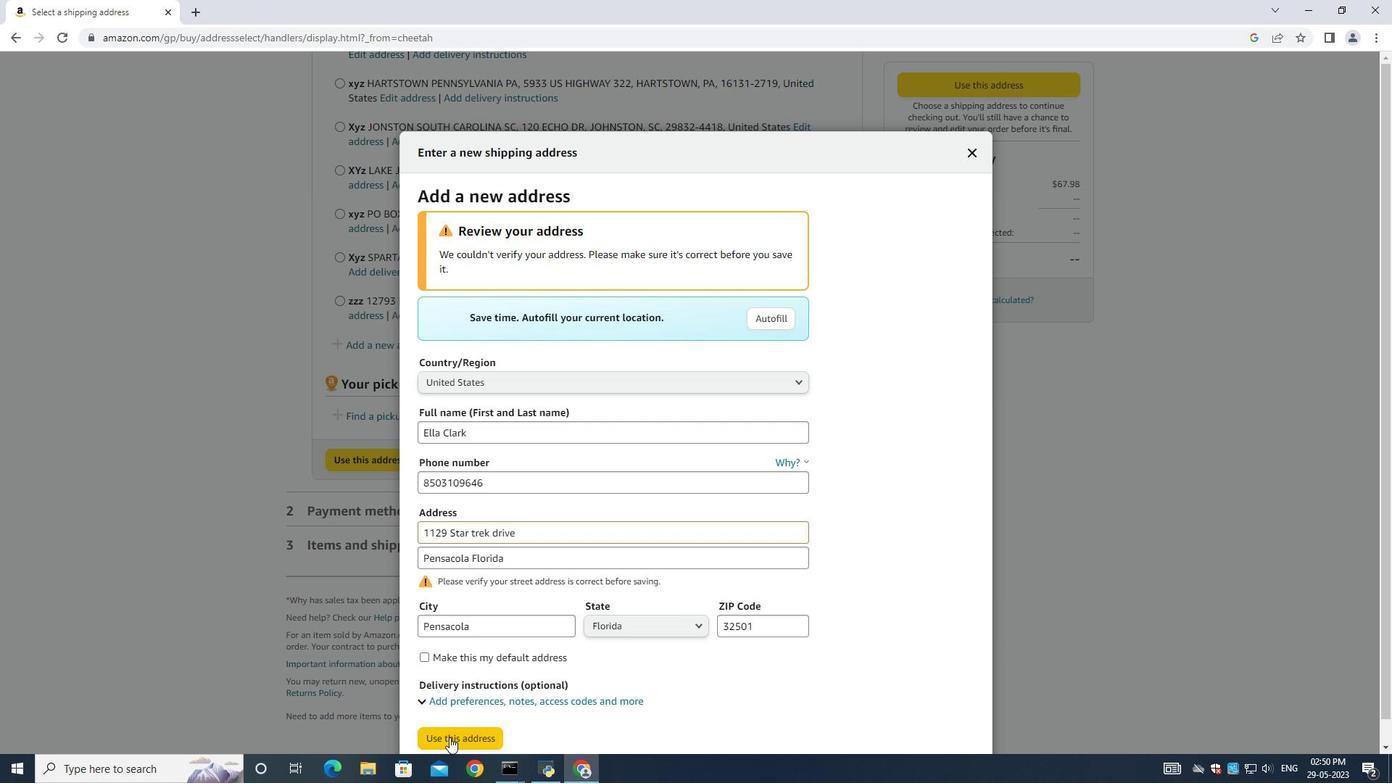 
Action: Mouse moved to (745, 445)
Screenshot: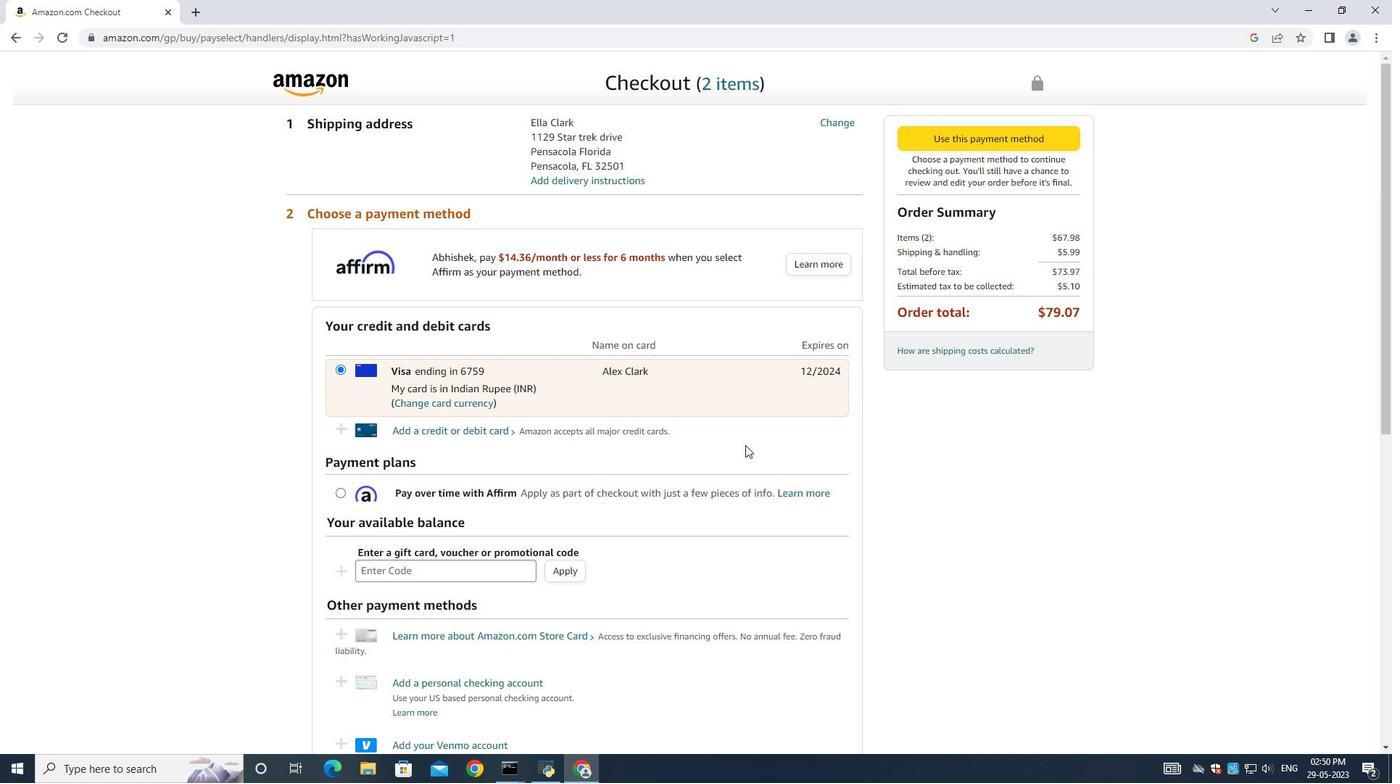 
